 Task: Look for space in Trinidad, Uruguay from 10th August, 2023 to 20th August, 2023 for 12 adults in price range Rs.10000 to Rs.14000. Place can be entire place or shared room with 6 bedrooms having 12 beds and 6 bathrooms. Property type can be house, flat, guest house. Amenities needed are: wifi, TV, free parkinig on premises, gym, breakfast. Booking option can be shelf check-in. Required host language is English.
Action: Mouse moved to (454, 116)
Screenshot: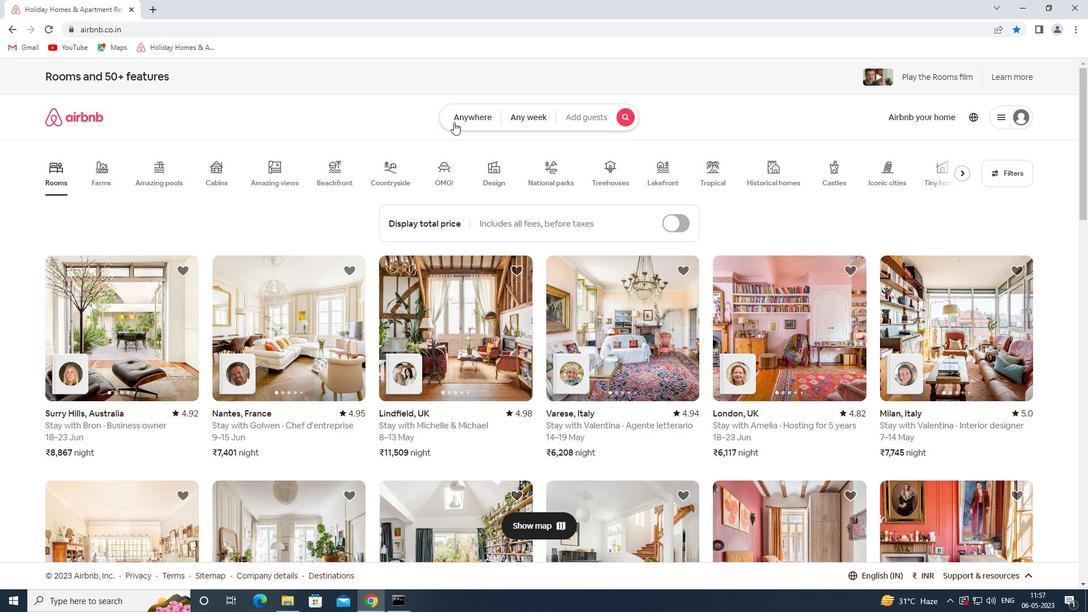 
Action: Mouse pressed left at (454, 116)
Screenshot: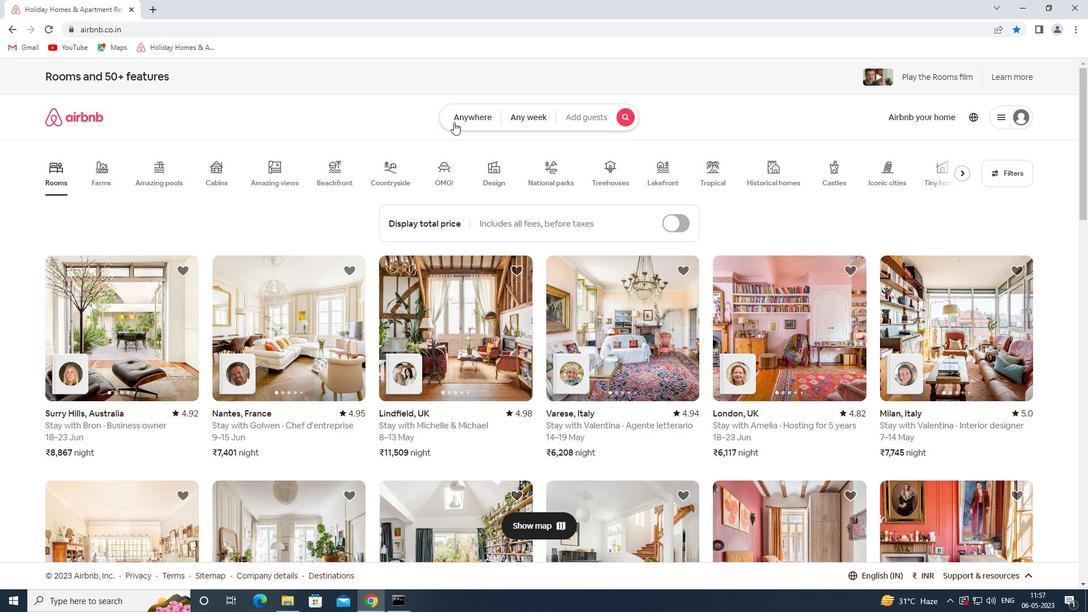
Action: Mouse moved to (420, 174)
Screenshot: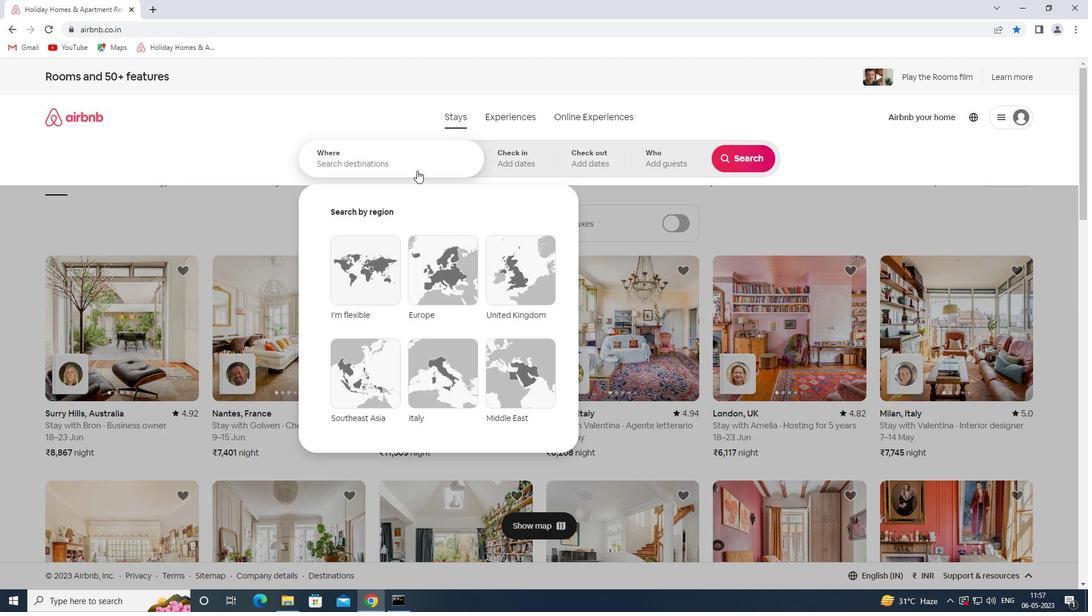 
Action: Mouse pressed left at (420, 174)
Screenshot: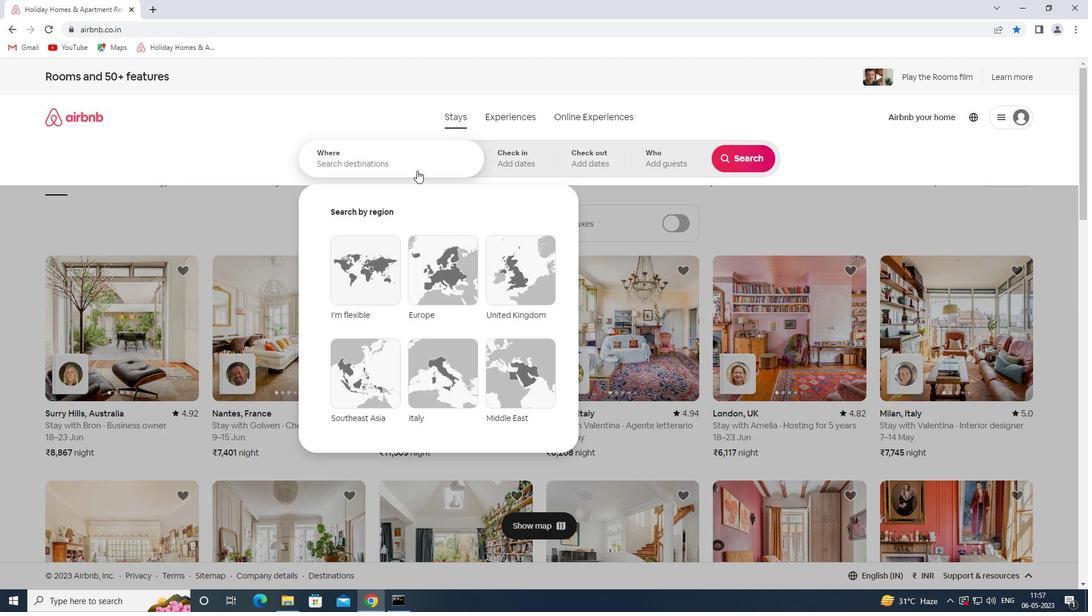 
Action: Mouse moved to (414, 167)
Screenshot: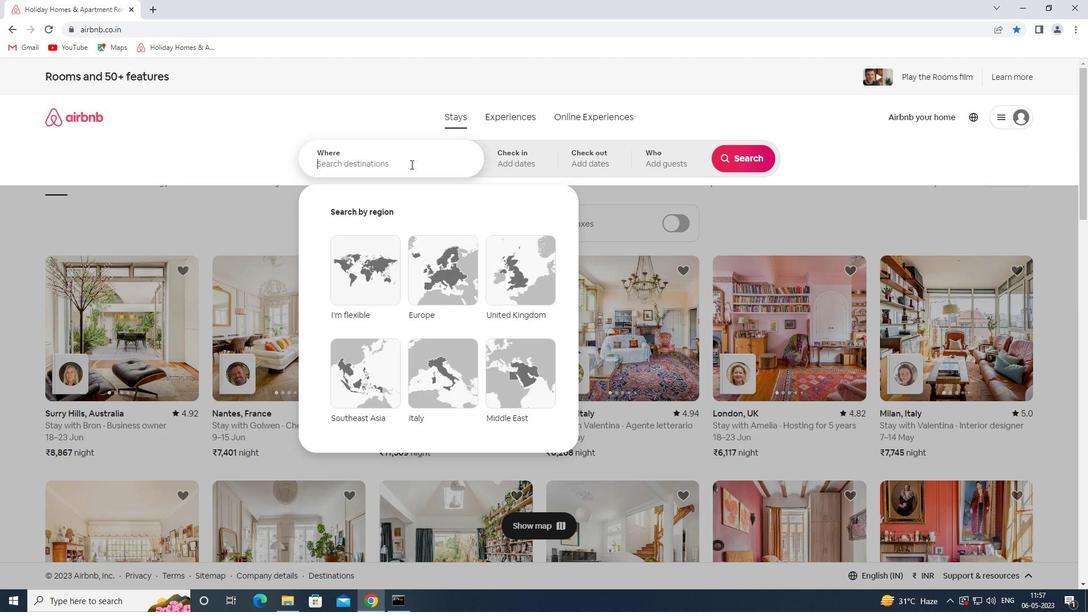 
Action: Key pressed trinidad<Key.space>uruguay<Key.space><Key.enter>
Screenshot: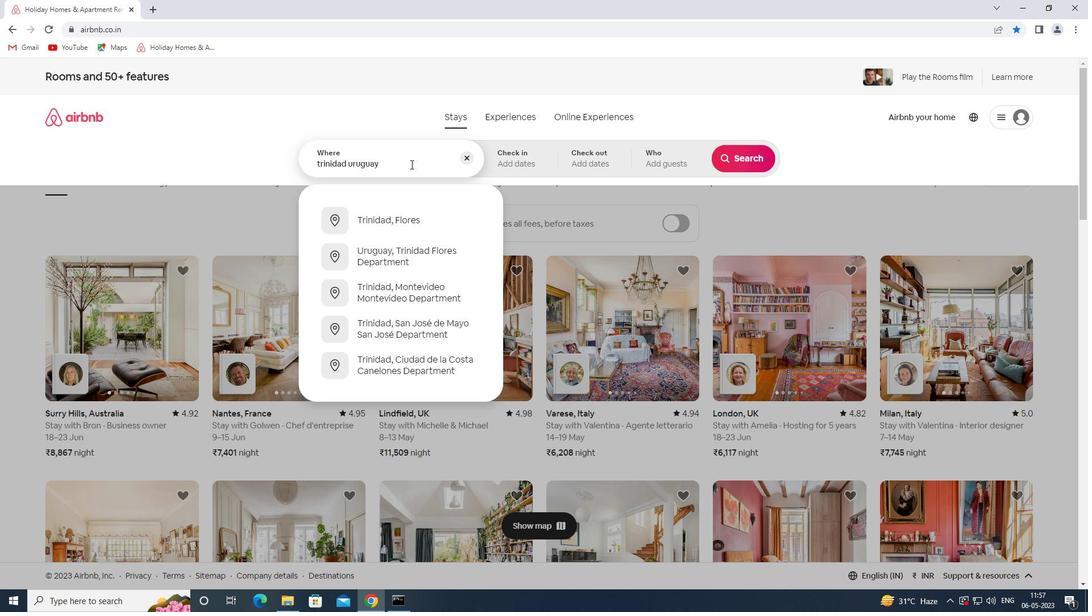 
Action: Mouse moved to (745, 246)
Screenshot: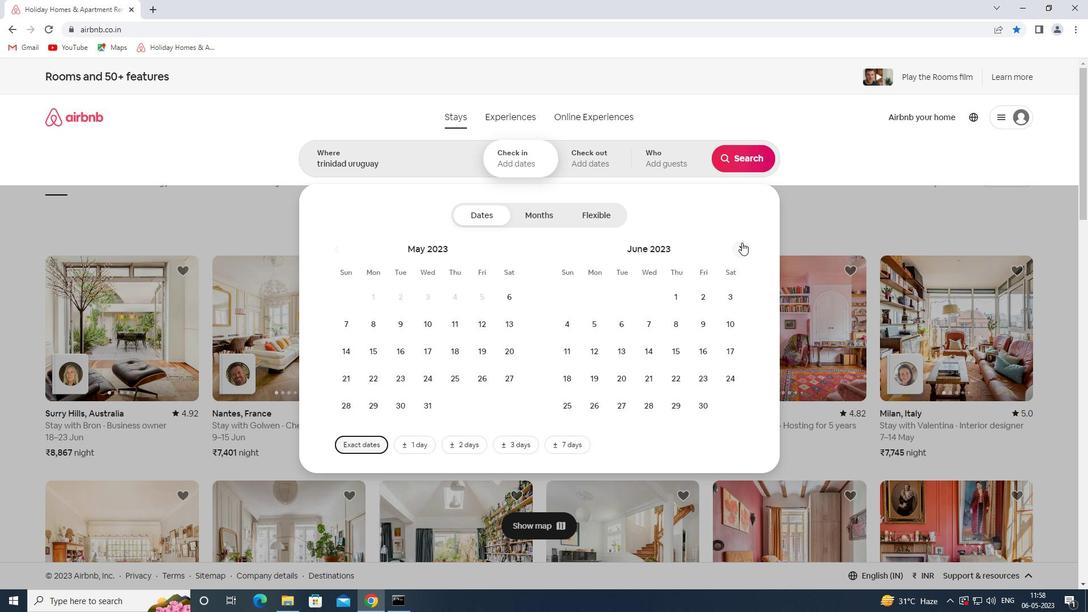 
Action: Mouse pressed left at (745, 246)
Screenshot: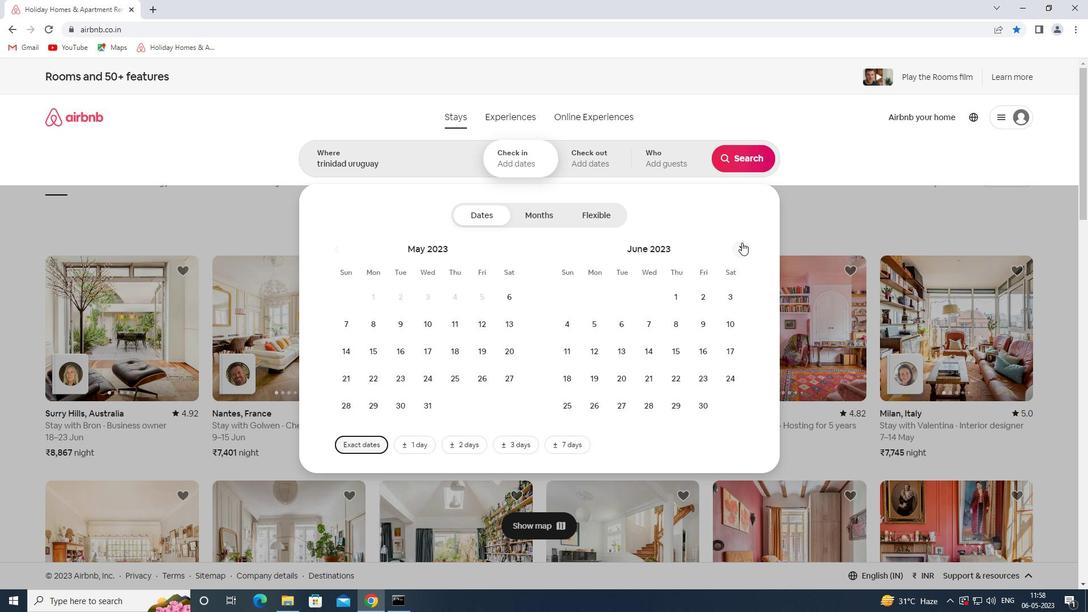 
Action: Mouse moved to (745, 251)
Screenshot: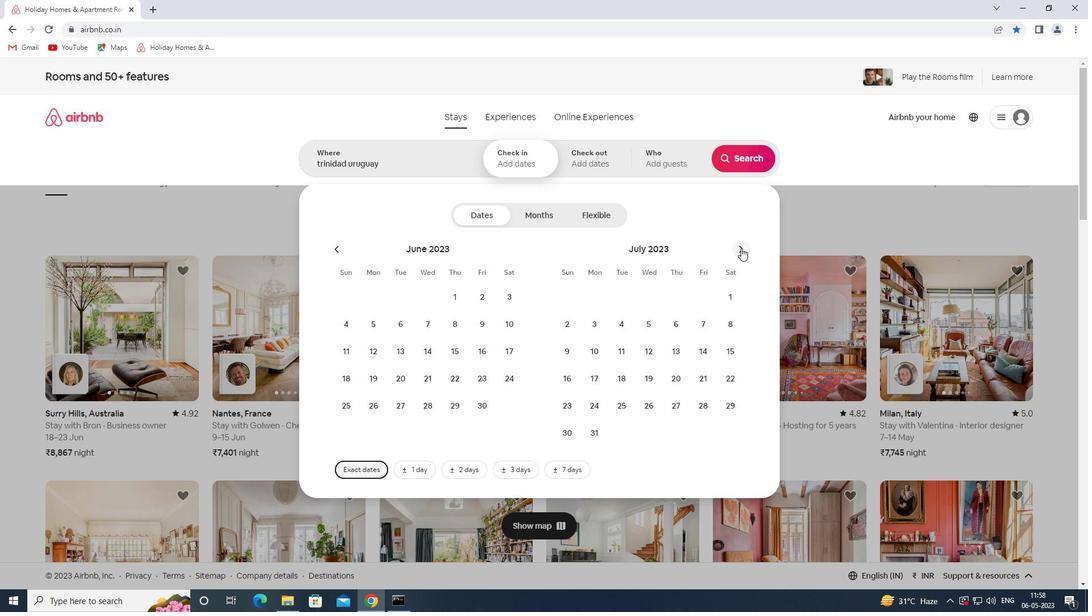 
Action: Mouse pressed left at (745, 251)
Screenshot: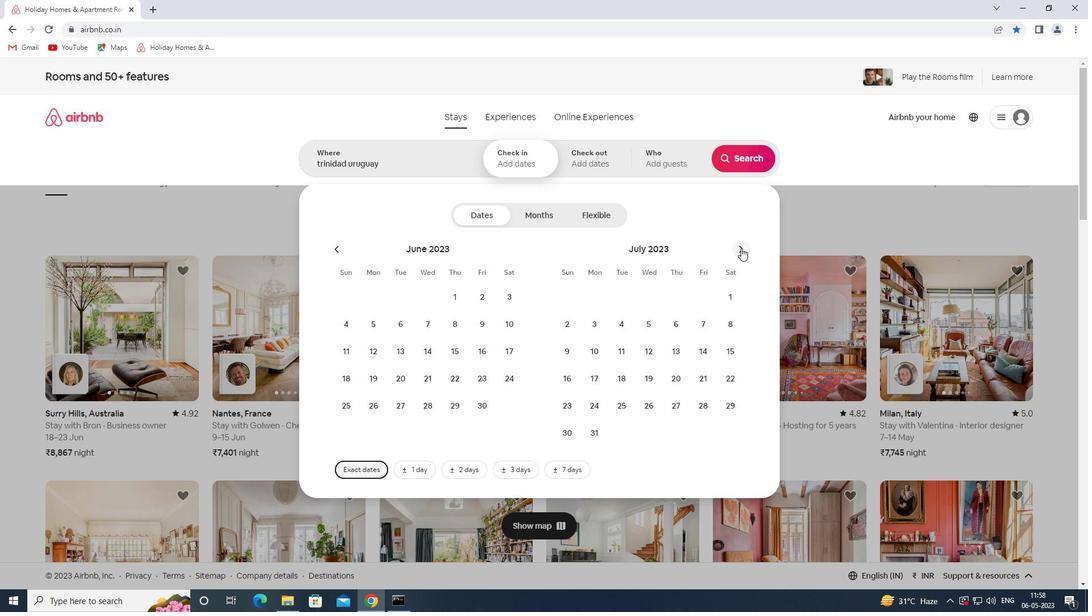 
Action: Mouse moved to (683, 329)
Screenshot: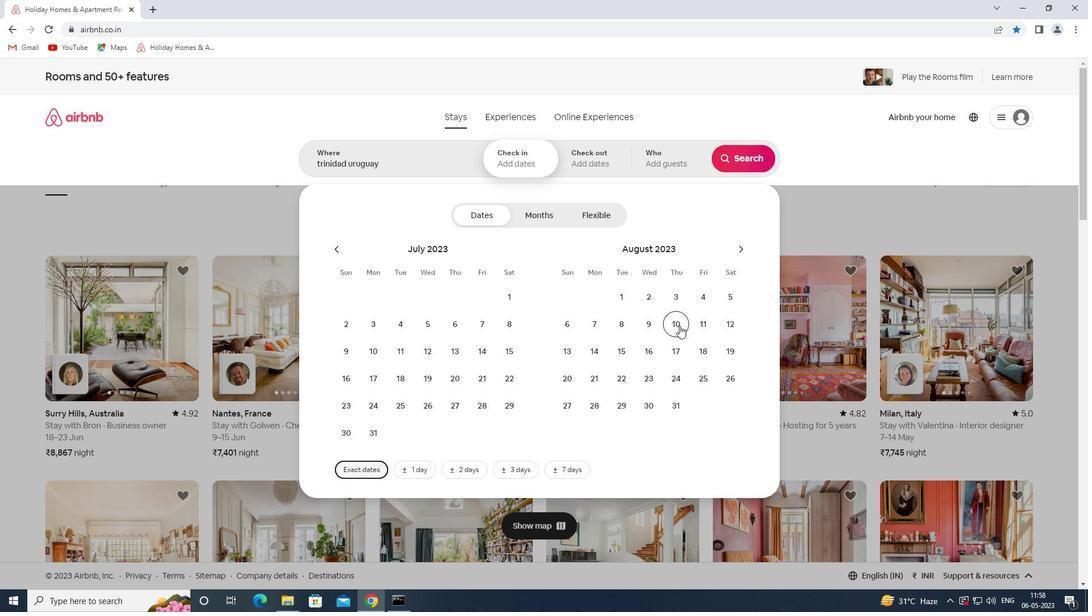 
Action: Mouse pressed left at (683, 329)
Screenshot: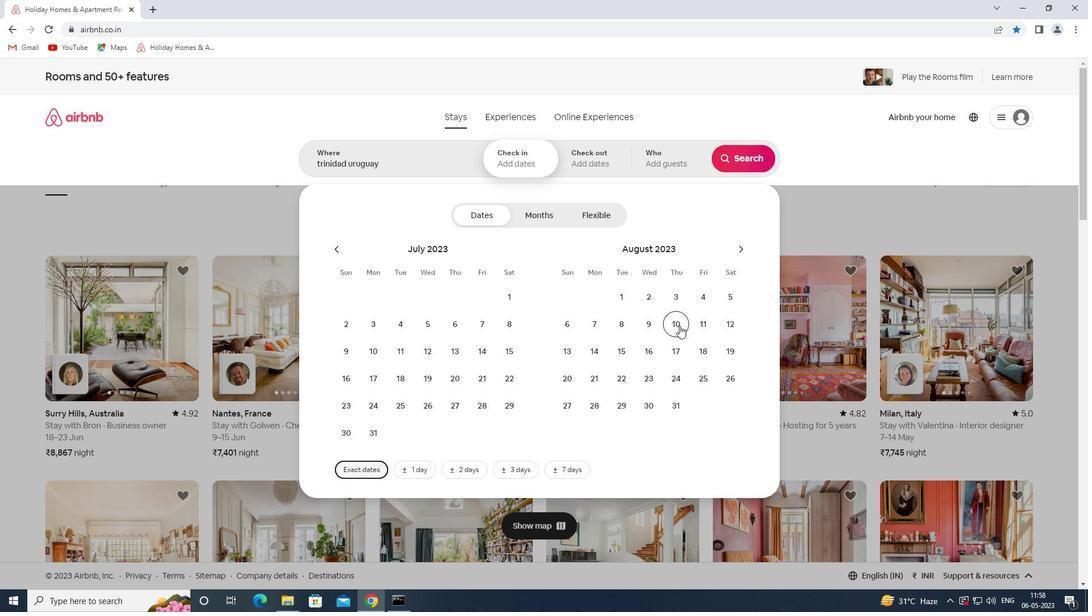 
Action: Mouse moved to (576, 385)
Screenshot: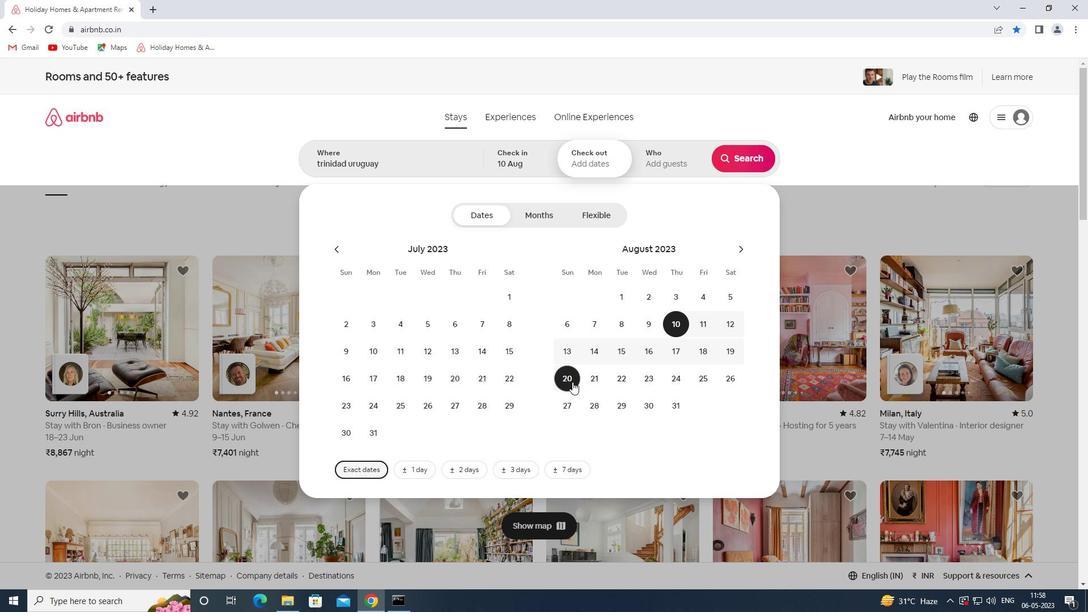 
Action: Mouse pressed left at (576, 385)
Screenshot: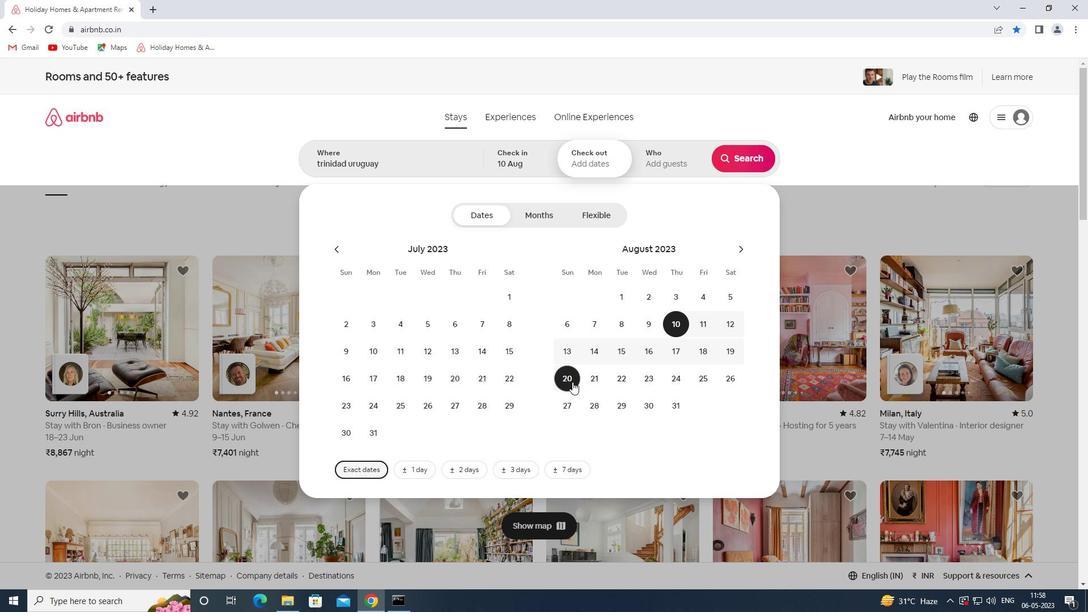 
Action: Mouse moved to (679, 165)
Screenshot: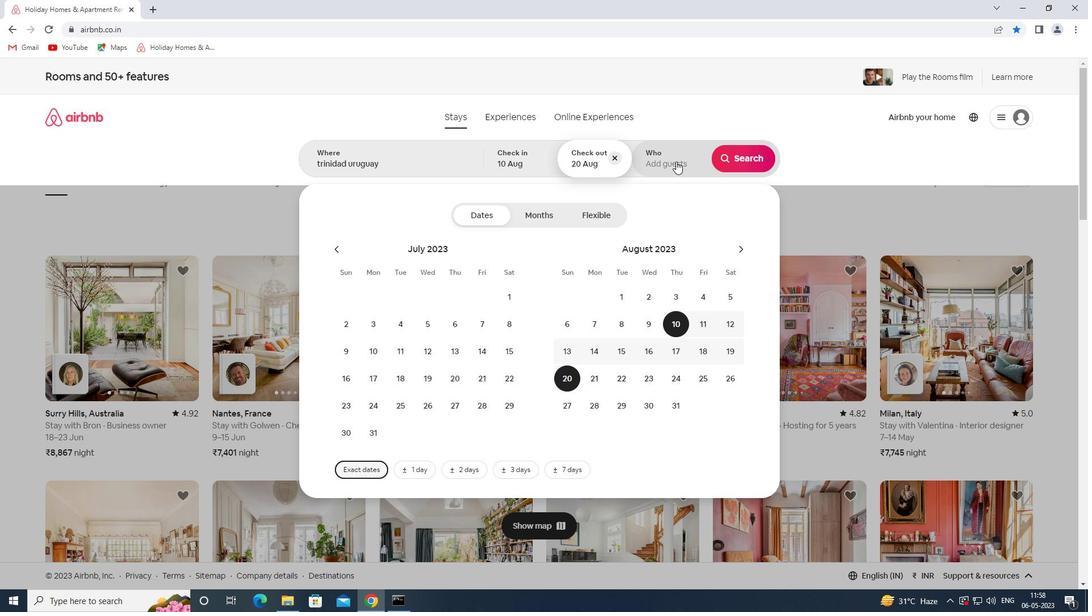 
Action: Mouse pressed left at (679, 165)
Screenshot: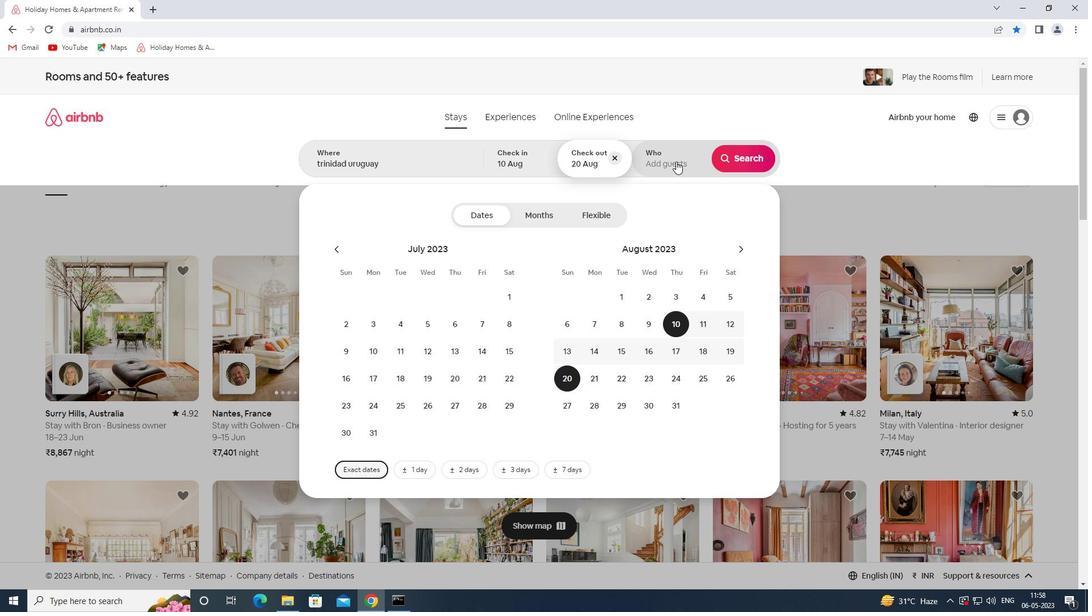 
Action: Mouse moved to (749, 223)
Screenshot: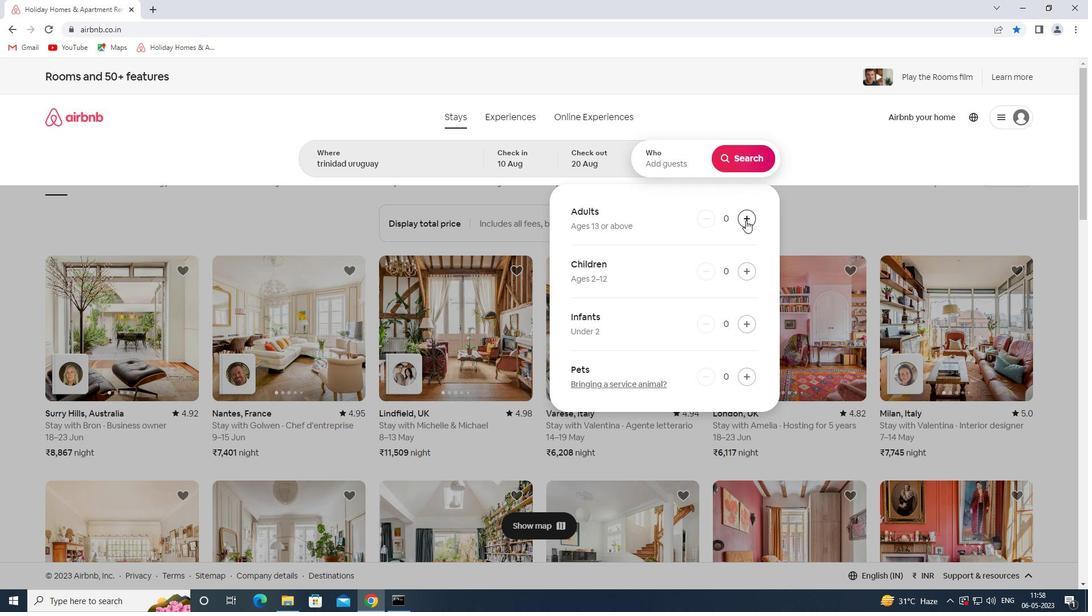 
Action: Mouse pressed left at (749, 223)
Screenshot: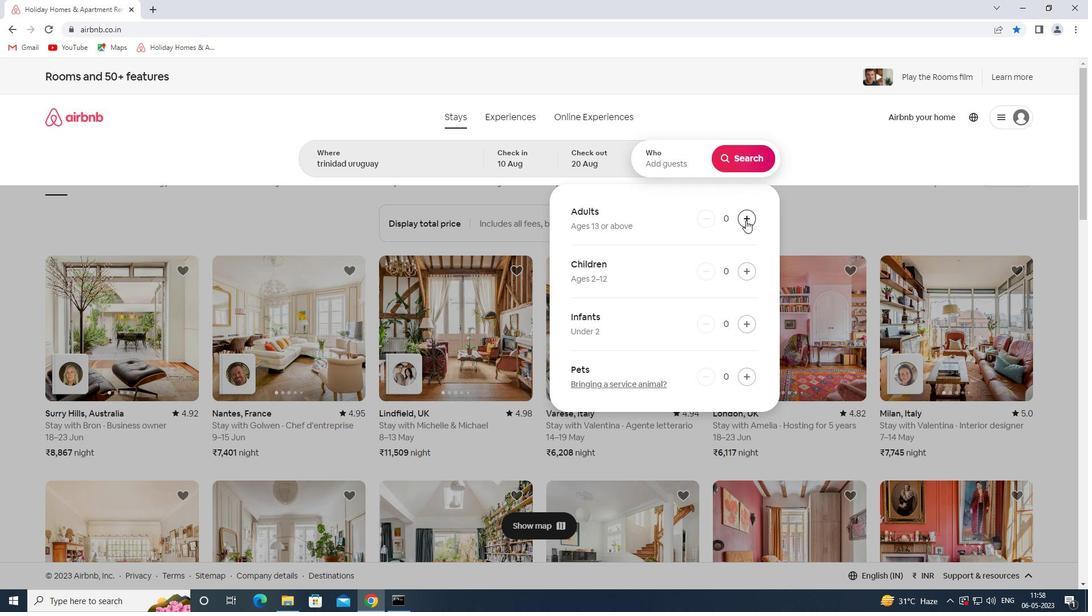 
Action: Mouse pressed left at (749, 223)
Screenshot: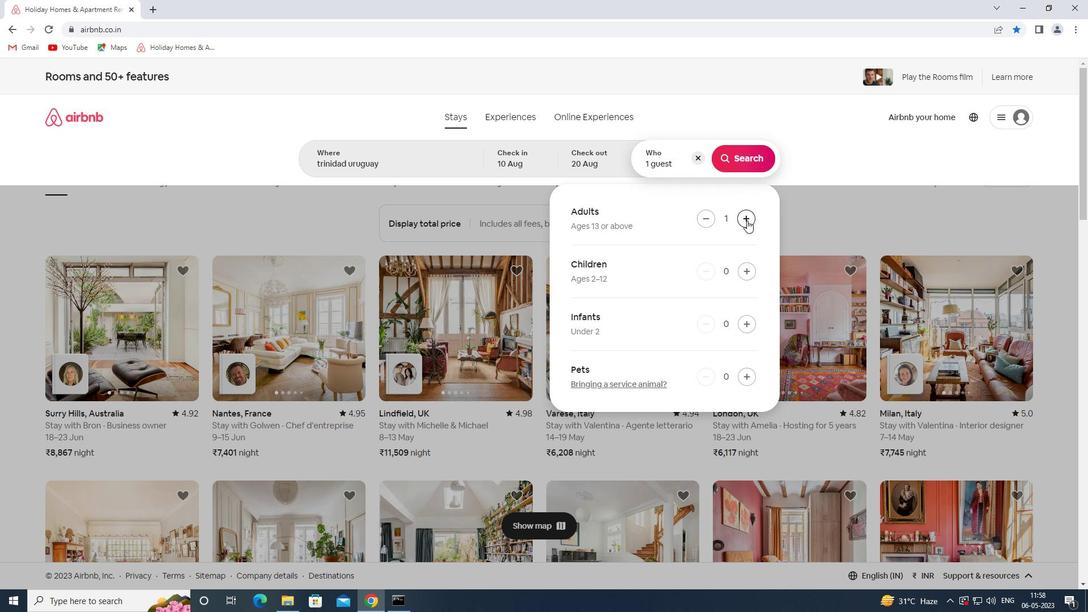 
Action: Mouse moved to (750, 223)
Screenshot: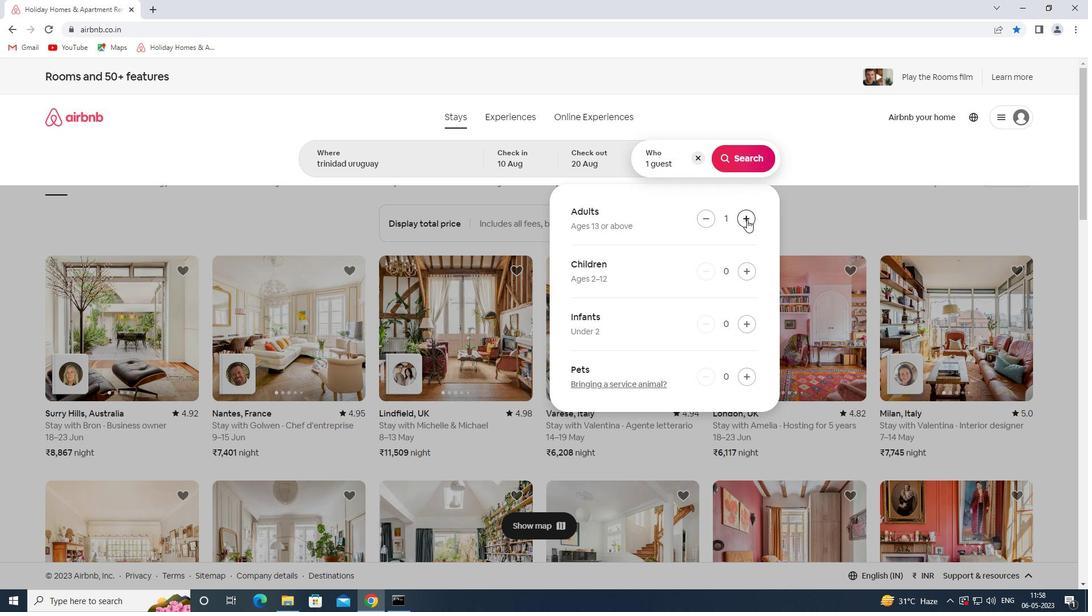 
Action: Mouse pressed left at (750, 223)
Screenshot: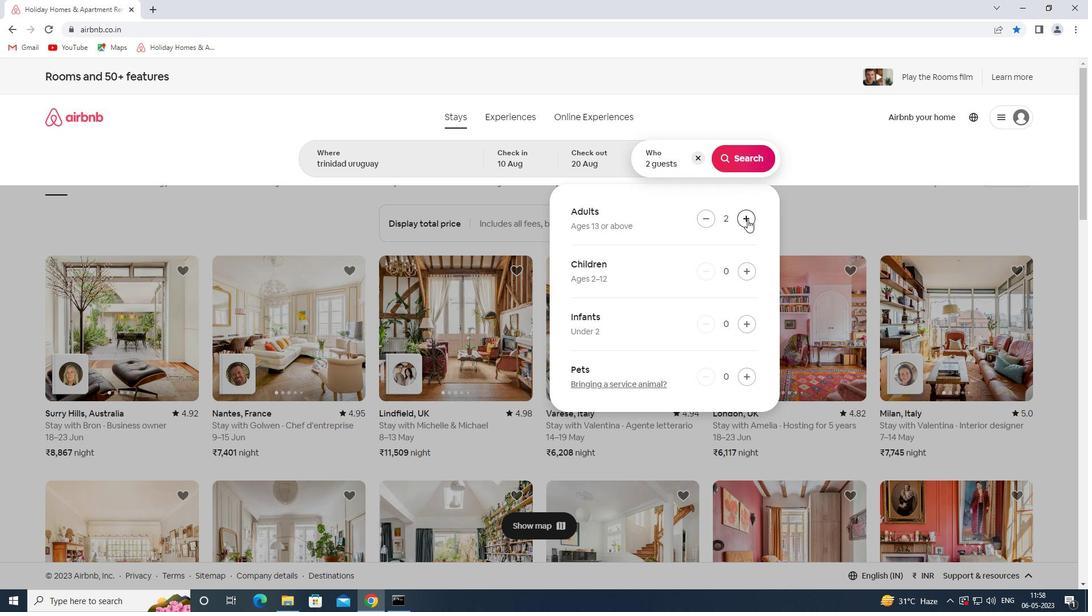 
Action: Mouse moved to (751, 223)
Screenshot: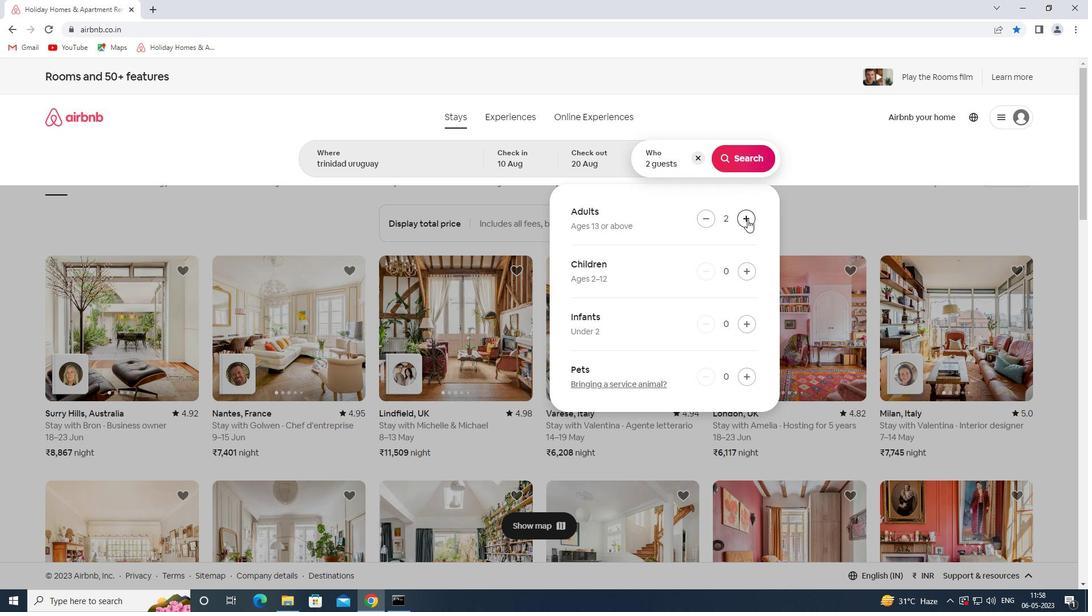 
Action: Mouse pressed left at (751, 223)
Screenshot: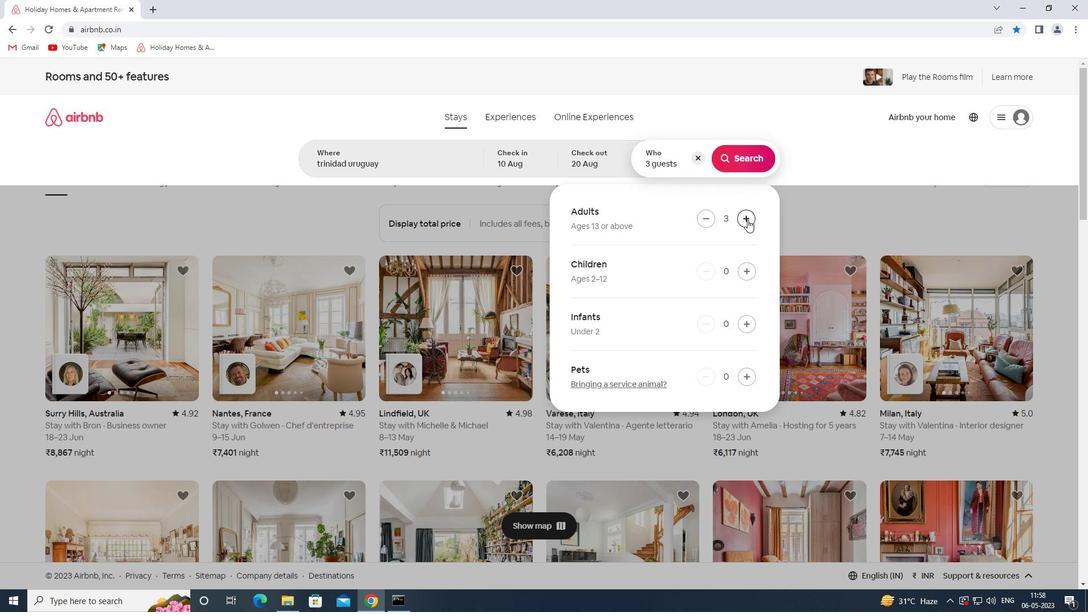 
Action: Mouse pressed left at (751, 223)
Screenshot: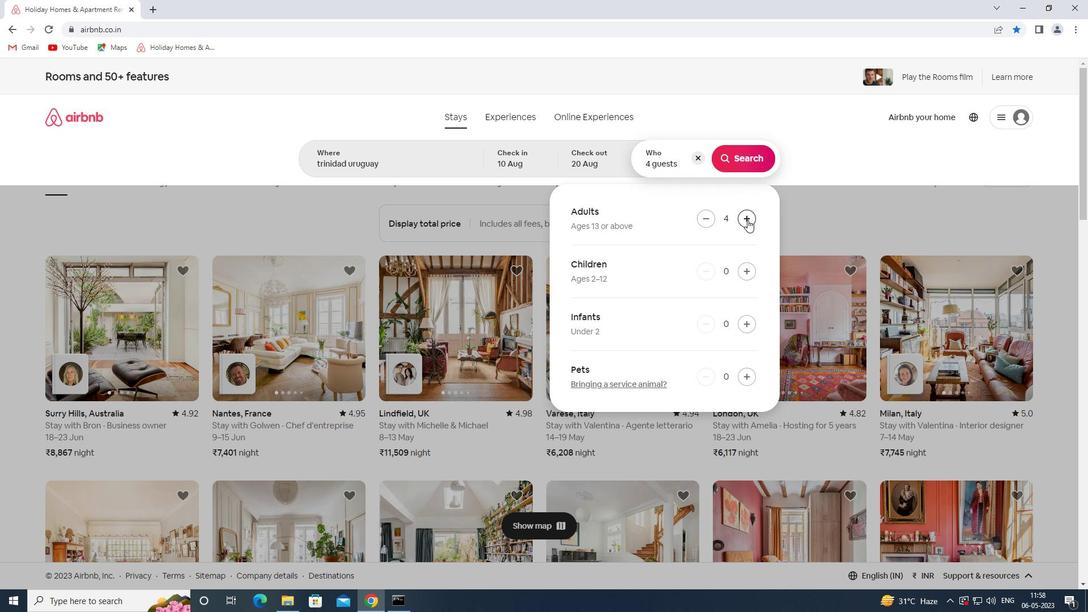 
Action: Mouse pressed left at (751, 223)
Screenshot: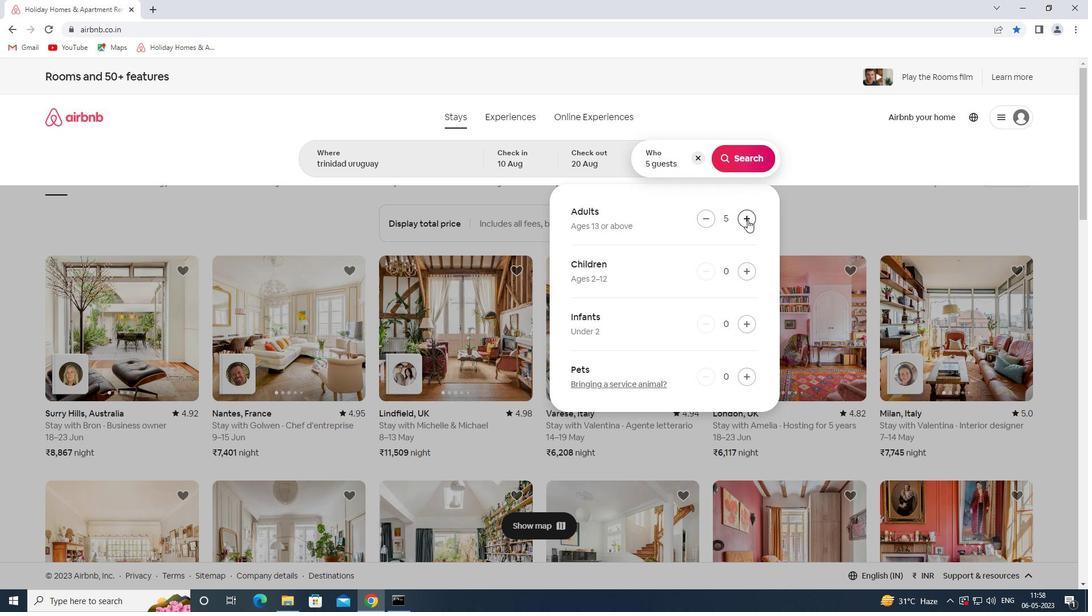 
Action: Mouse pressed left at (751, 223)
Screenshot: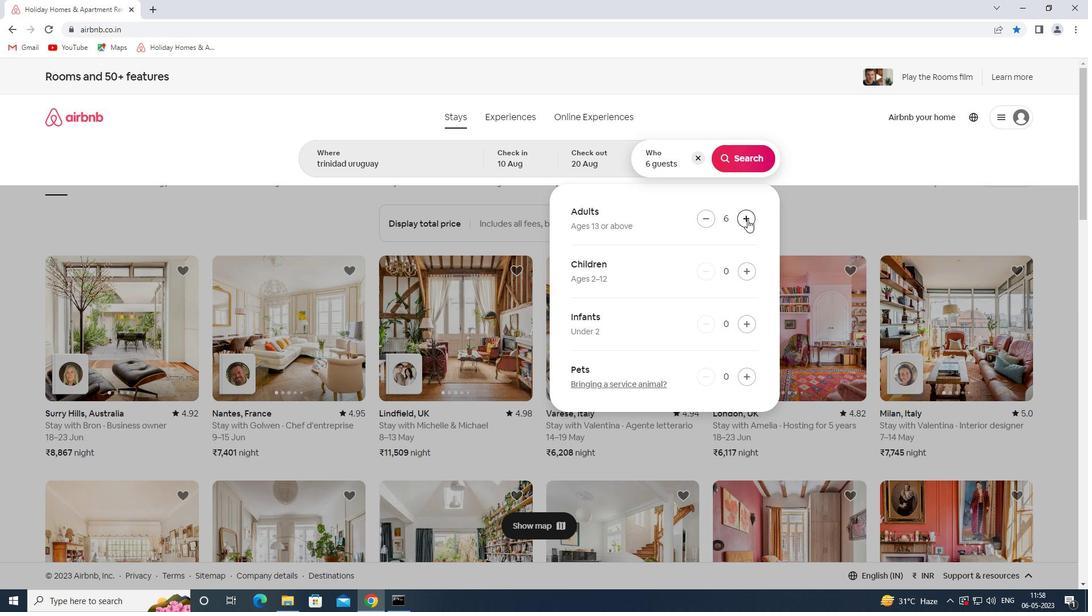 
Action: Mouse pressed left at (751, 223)
Screenshot: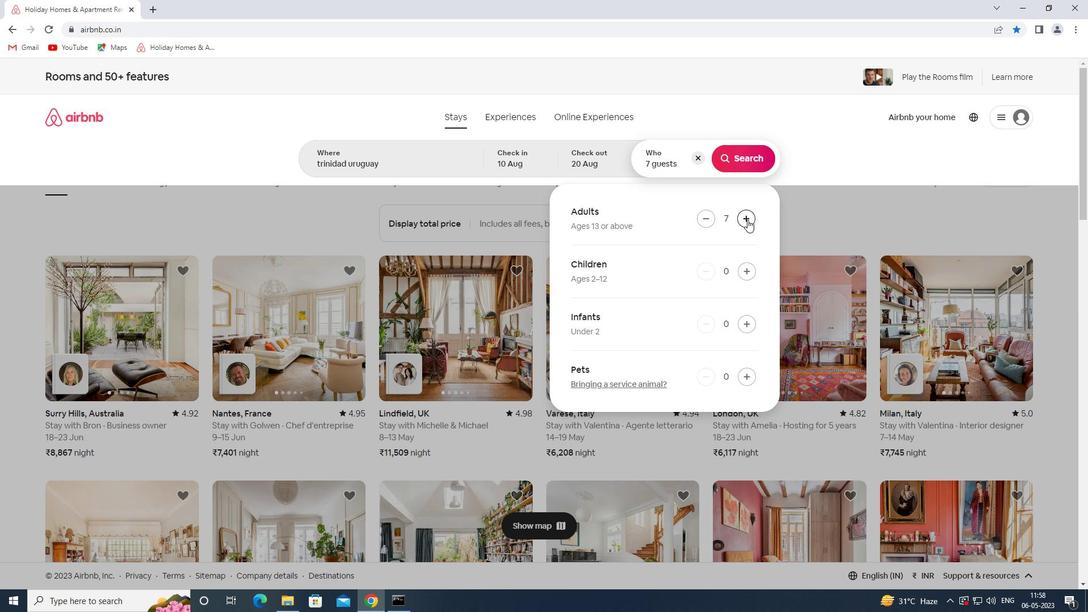 
Action: Mouse pressed left at (751, 223)
Screenshot: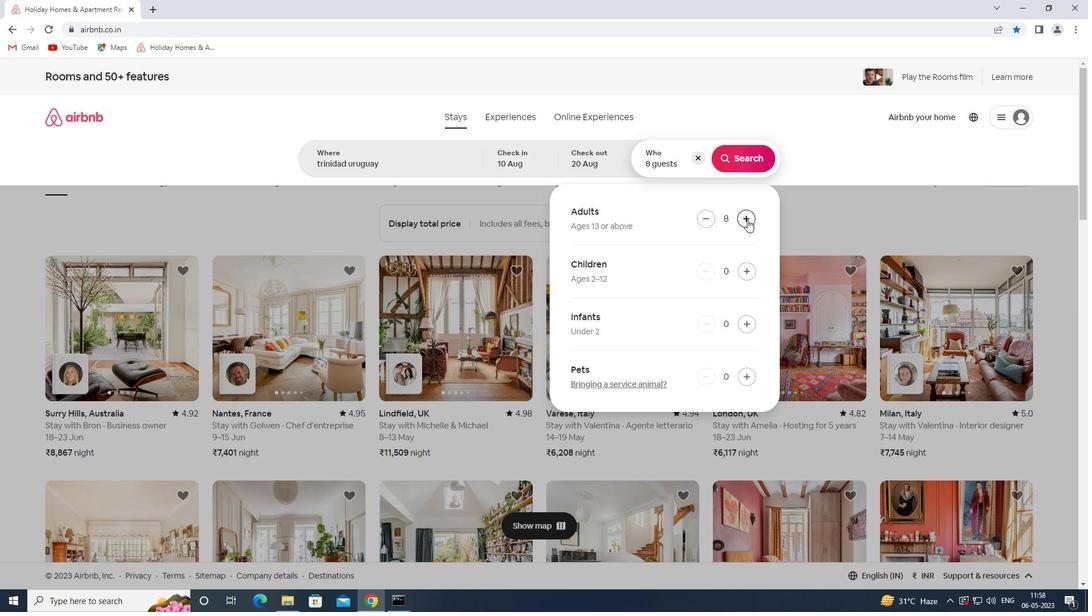 
Action: Mouse pressed left at (751, 223)
Screenshot: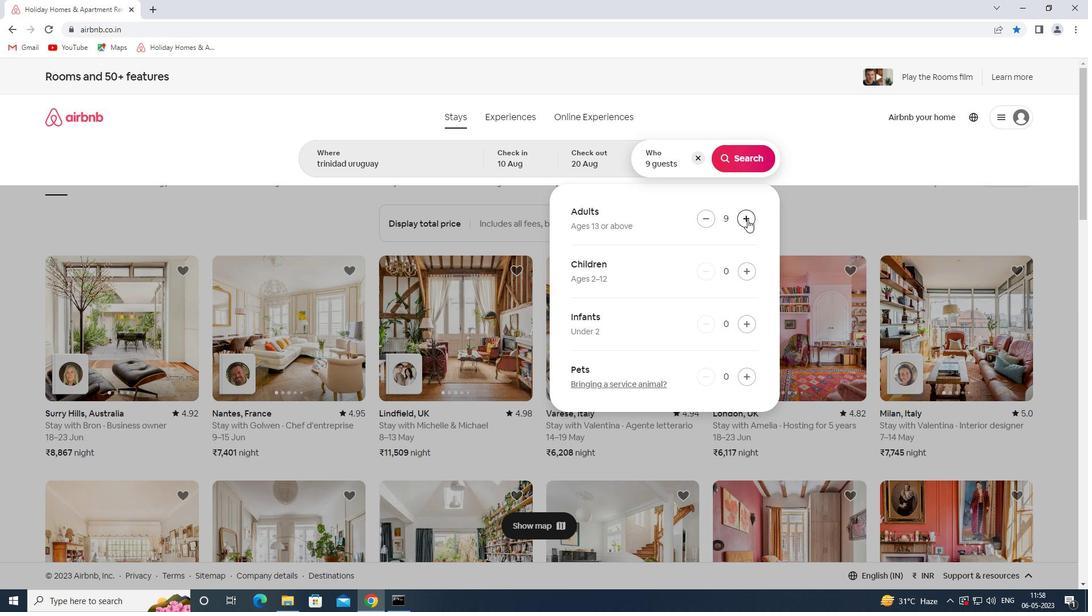 
Action: Mouse pressed left at (751, 223)
Screenshot: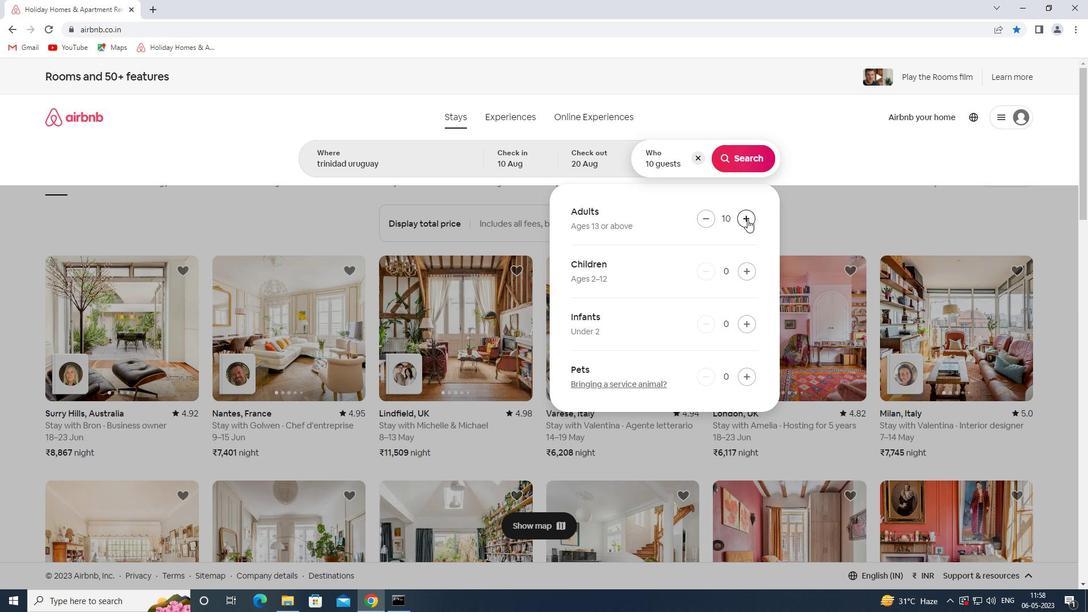 
Action: Mouse pressed left at (751, 223)
Screenshot: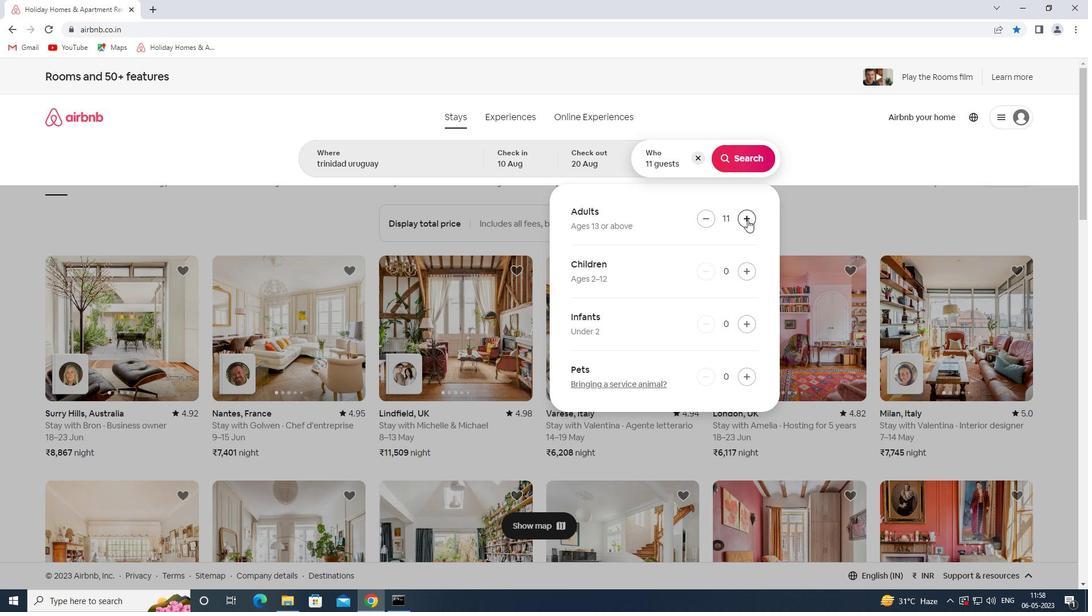 
Action: Mouse moved to (747, 167)
Screenshot: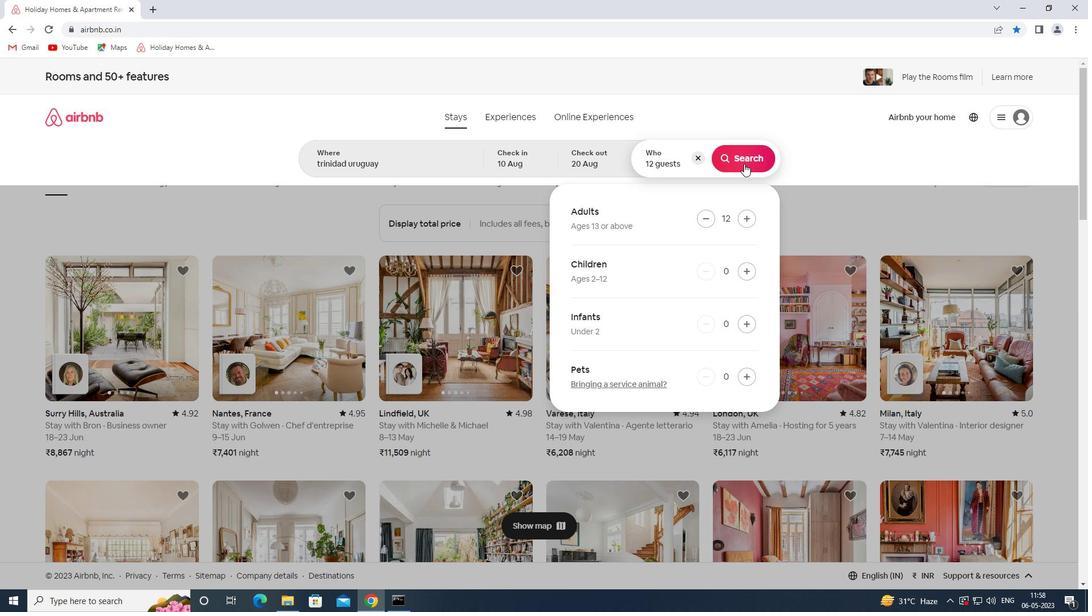 
Action: Mouse pressed left at (747, 167)
Screenshot: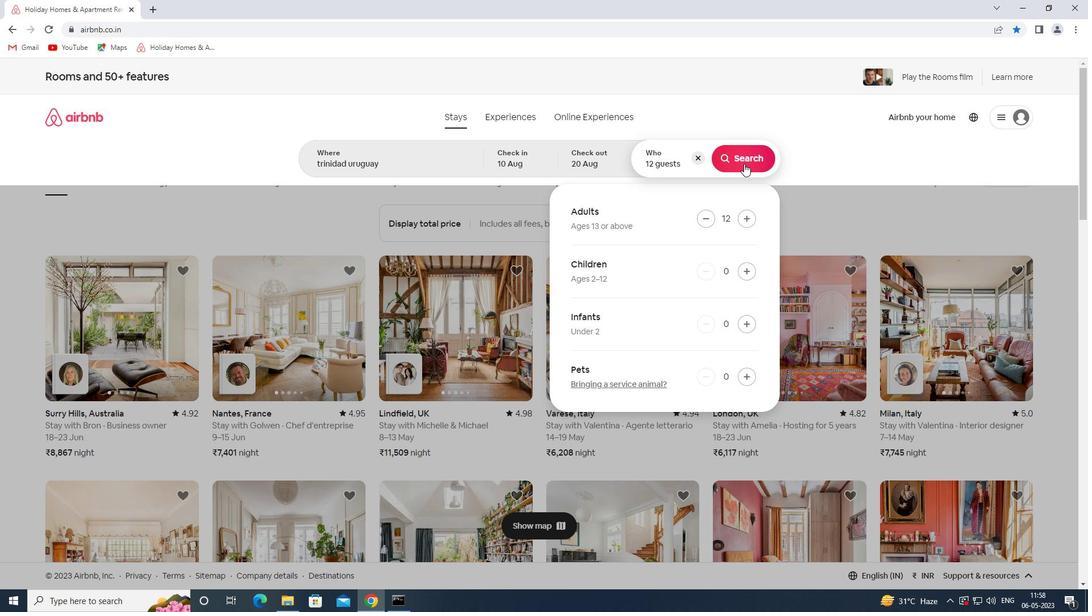 
Action: Mouse moved to (1043, 129)
Screenshot: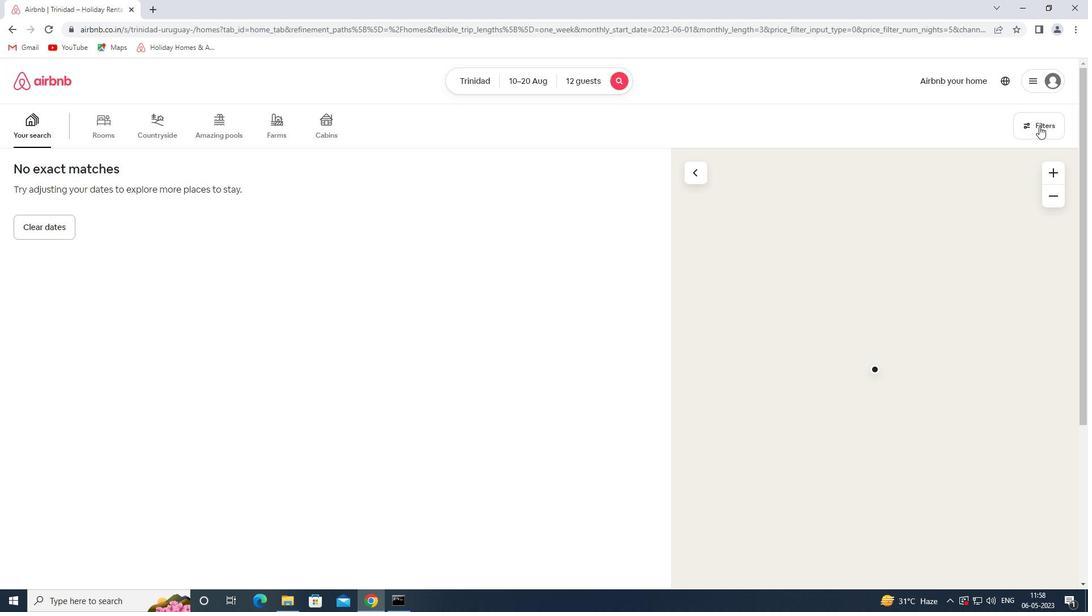 
Action: Mouse pressed left at (1043, 129)
Screenshot: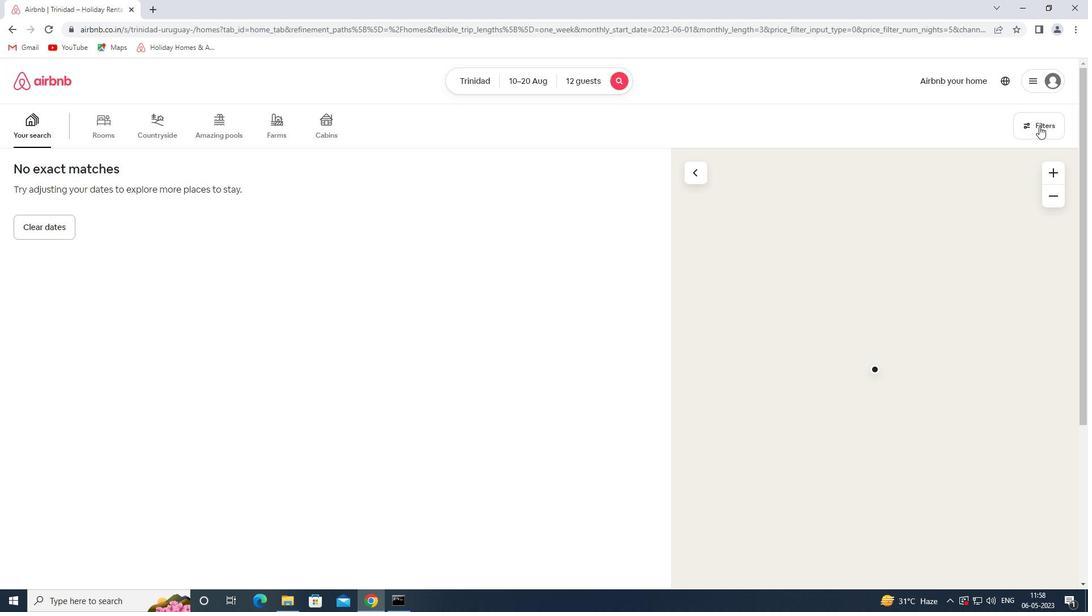 
Action: Mouse moved to (396, 407)
Screenshot: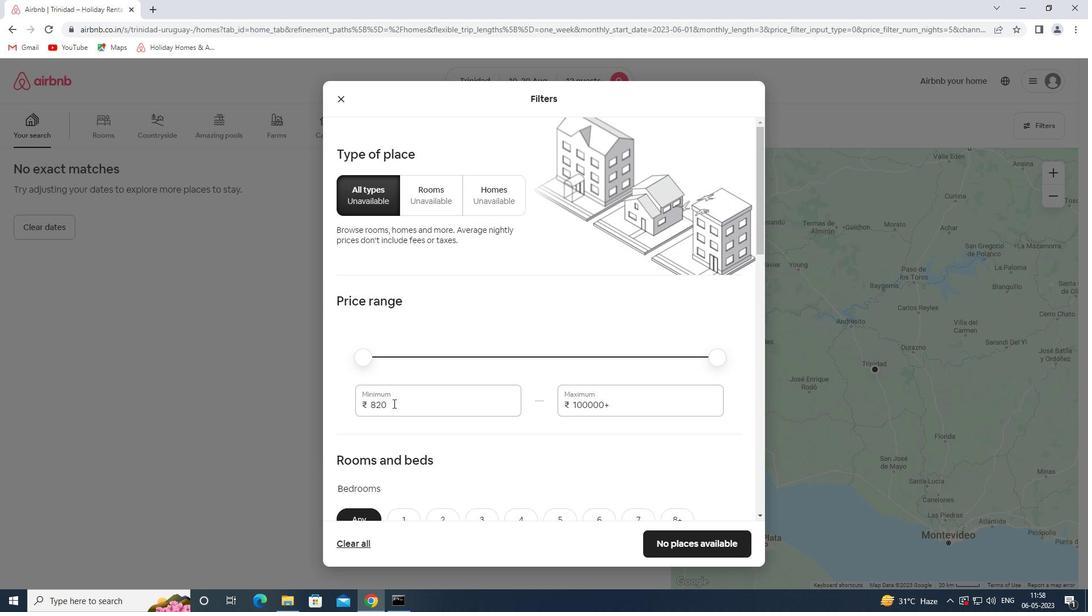 
Action: Mouse pressed left at (396, 407)
Screenshot: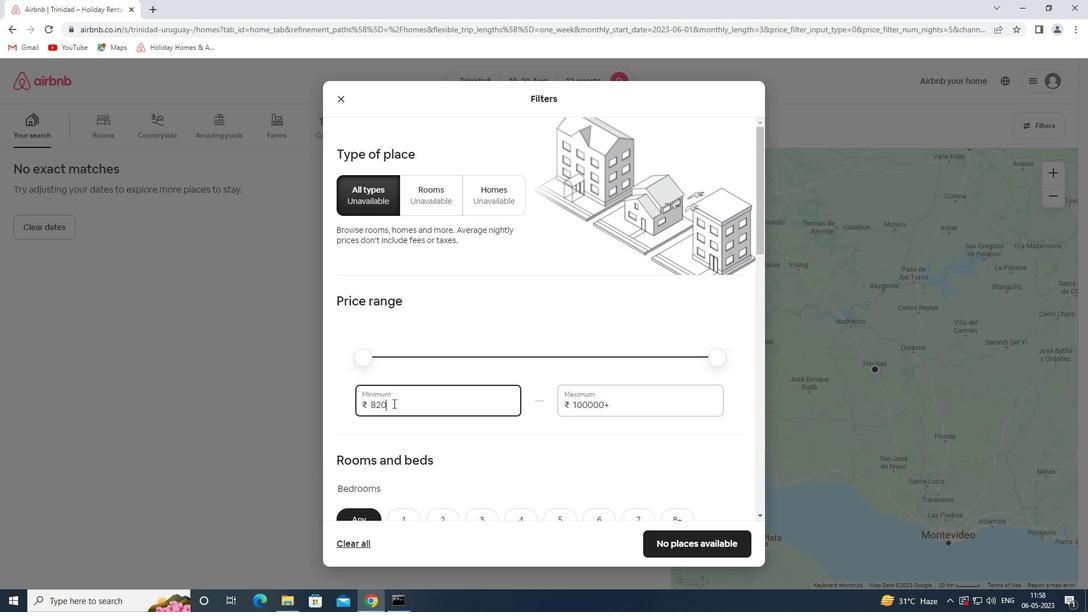 
Action: Mouse pressed left at (396, 407)
Screenshot: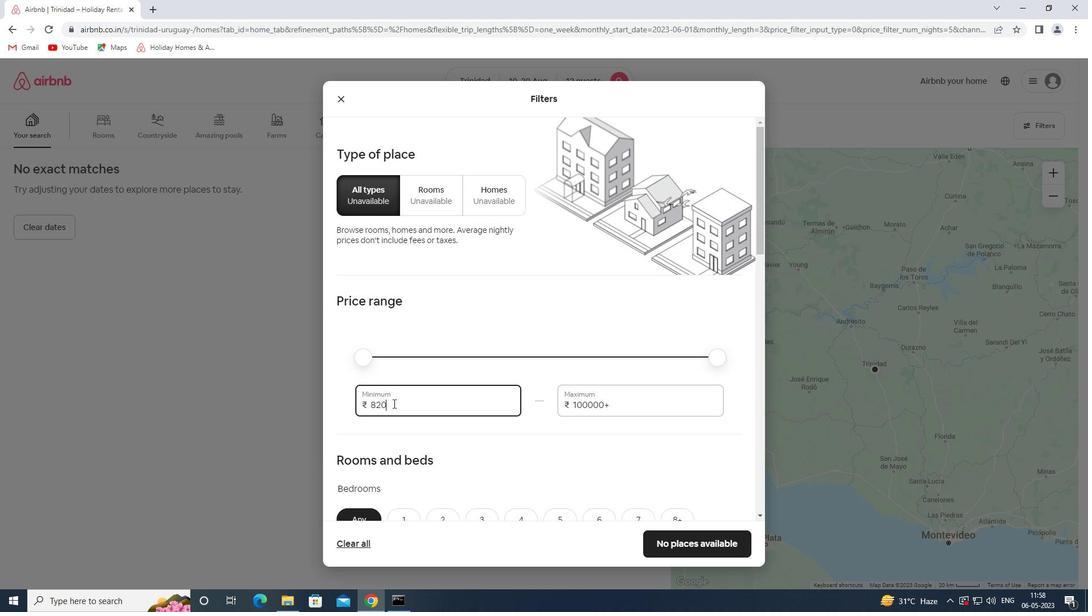 
Action: Mouse moved to (397, 407)
Screenshot: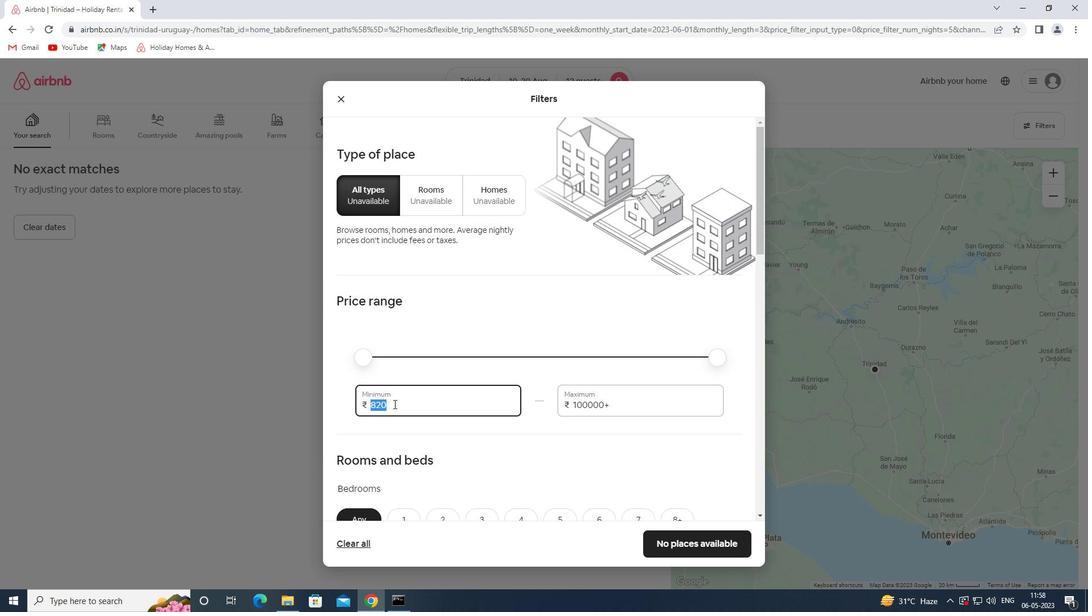 
Action: Key pressed 1
Screenshot: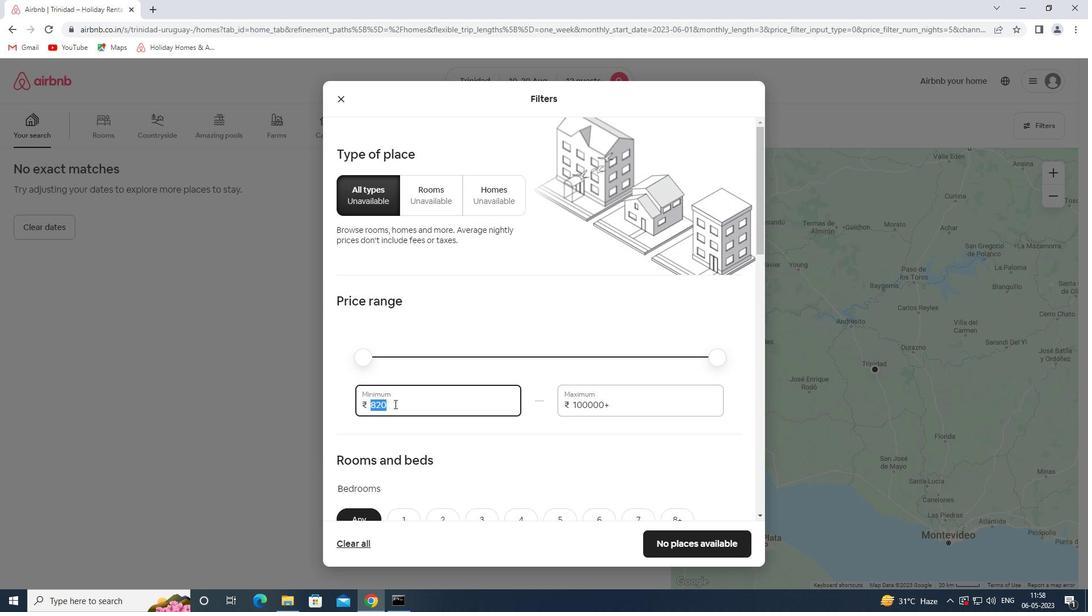 
Action: Mouse moved to (398, 407)
Screenshot: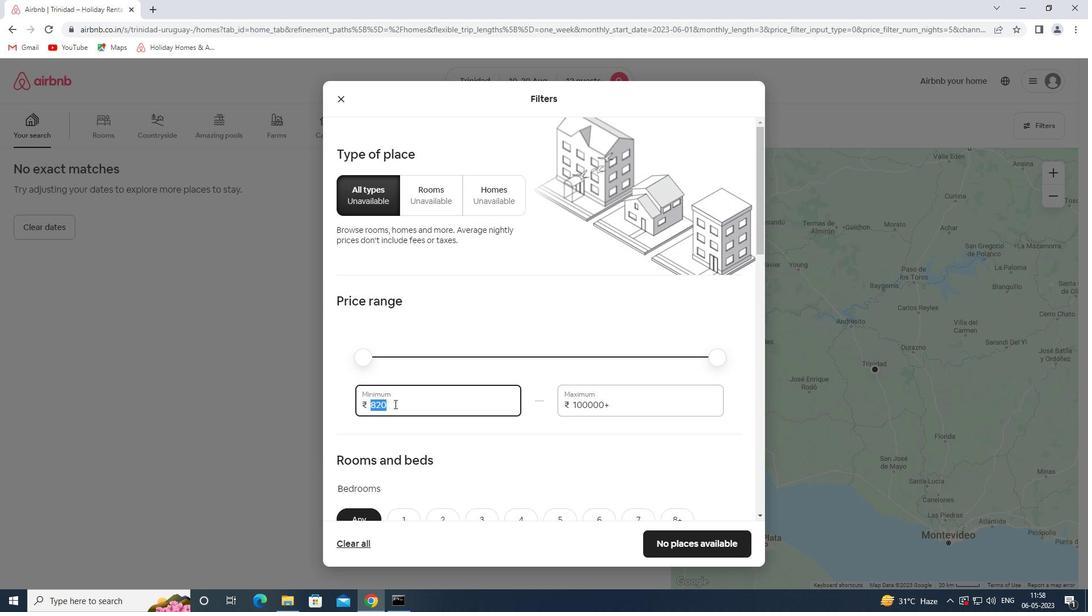 
Action: Key pressed 0000<Key.tab>14000
Screenshot: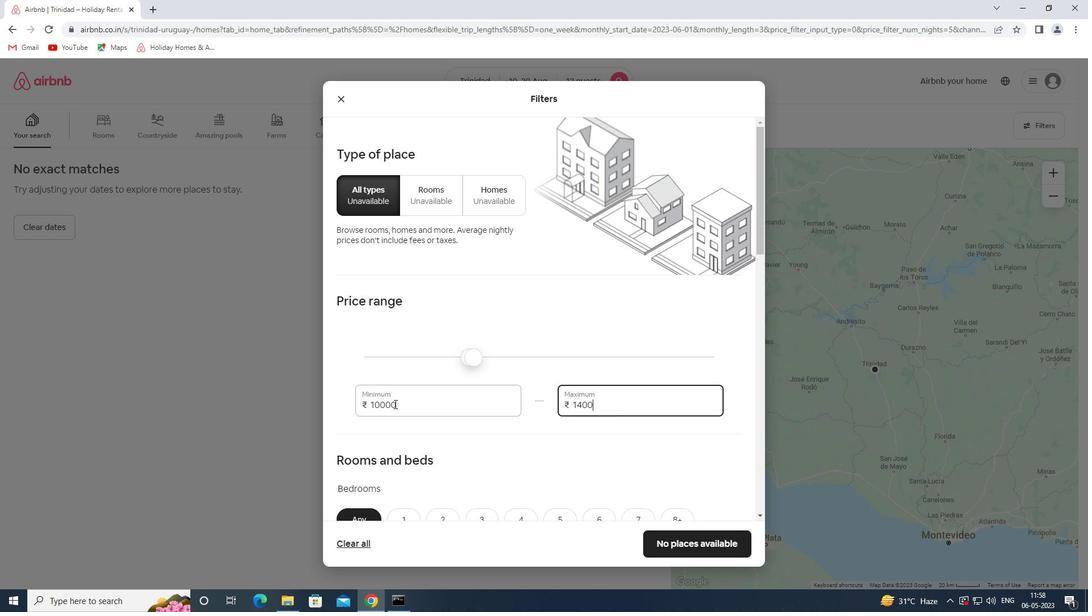 
Action: Mouse moved to (394, 386)
Screenshot: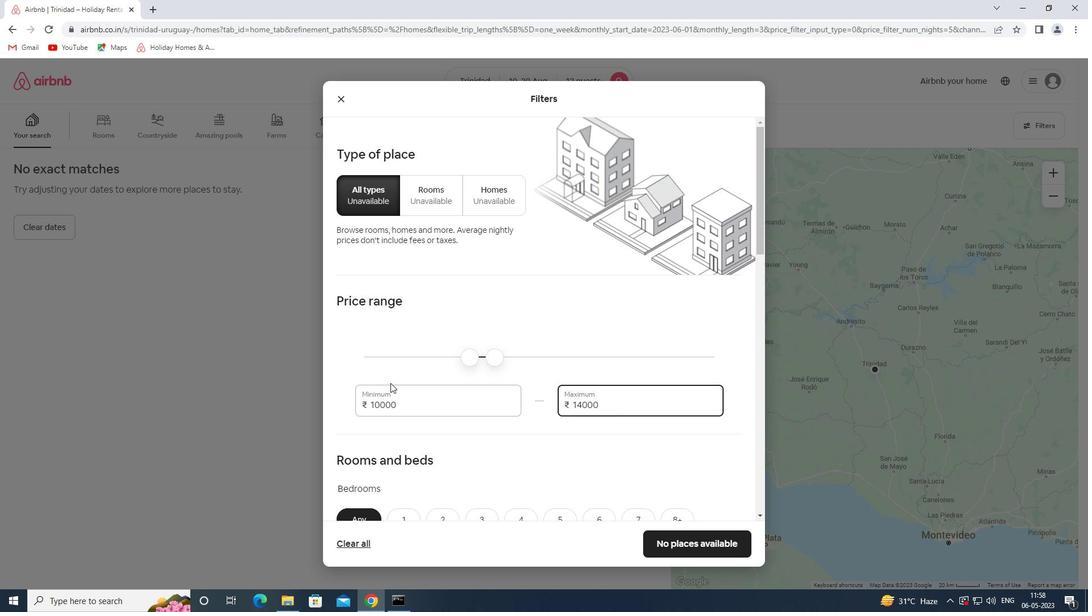 
Action: Mouse scrolled (394, 386) with delta (0, 0)
Screenshot: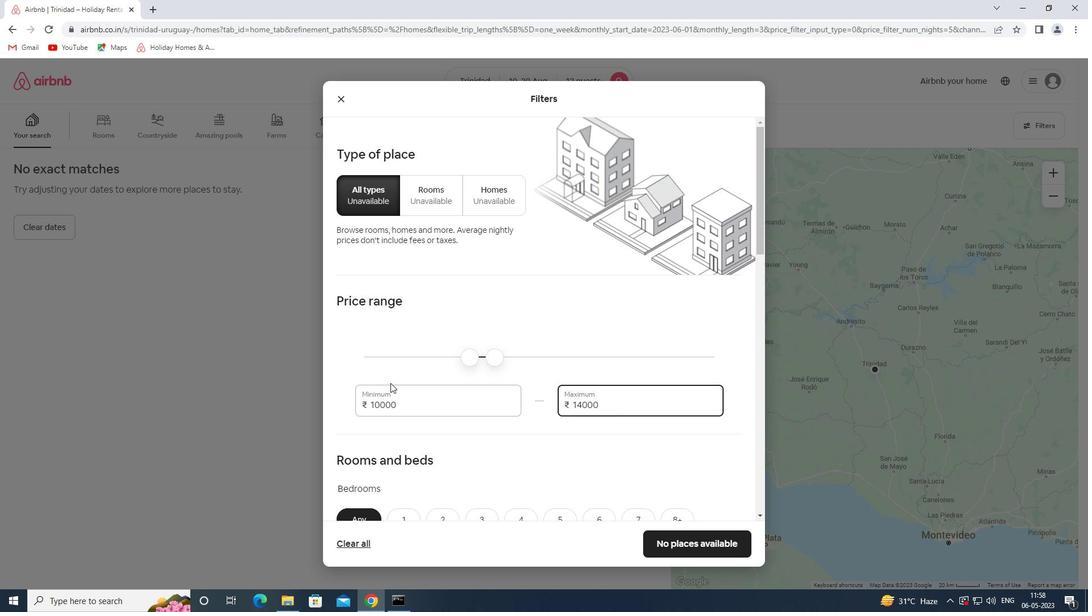 
Action: Mouse scrolled (394, 386) with delta (0, 0)
Screenshot: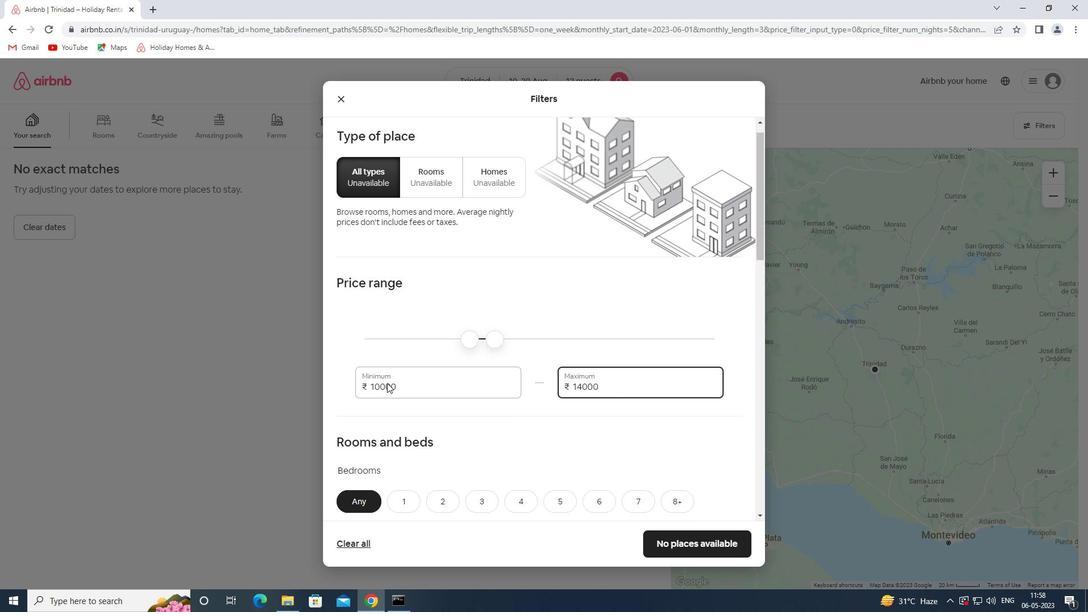 
Action: Mouse moved to (390, 386)
Screenshot: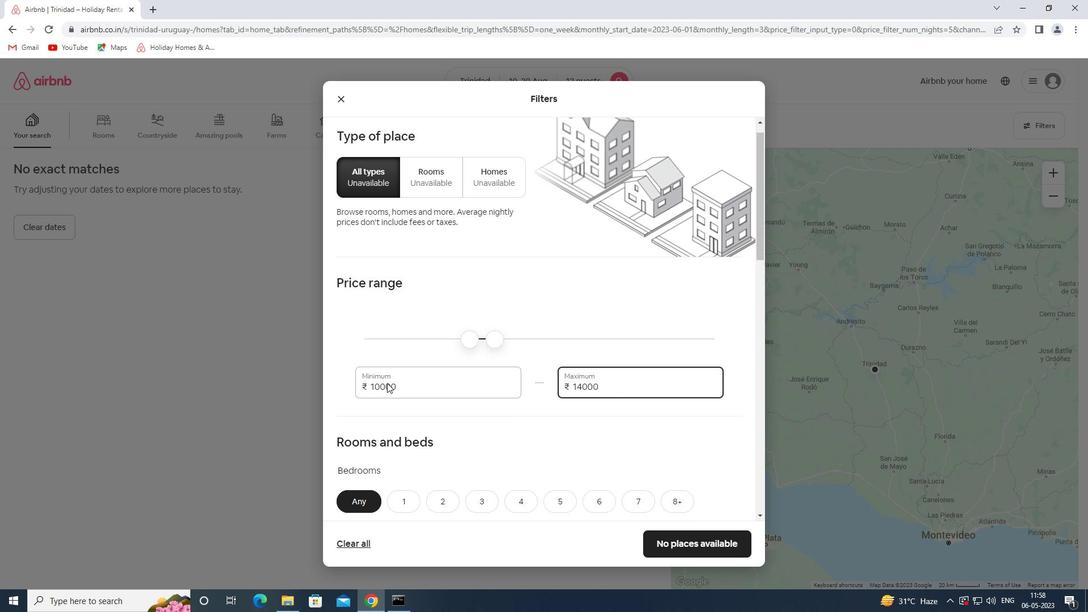 
Action: Mouse scrolled (390, 386) with delta (0, 0)
Screenshot: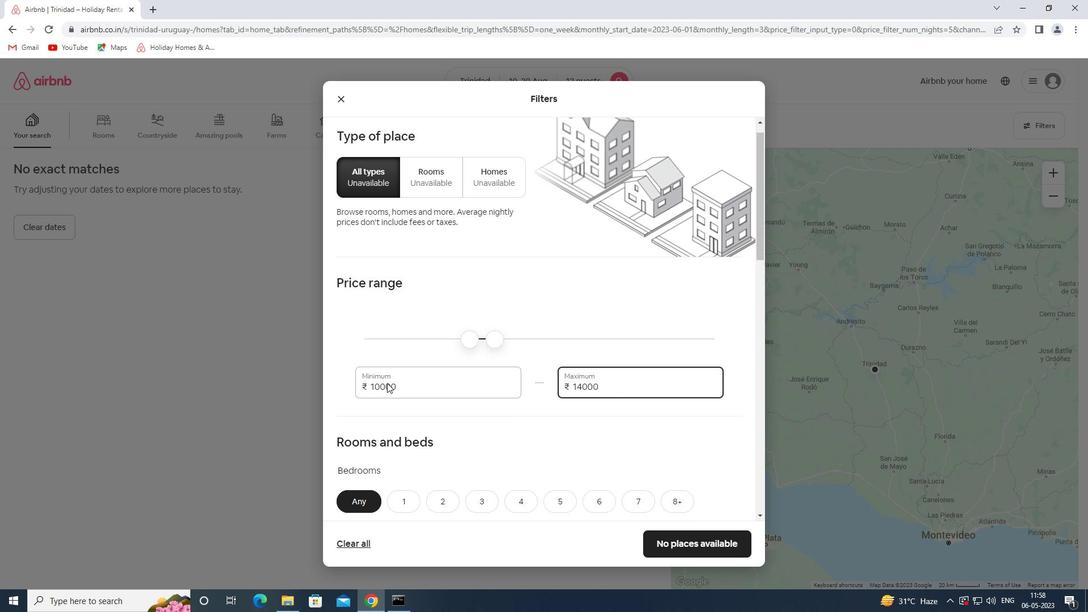
Action: Mouse moved to (446, 323)
Screenshot: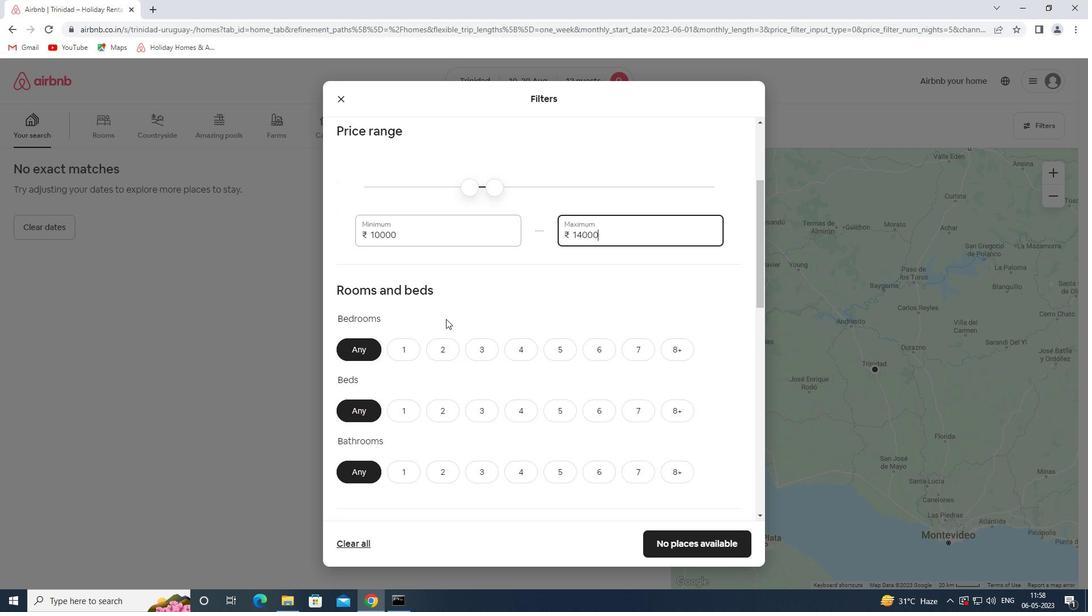 
Action: Mouse scrolled (446, 322) with delta (0, 0)
Screenshot: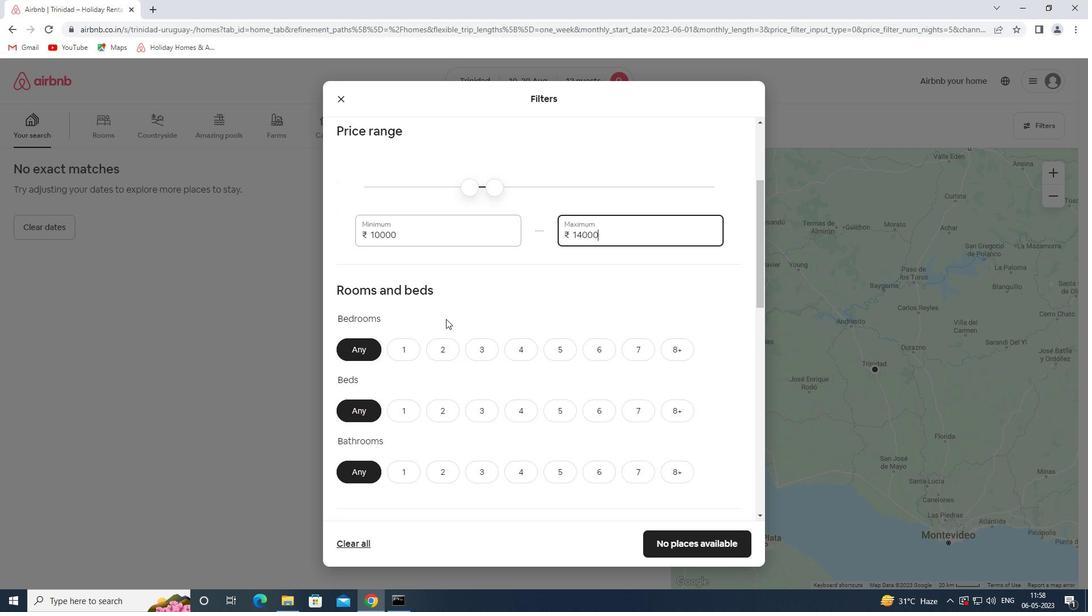 
Action: Mouse moved to (449, 322)
Screenshot: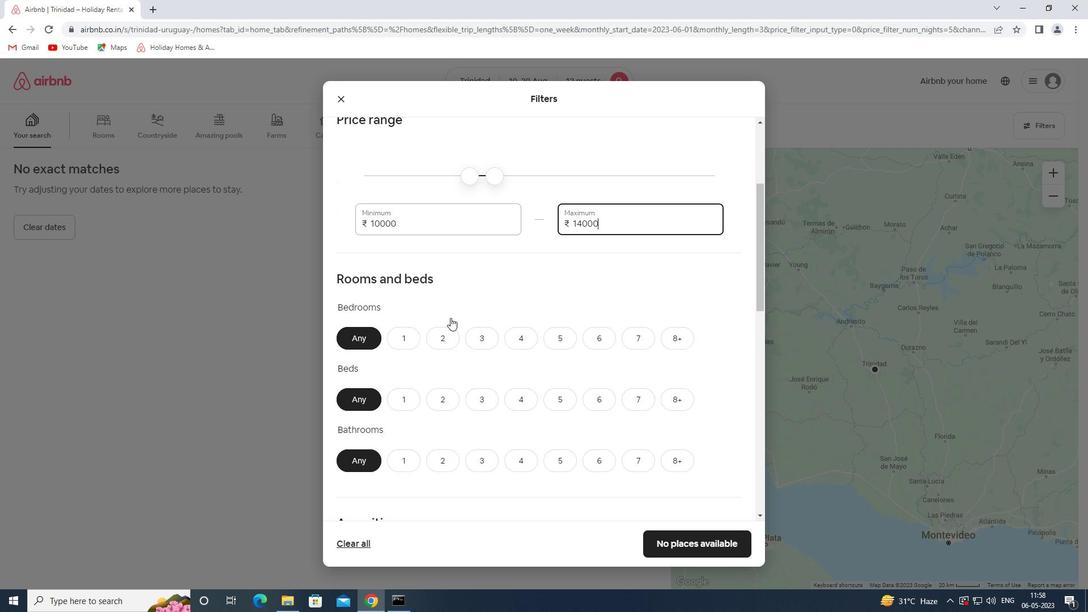 
Action: Mouse scrolled (449, 322) with delta (0, 0)
Screenshot: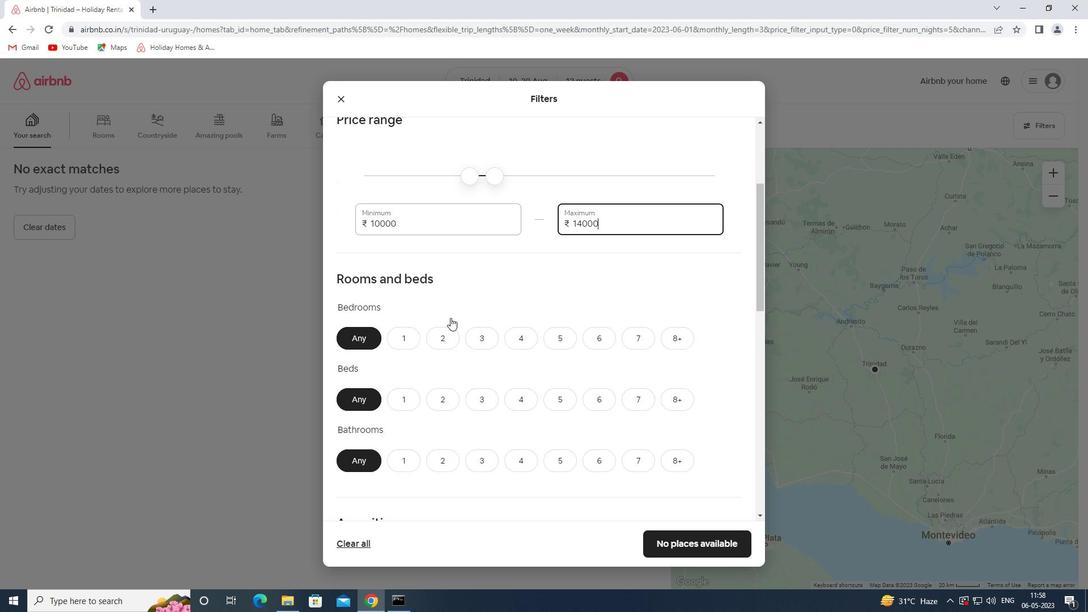 
Action: Mouse moved to (453, 321)
Screenshot: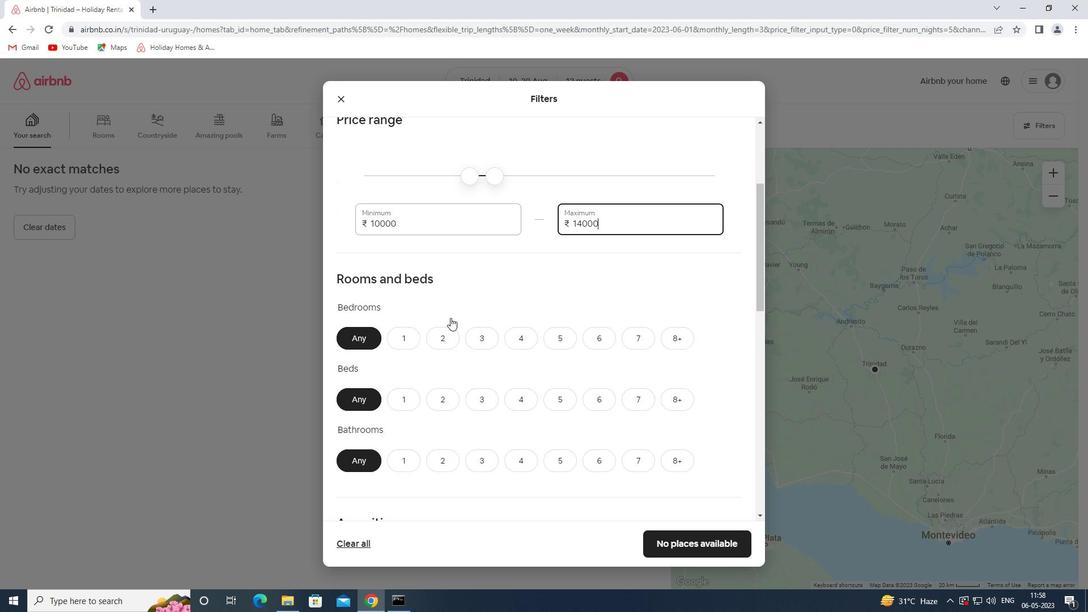 
Action: Mouse scrolled (453, 320) with delta (0, 0)
Screenshot: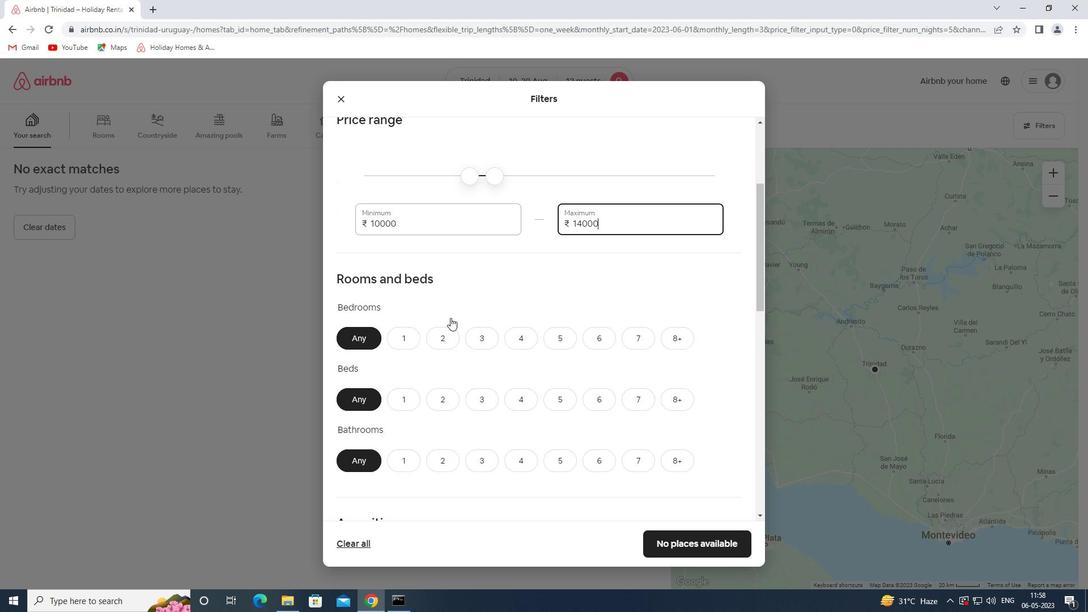 
Action: Mouse moved to (607, 181)
Screenshot: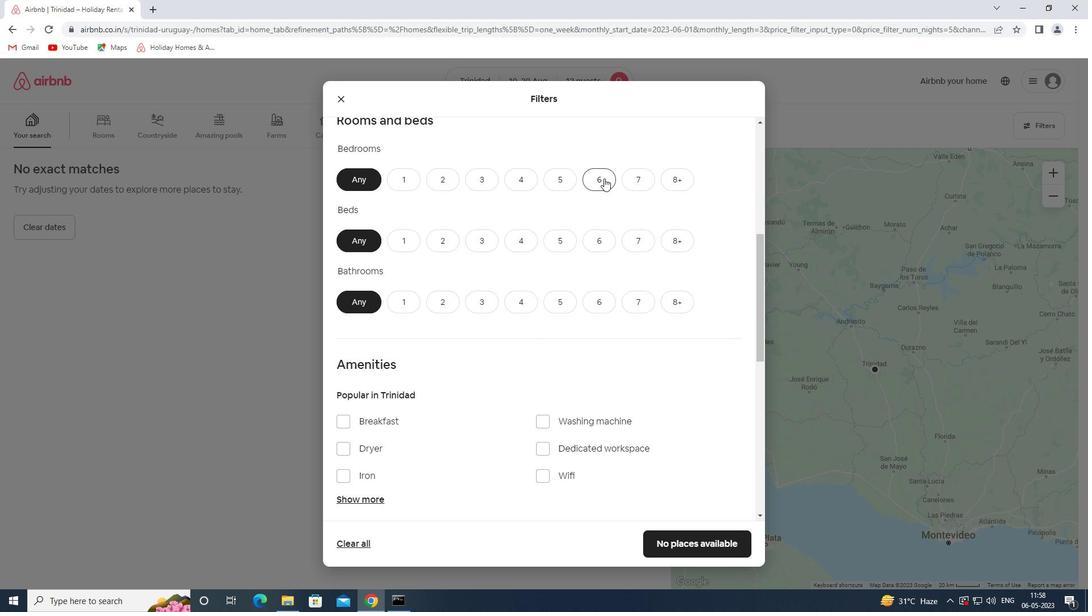 
Action: Mouse pressed left at (607, 181)
Screenshot: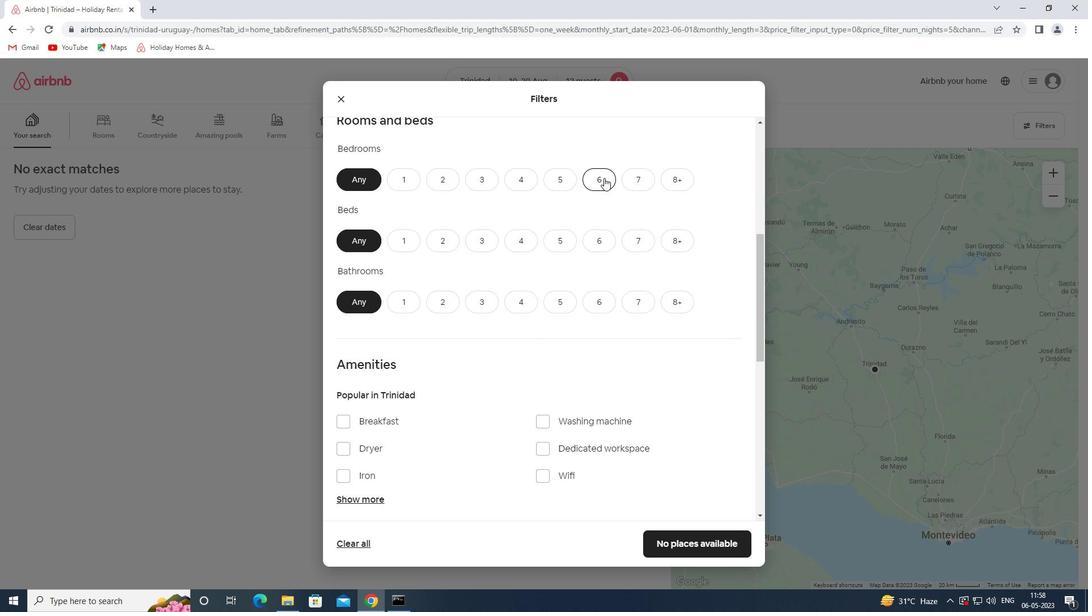
Action: Mouse moved to (686, 244)
Screenshot: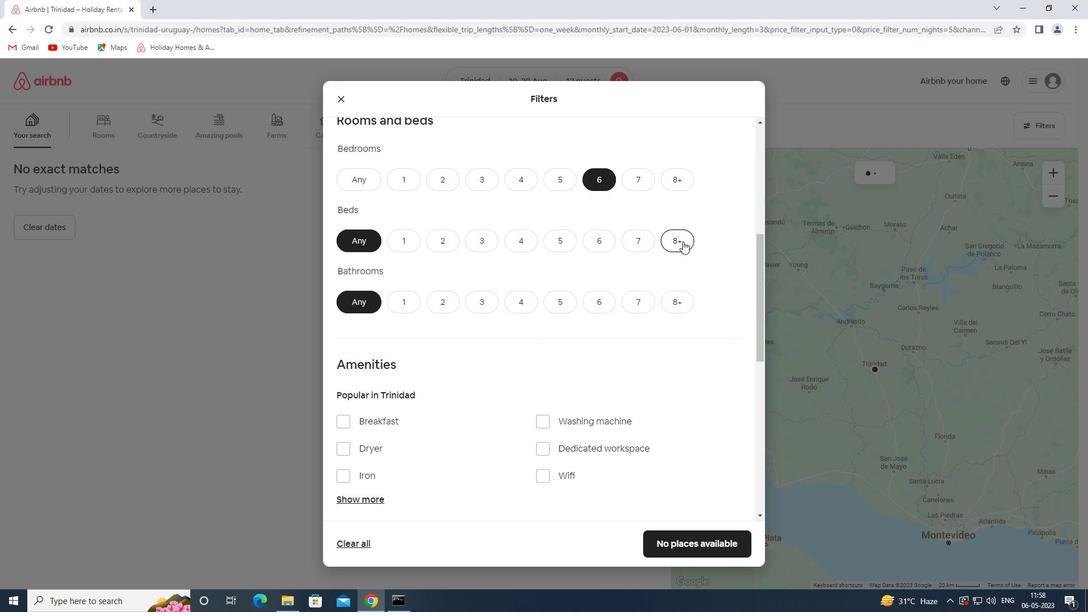 
Action: Mouse pressed left at (686, 244)
Screenshot: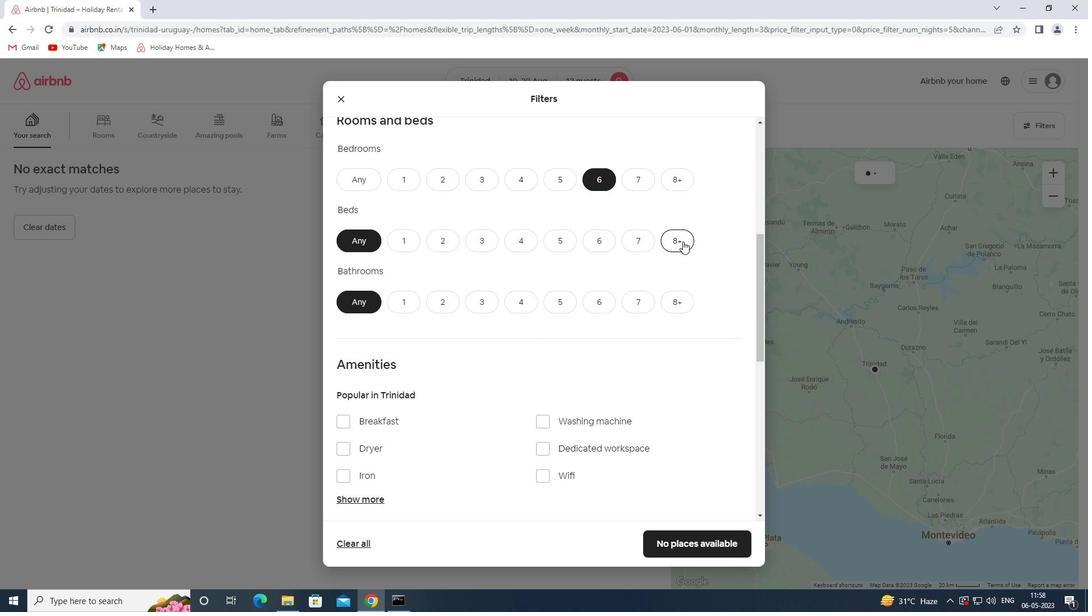 
Action: Mouse moved to (593, 305)
Screenshot: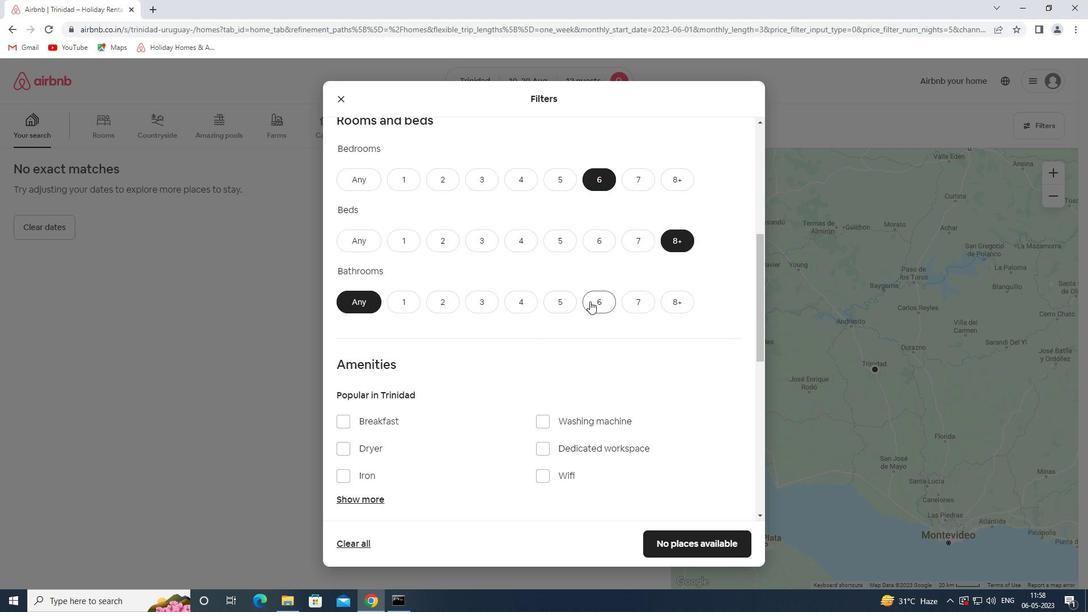 
Action: Mouse pressed left at (593, 305)
Screenshot: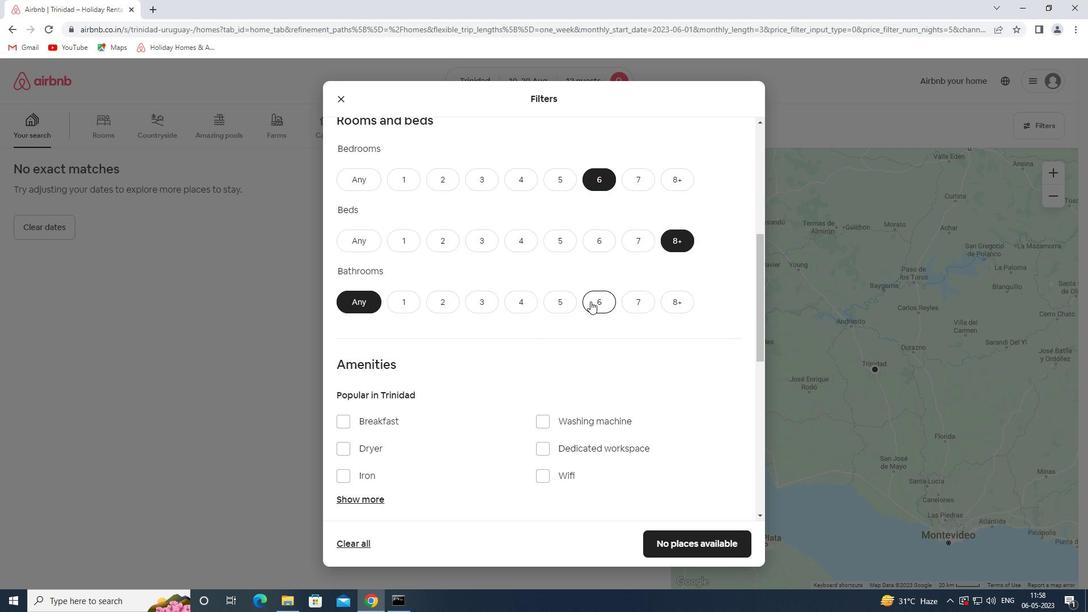 
Action: Mouse moved to (437, 383)
Screenshot: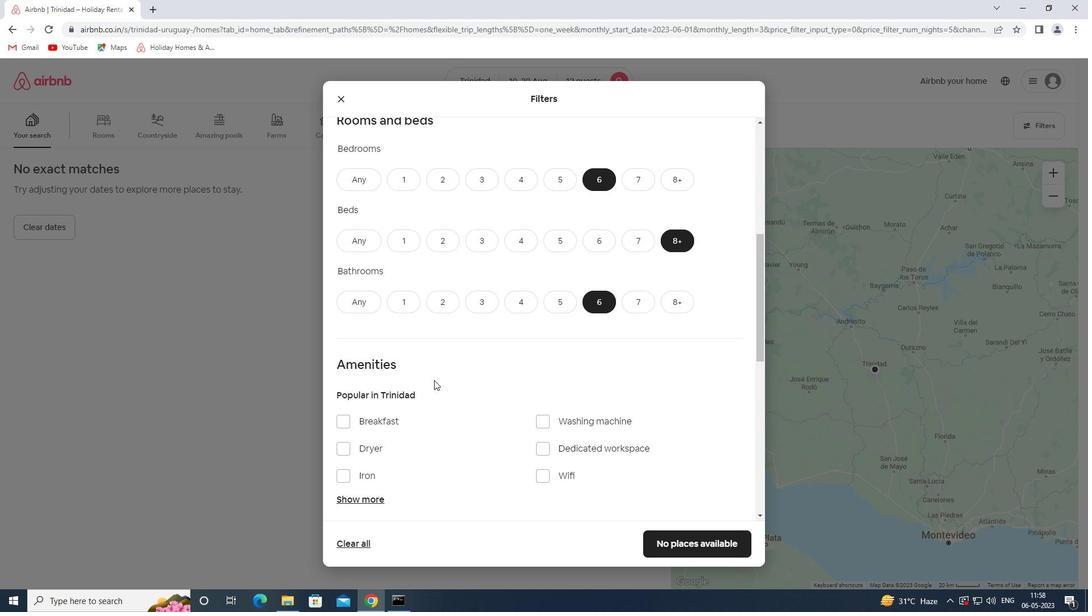 
Action: Mouse scrolled (437, 383) with delta (0, 0)
Screenshot: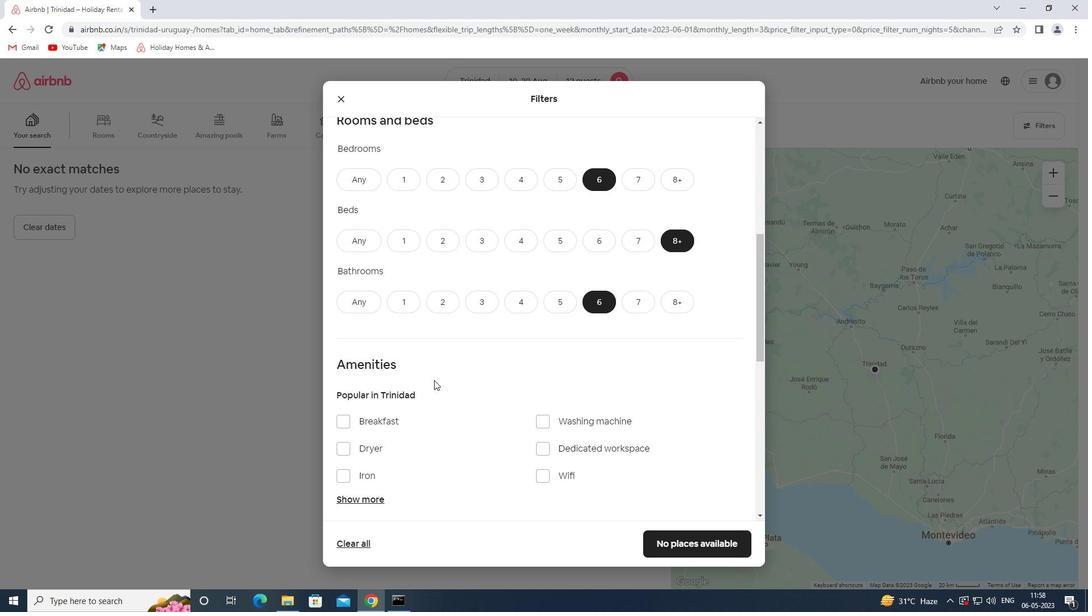 
Action: Mouse moved to (438, 384)
Screenshot: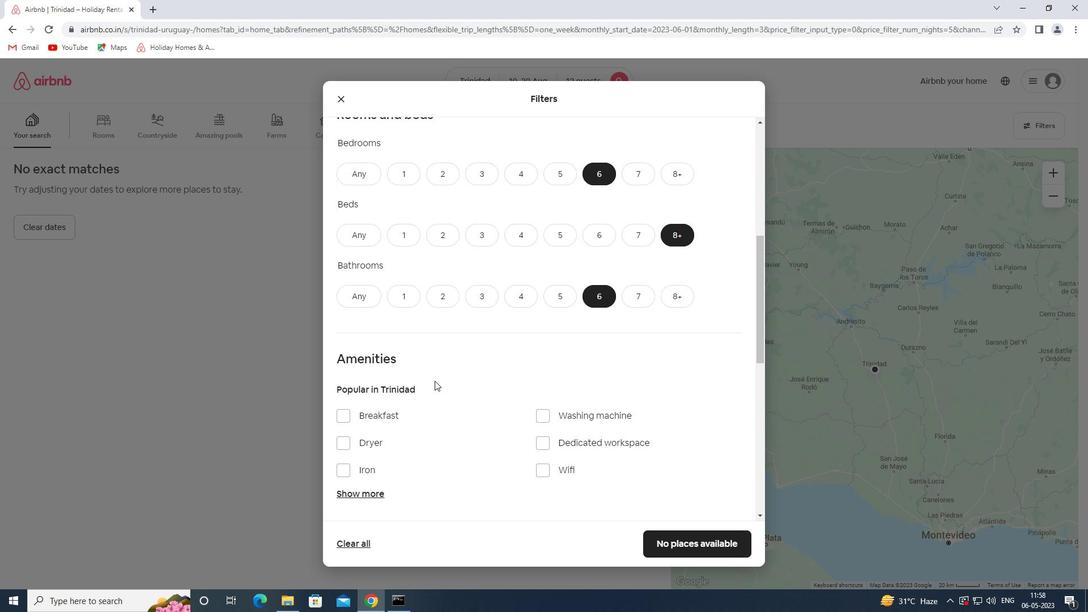 
Action: Mouse scrolled (438, 383) with delta (0, 0)
Screenshot: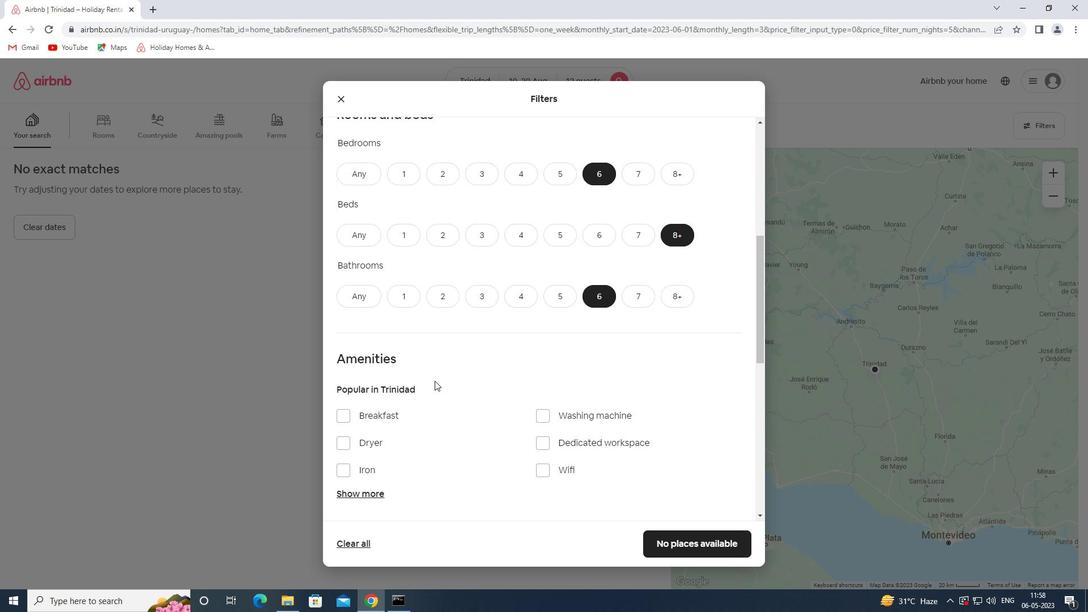 
Action: Mouse moved to (371, 399)
Screenshot: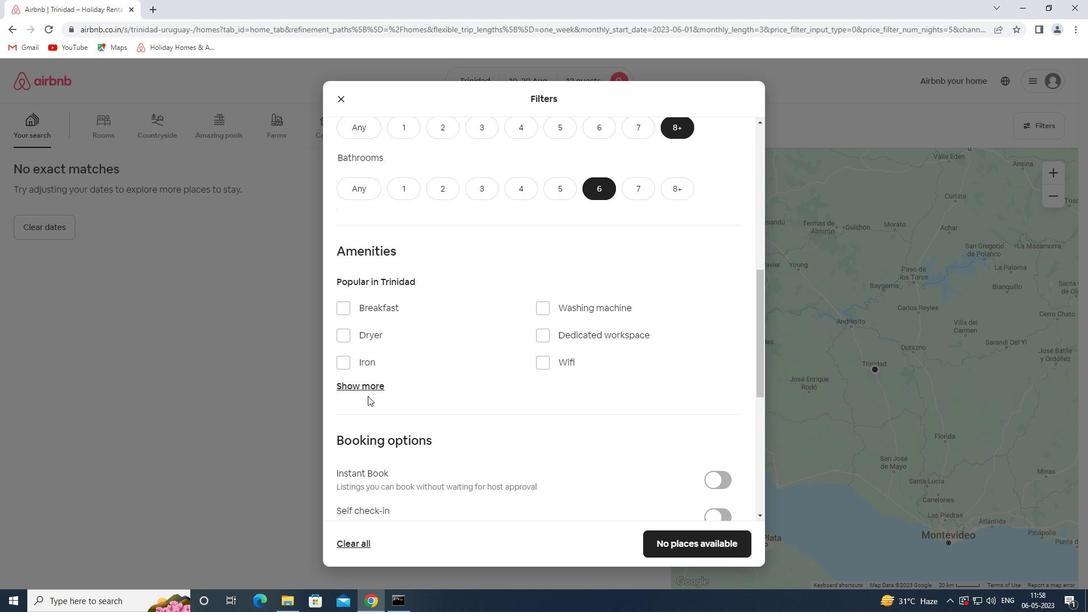 
Action: Mouse pressed left at (371, 399)
Screenshot: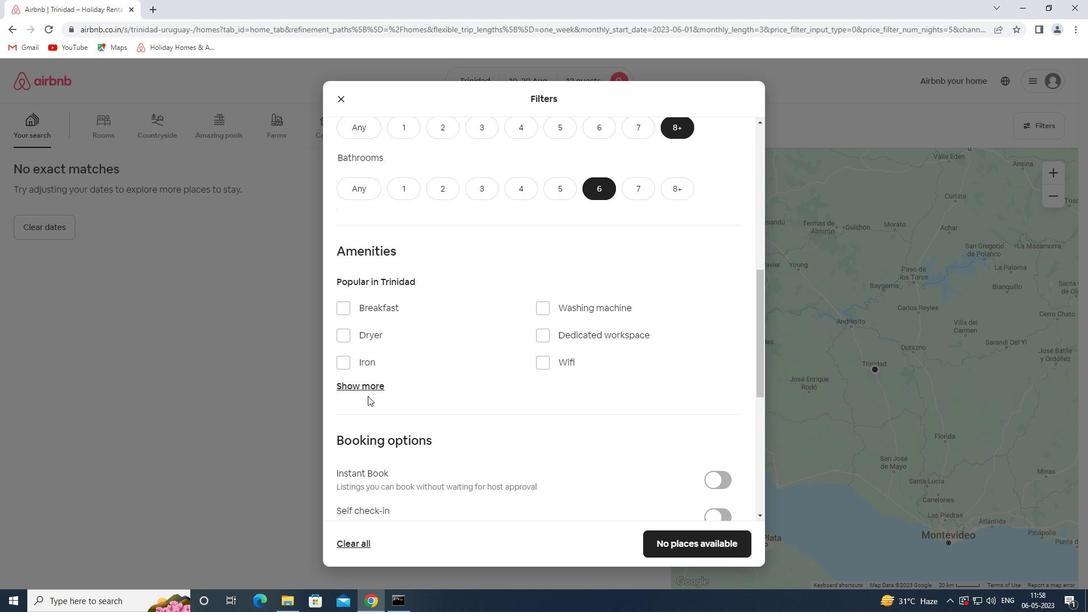 
Action: Mouse moved to (377, 390)
Screenshot: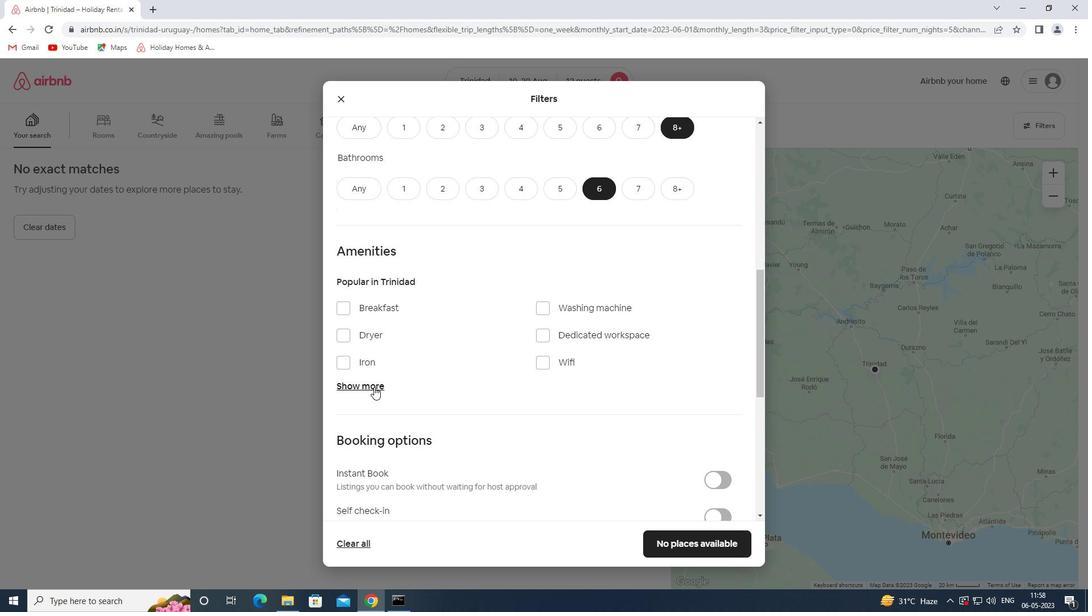 
Action: Mouse pressed left at (377, 390)
Screenshot: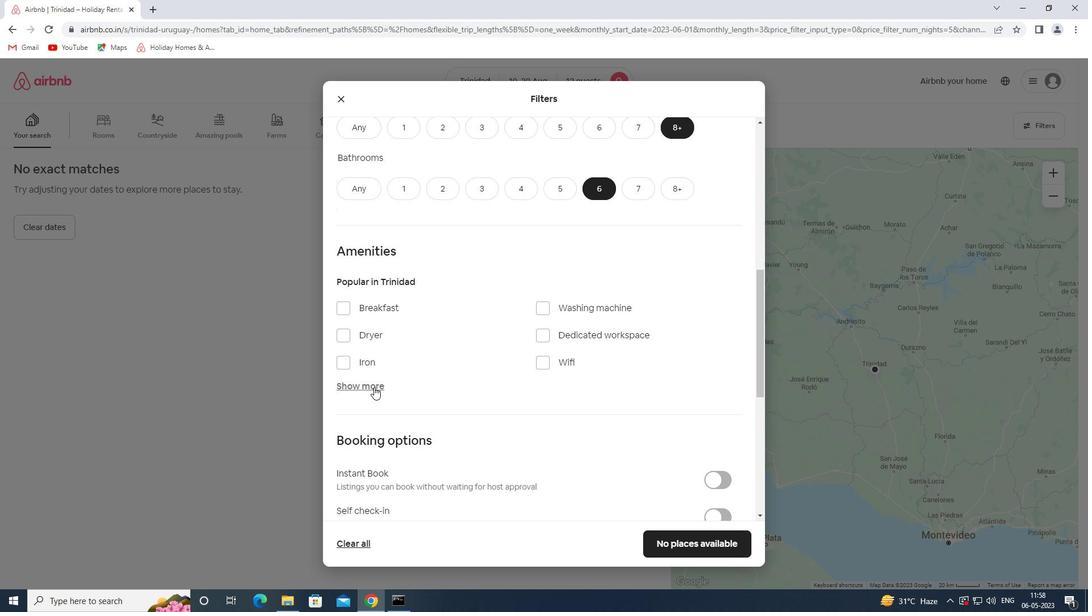 
Action: Mouse moved to (548, 373)
Screenshot: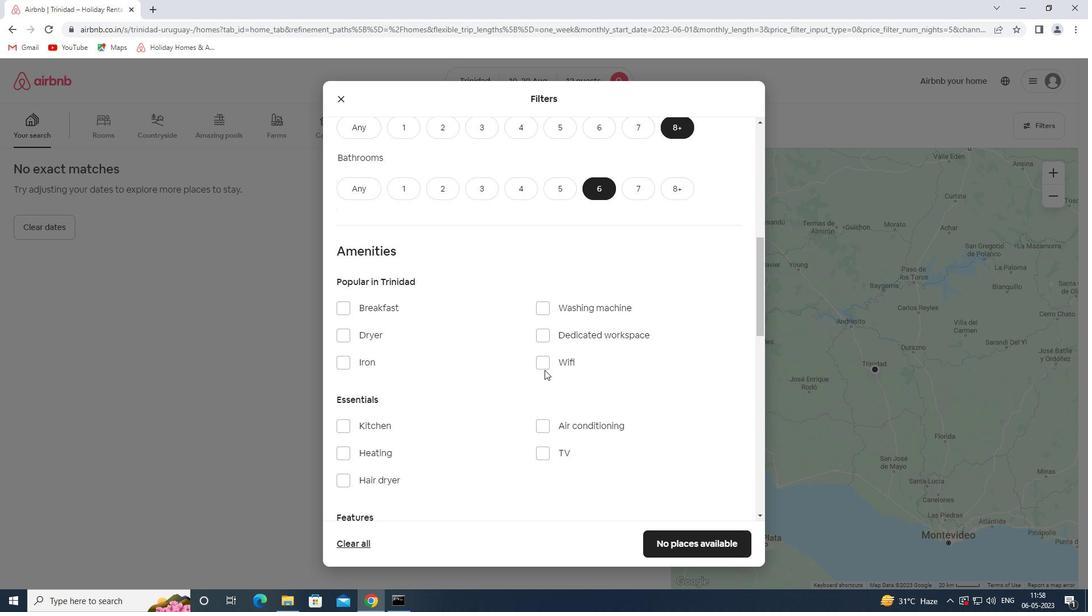 
Action: Mouse pressed left at (548, 373)
Screenshot: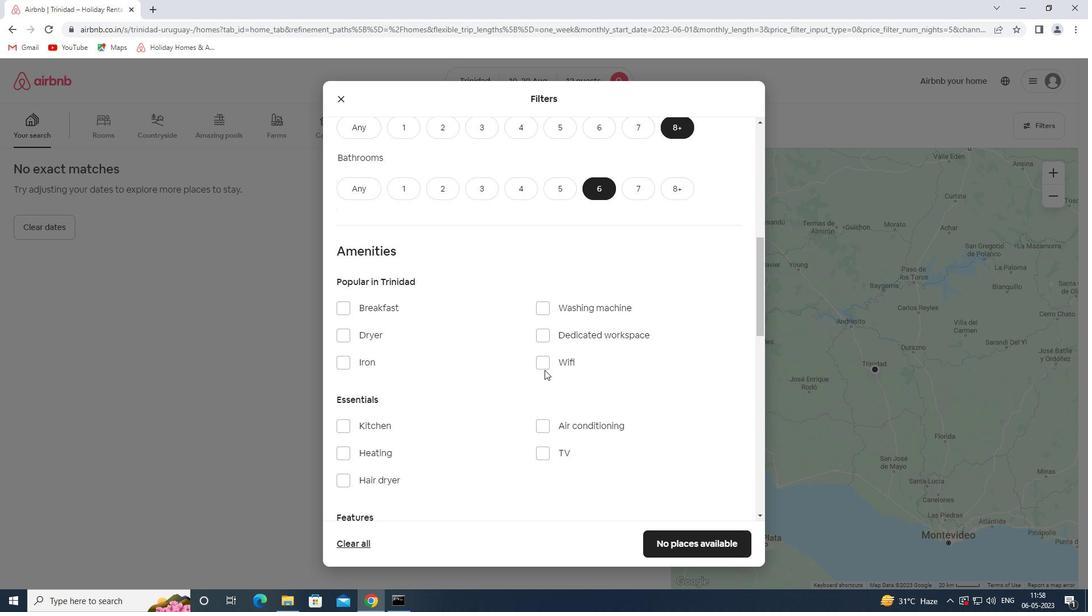 
Action: Mouse moved to (538, 361)
Screenshot: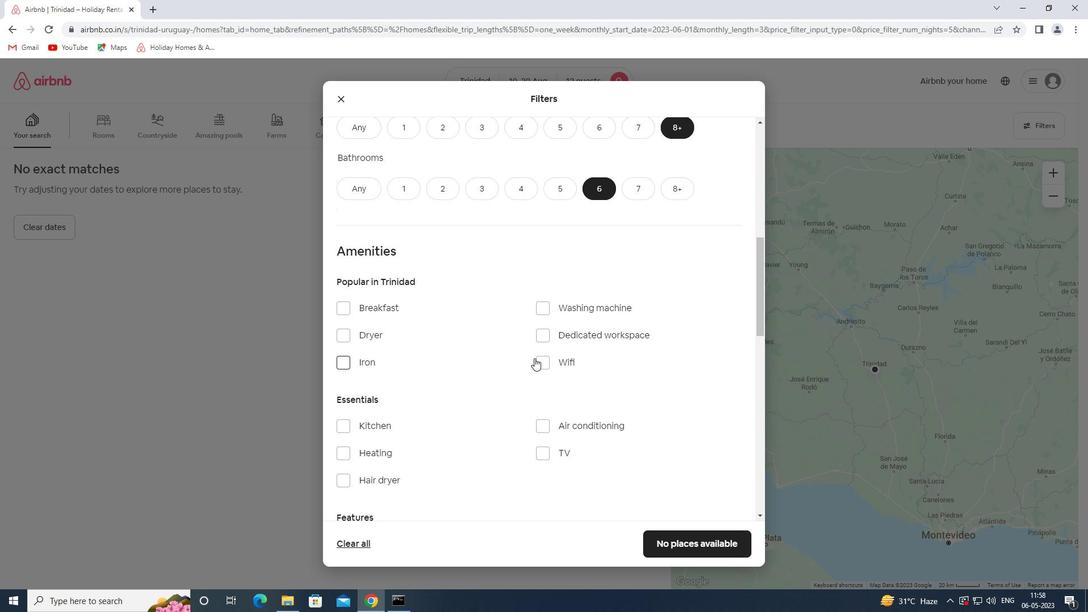 
Action: Mouse pressed left at (538, 361)
Screenshot: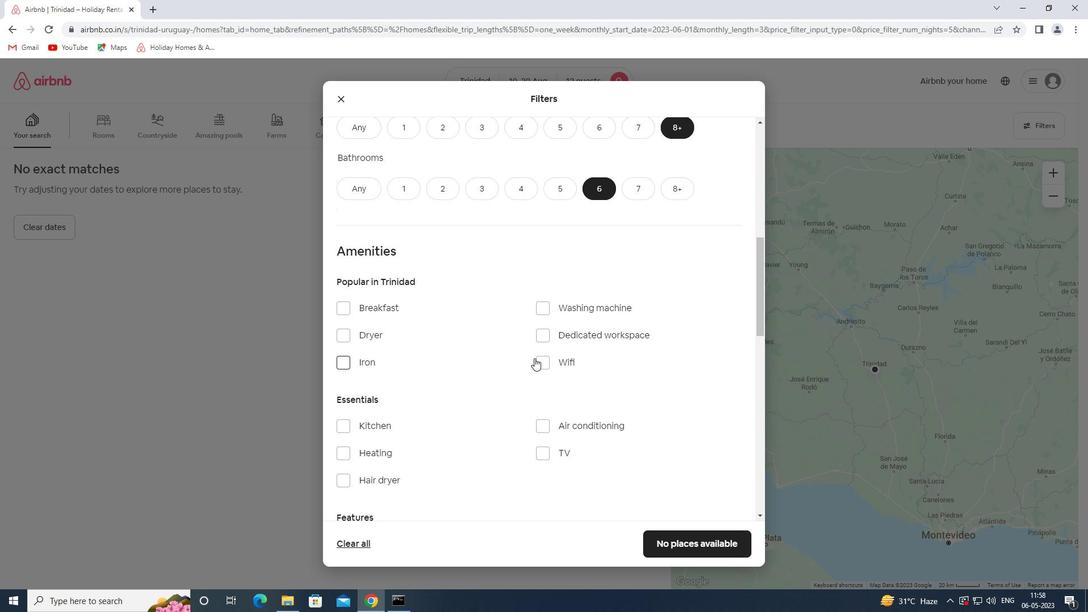 
Action: Mouse moved to (518, 379)
Screenshot: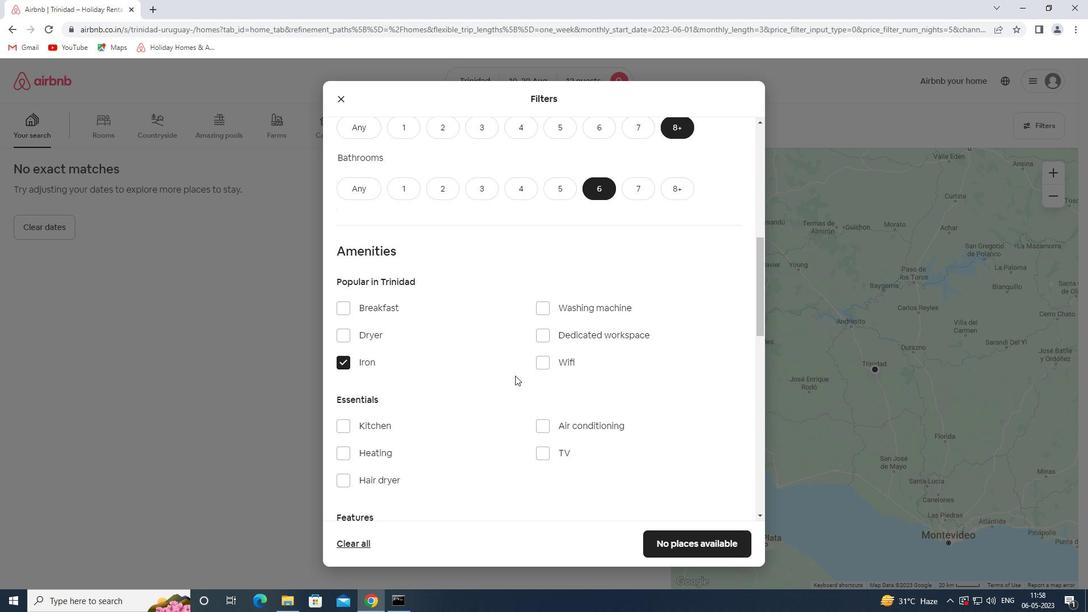 
Action: Mouse scrolled (518, 378) with delta (0, 0)
Screenshot: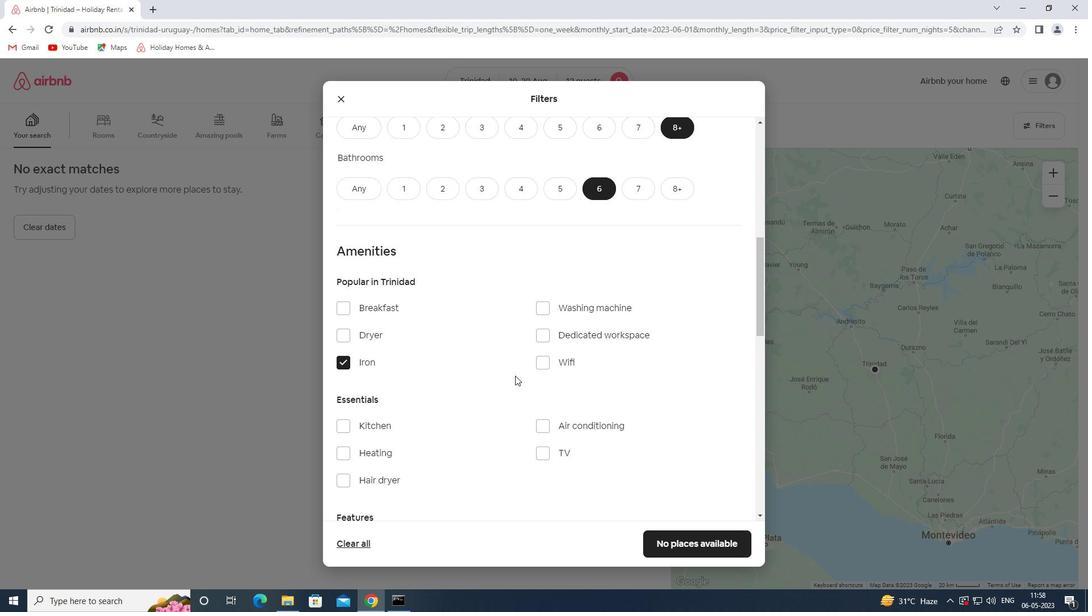 
Action: Mouse scrolled (518, 378) with delta (0, 0)
Screenshot: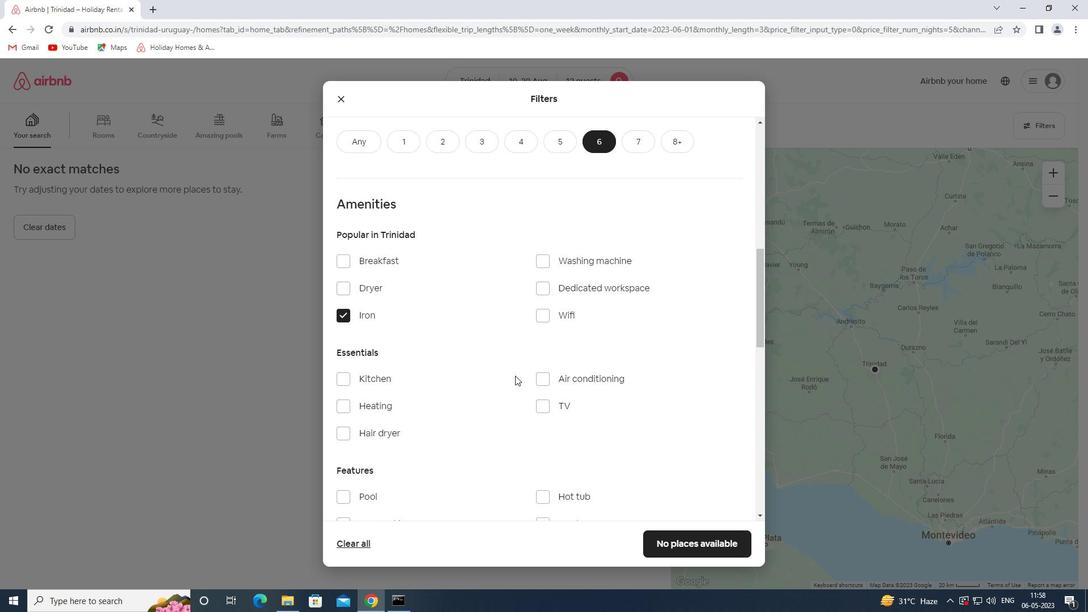 
Action: Mouse moved to (553, 339)
Screenshot: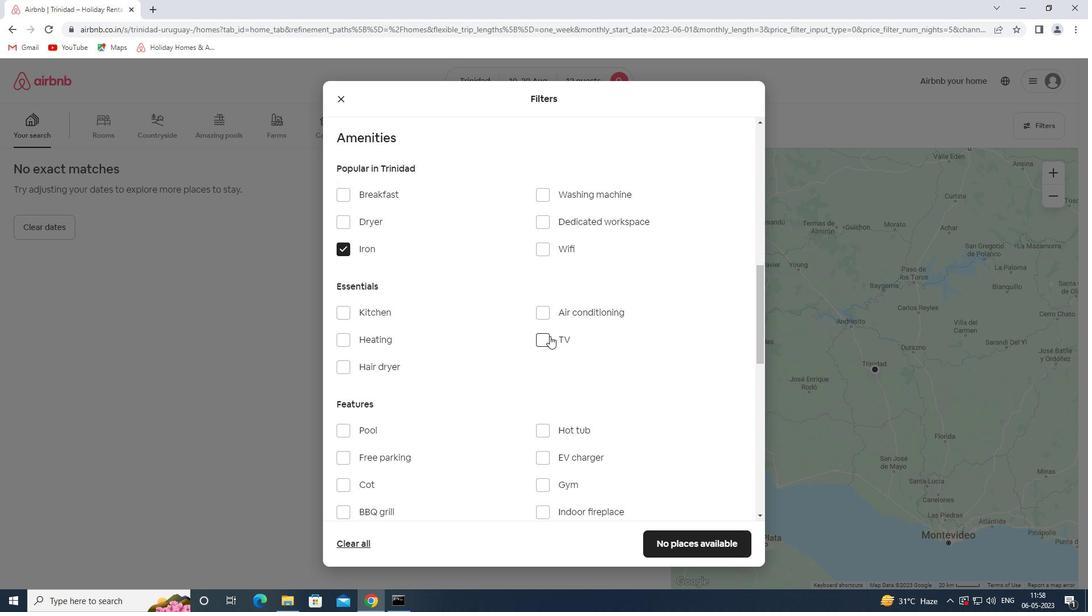 
Action: Mouse pressed left at (553, 339)
Screenshot: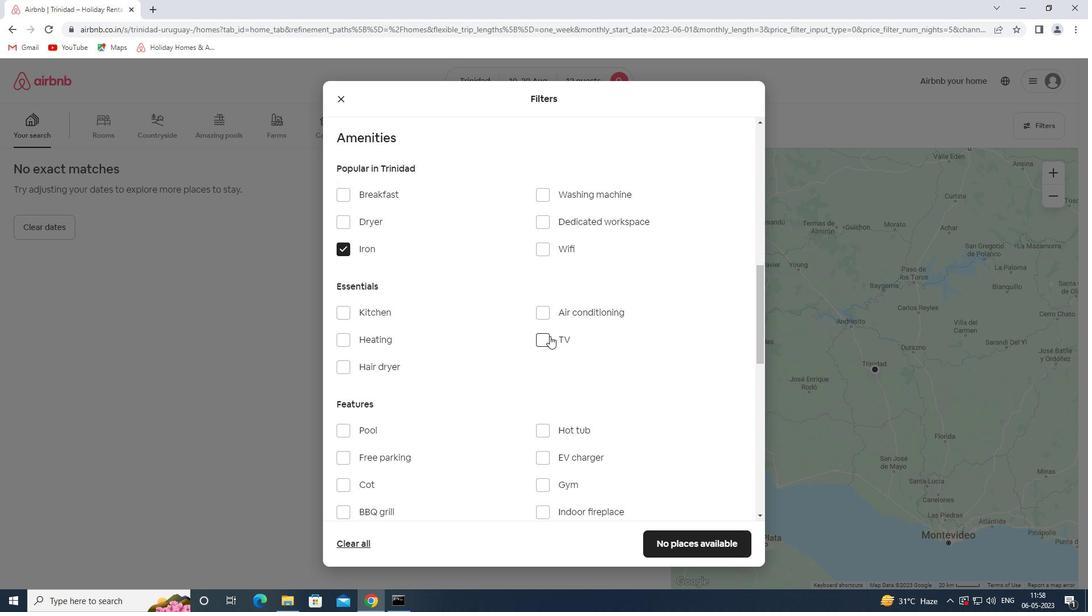 
Action: Mouse moved to (493, 399)
Screenshot: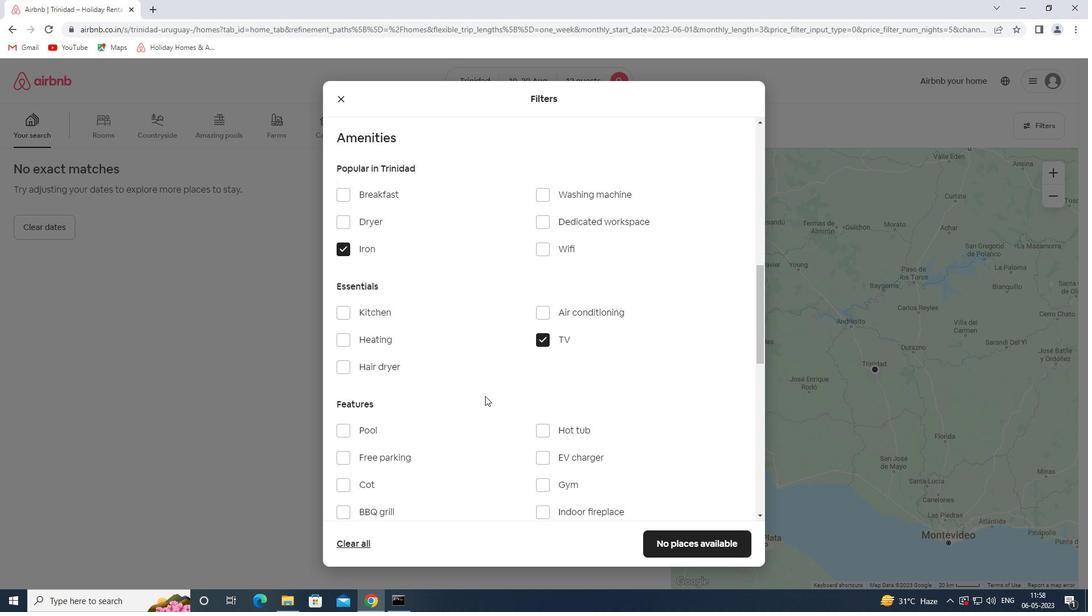 
Action: Mouse scrolled (493, 398) with delta (0, 0)
Screenshot: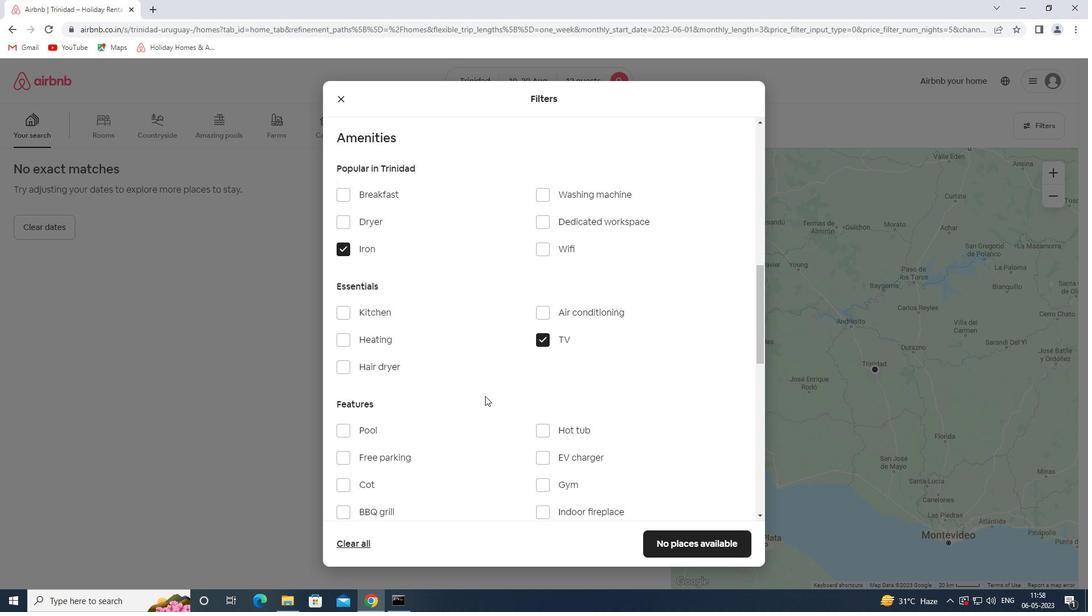 
Action: Mouse moved to (489, 399)
Screenshot: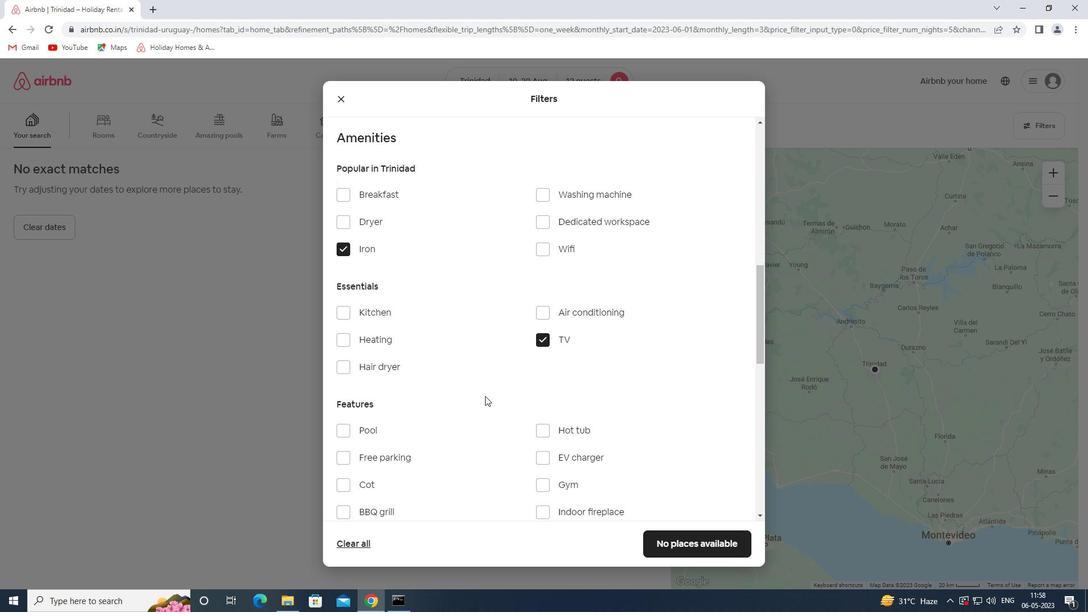 
Action: Mouse scrolled (489, 399) with delta (0, 0)
Screenshot: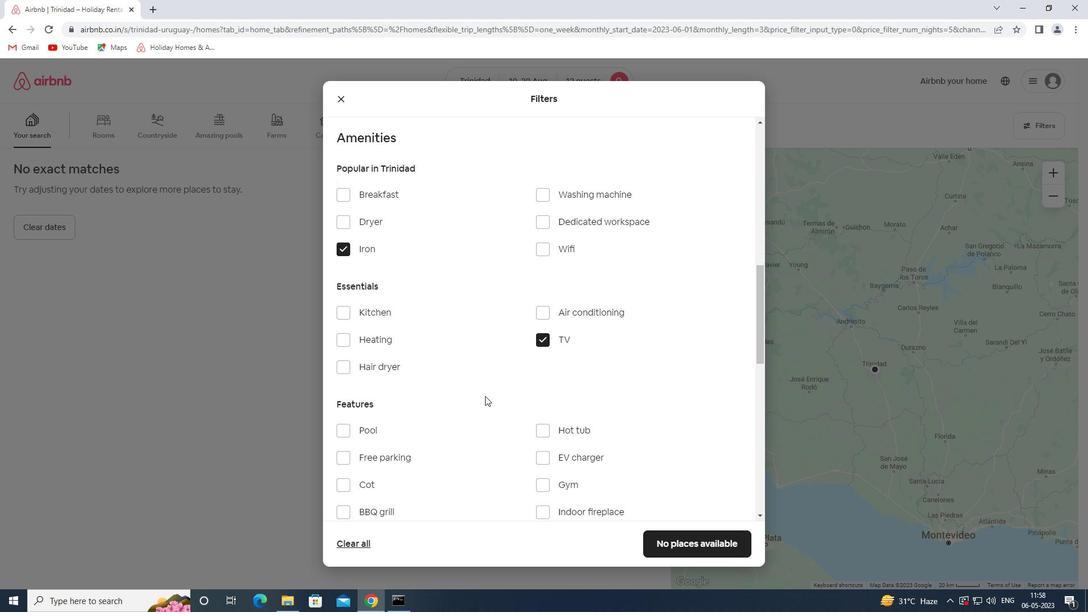 
Action: Mouse moved to (382, 351)
Screenshot: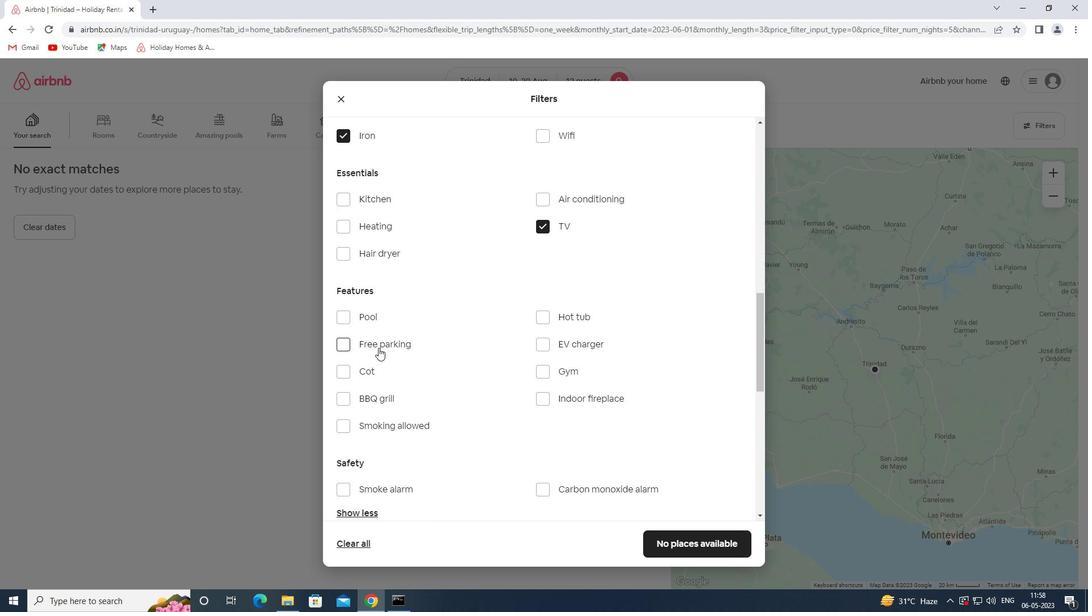 
Action: Mouse pressed left at (382, 351)
Screenshot: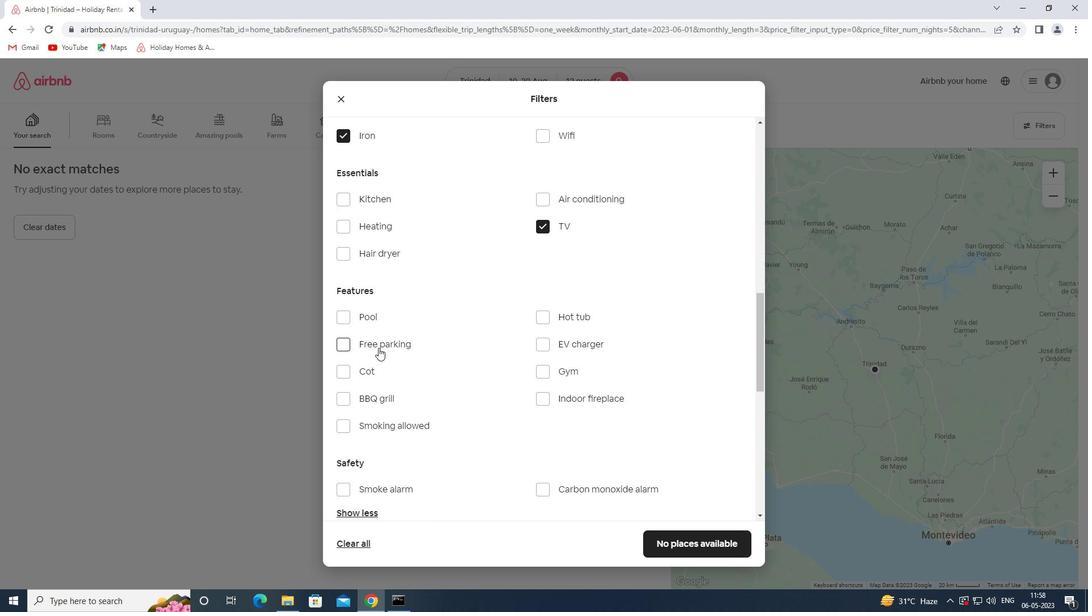 
Action: Mouse moved to (472, 360)
Screenshot: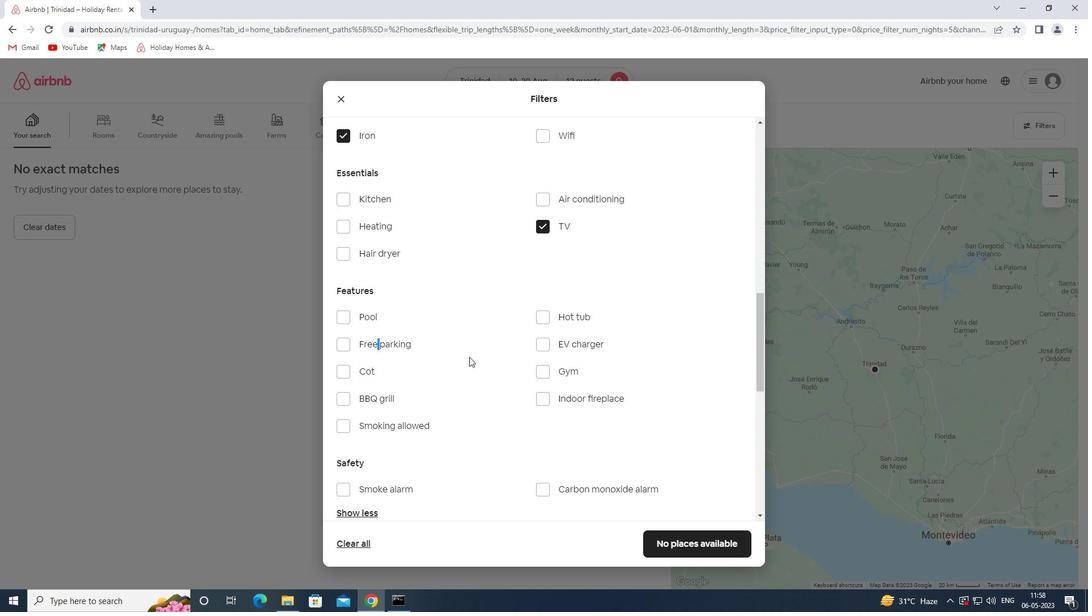 
Action: Mouse scrolled (472, 360) with delta (0, 0)
Screenshot: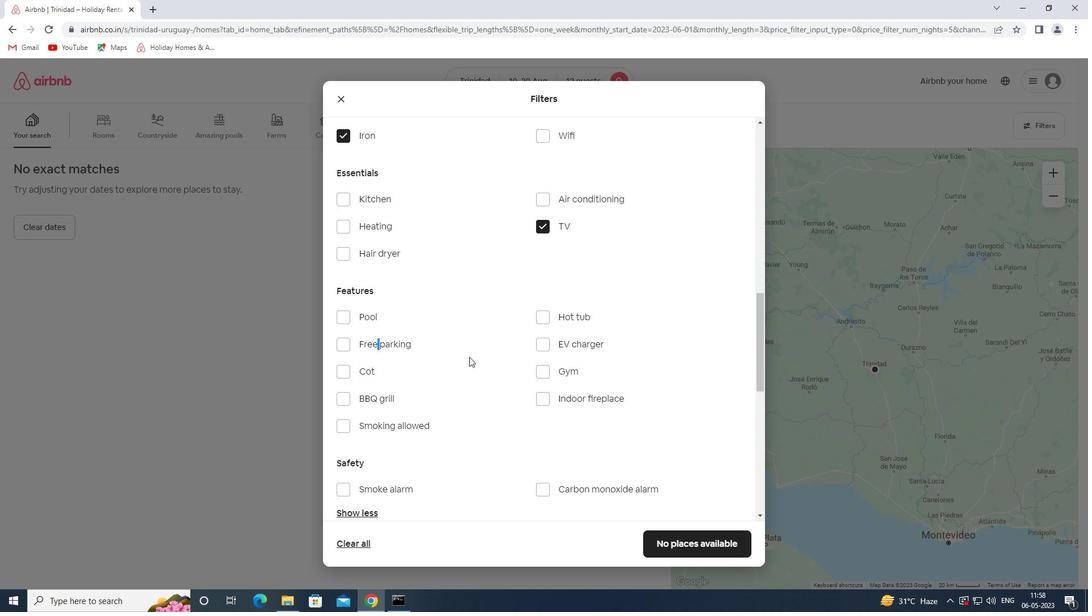 
Action: Mouse scrolled (472, 360) with delta (0, 0)
Screenshot: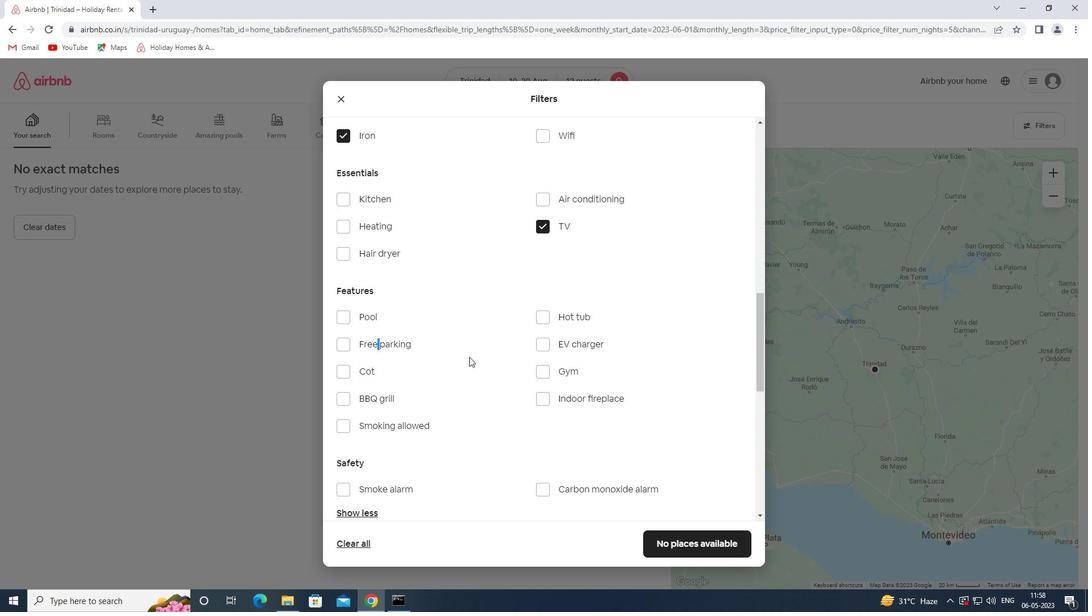 
Action: Mouse scrolled (472, 360) with delta (0, 0)
Screenshot: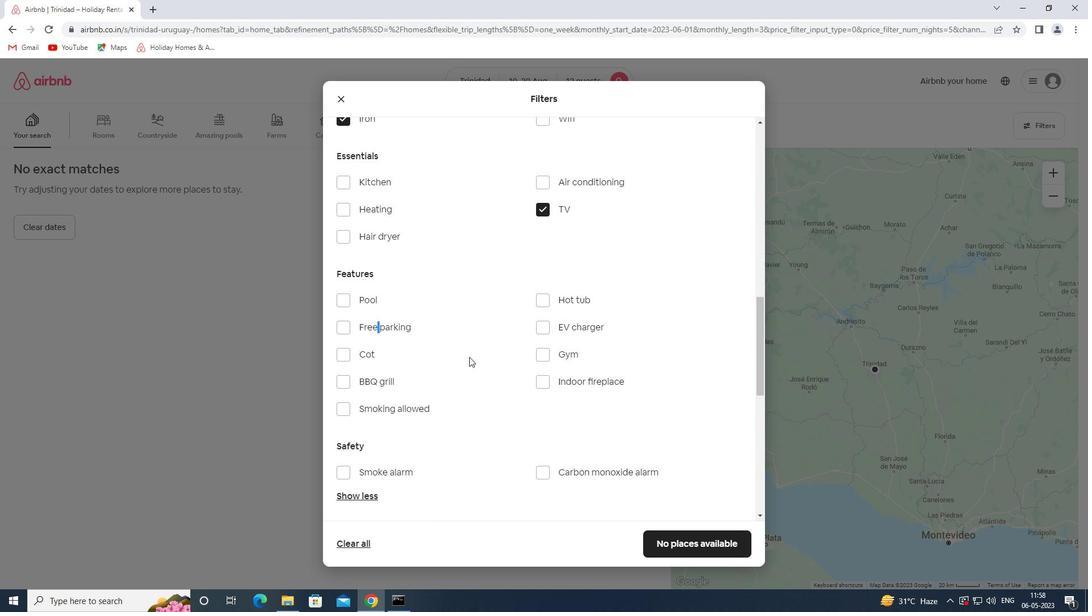 
Action: Mouse scrolled (472, 360) with delta (0, 0)
Screenshot: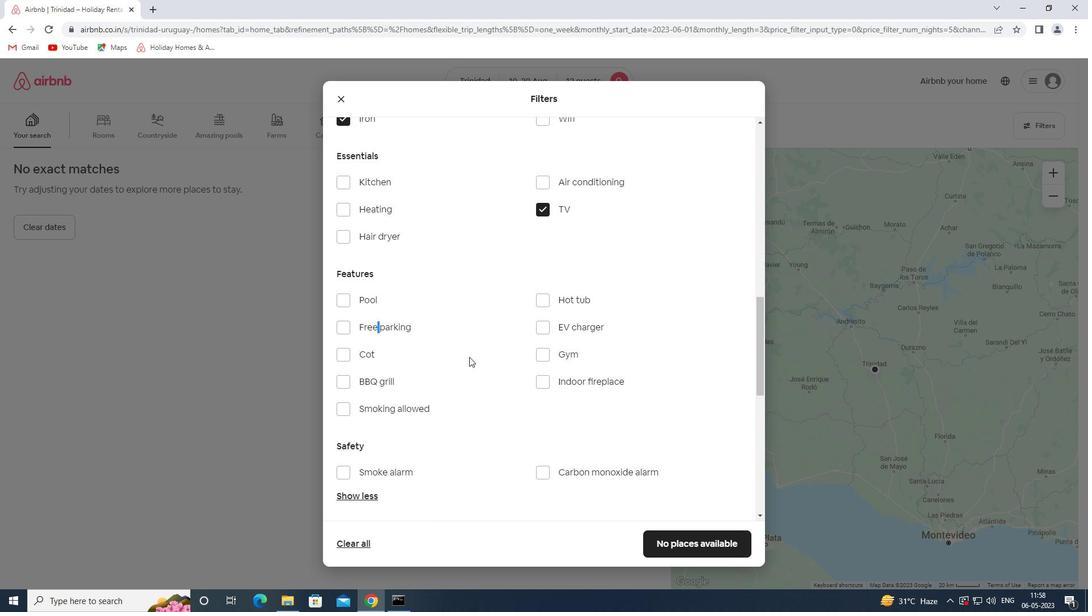 
Action: Mouse moved to (372, 221)
Screenshot: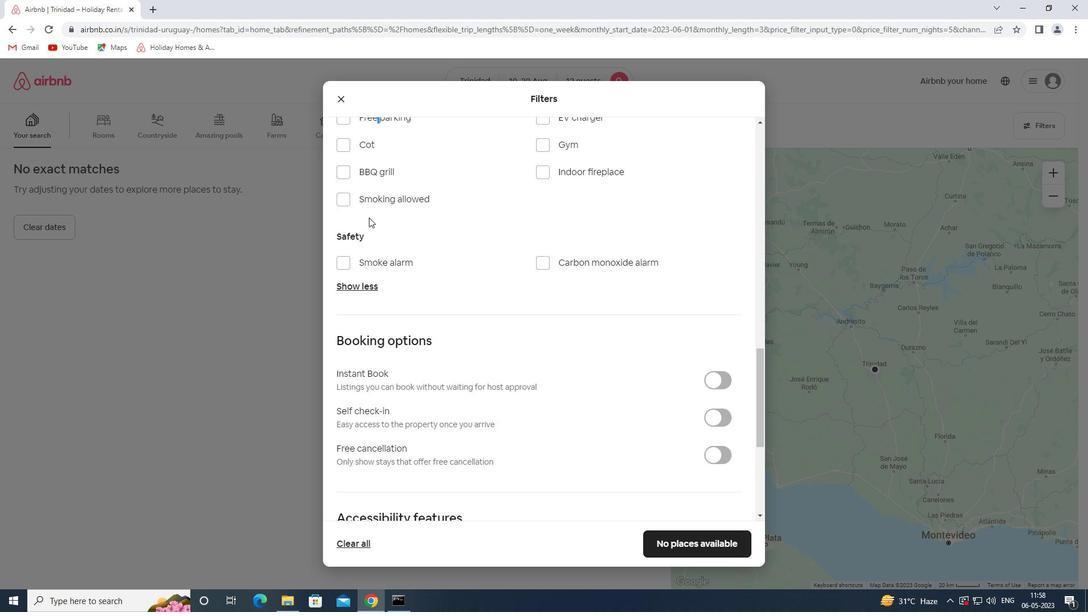 
Action: Mouse scrolled (372, 221) with delta (0, 0)
Screenshot: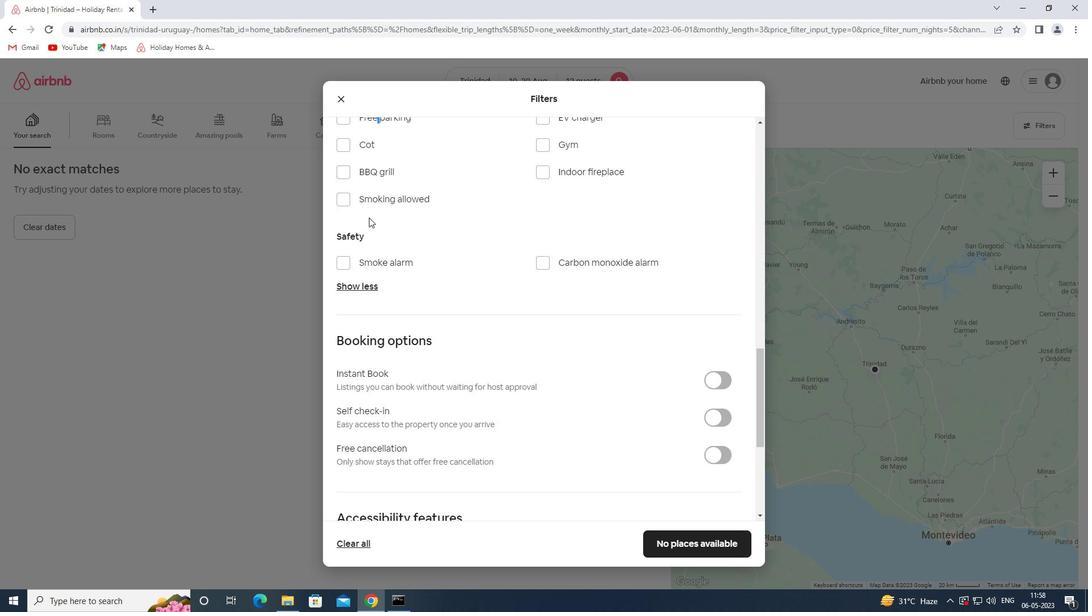 
Action: Mouse moved to (374, 220)
Screenshot: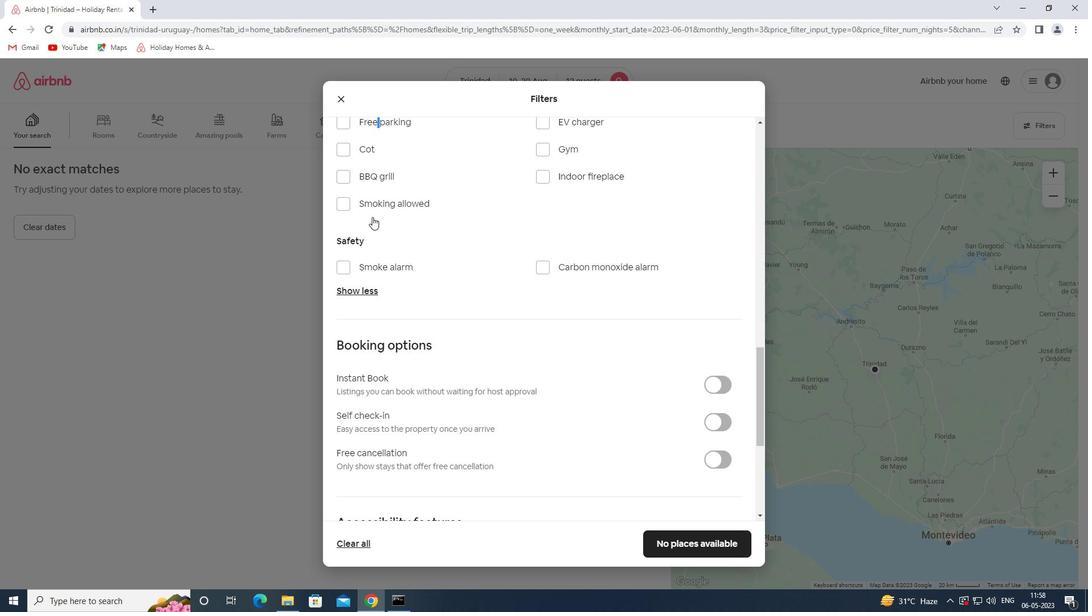 
Action: Mouse scrolled (374, 221) with delta (0, 0)
Screenshot: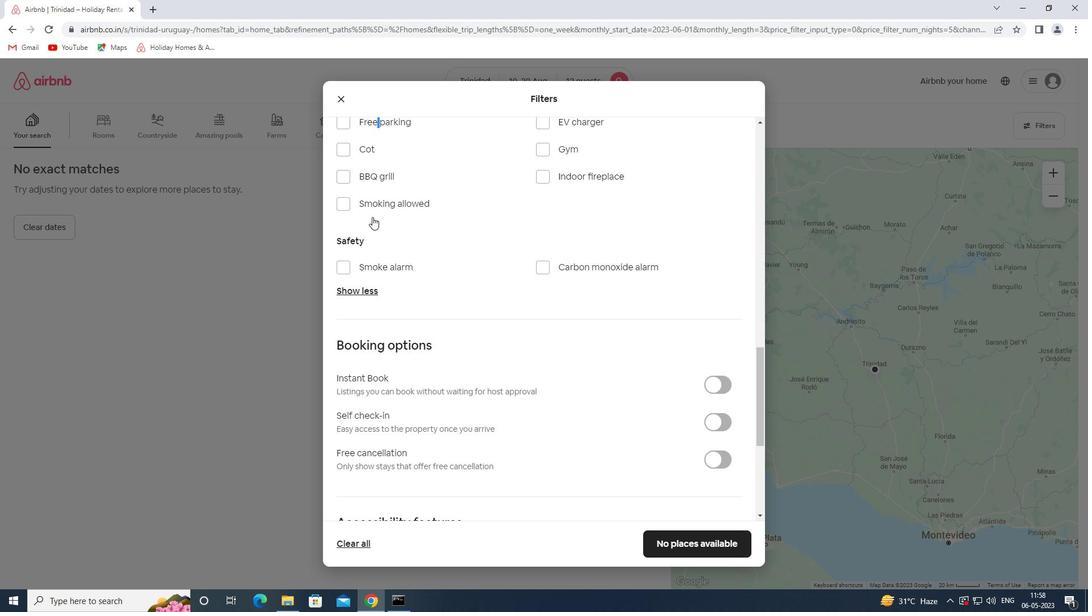 
Action: Mouse moved to (375, 234)
Screenshot: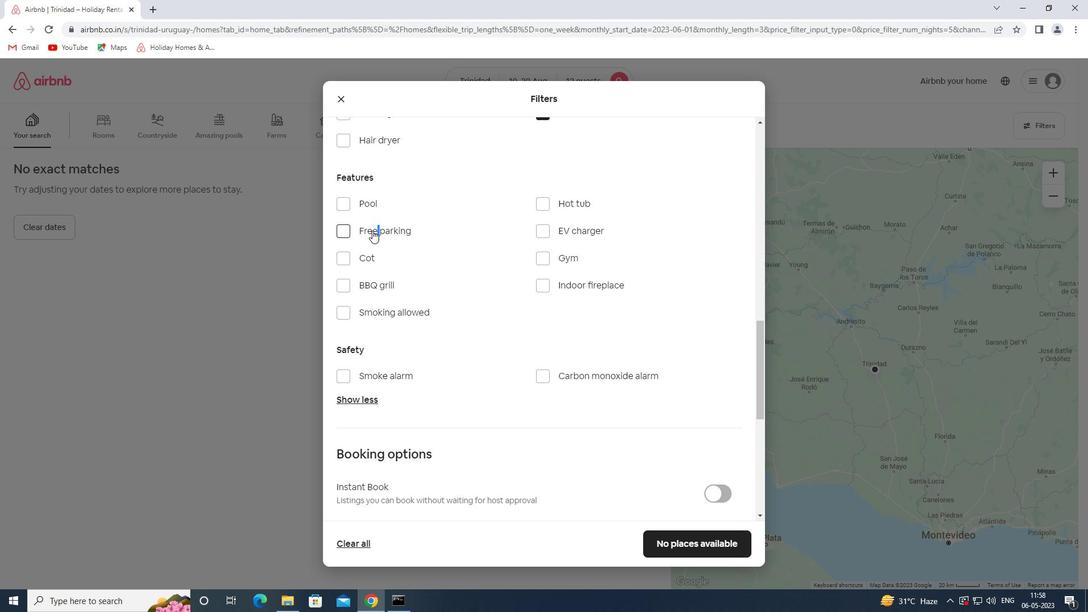
Action: Mouse pressed left at (375, 234)
Screenshot: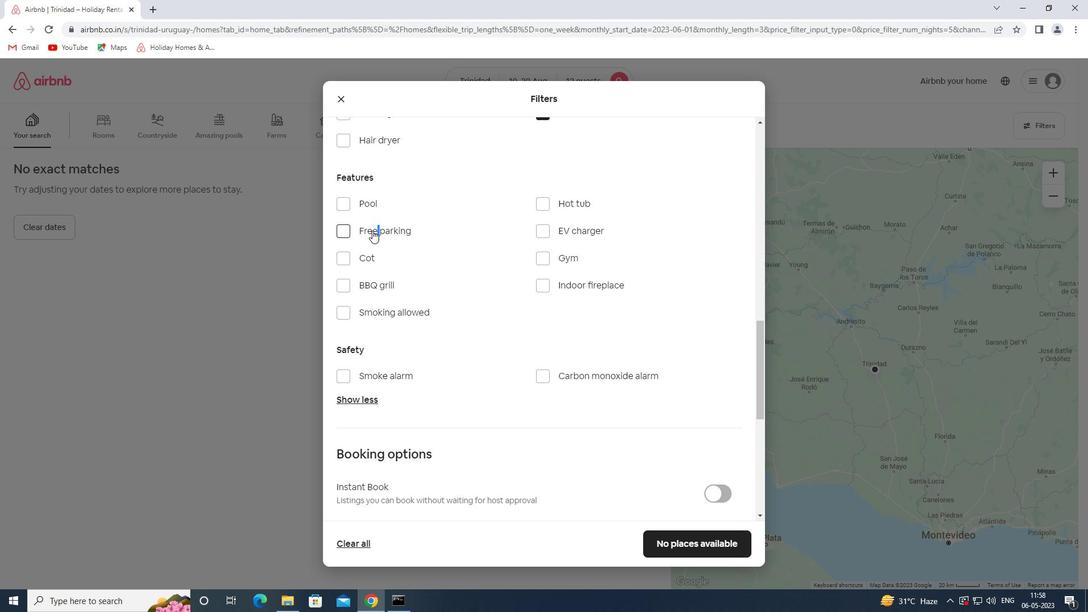 
Action: Mouse moved to (550, 265)
Screenshot: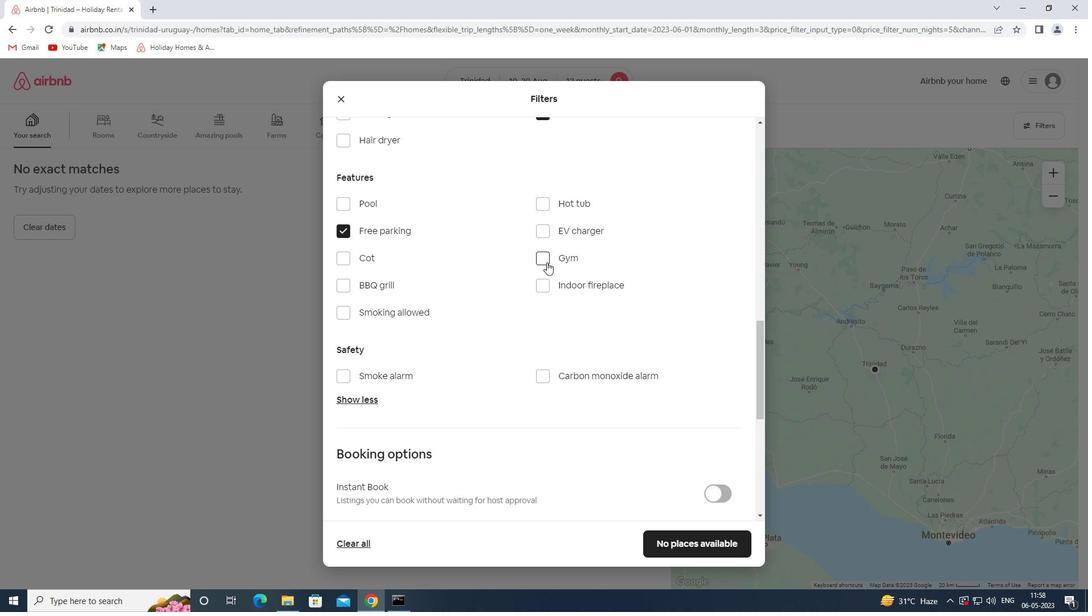 
Action: Mouse pressed left at (550, 265)
Screenshot: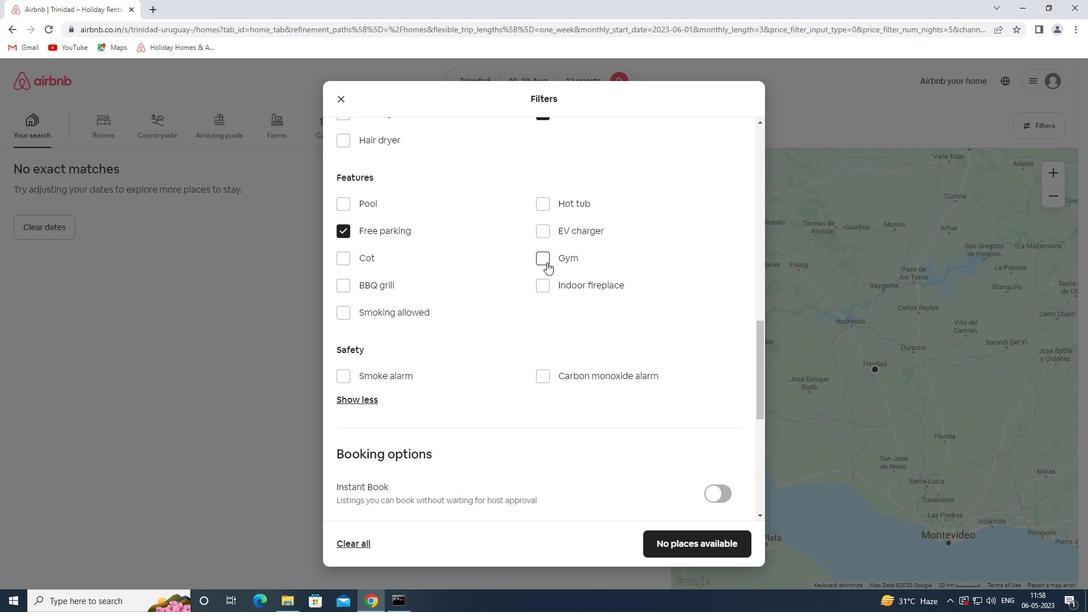 
Action: Mouse moved to (402, 285)
Screenshot: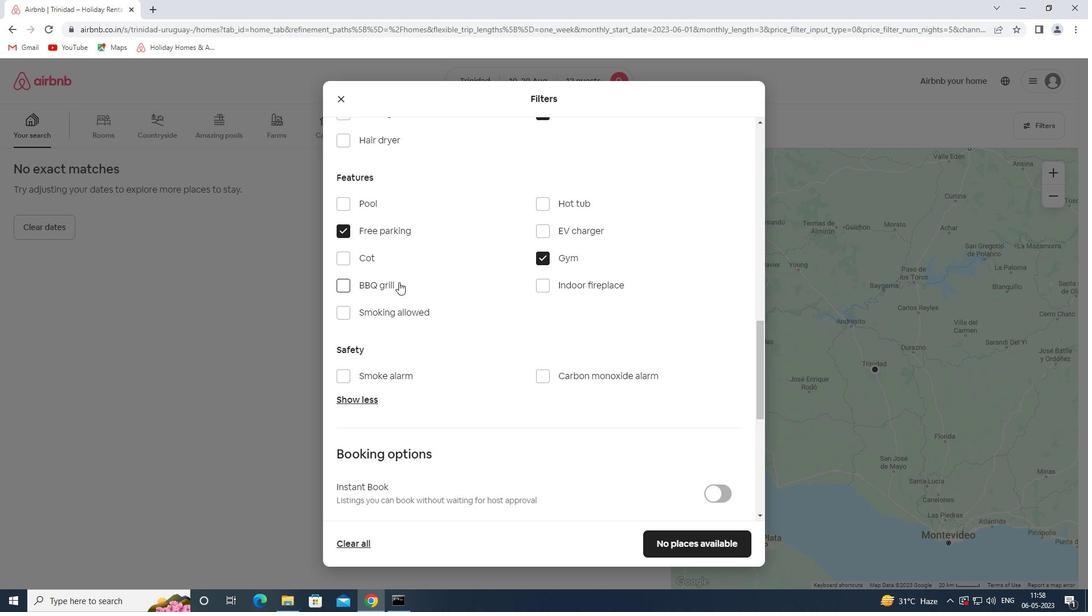 
Action: Mouse scrolled (402, 286) with delta (0, 0)
Screenshot: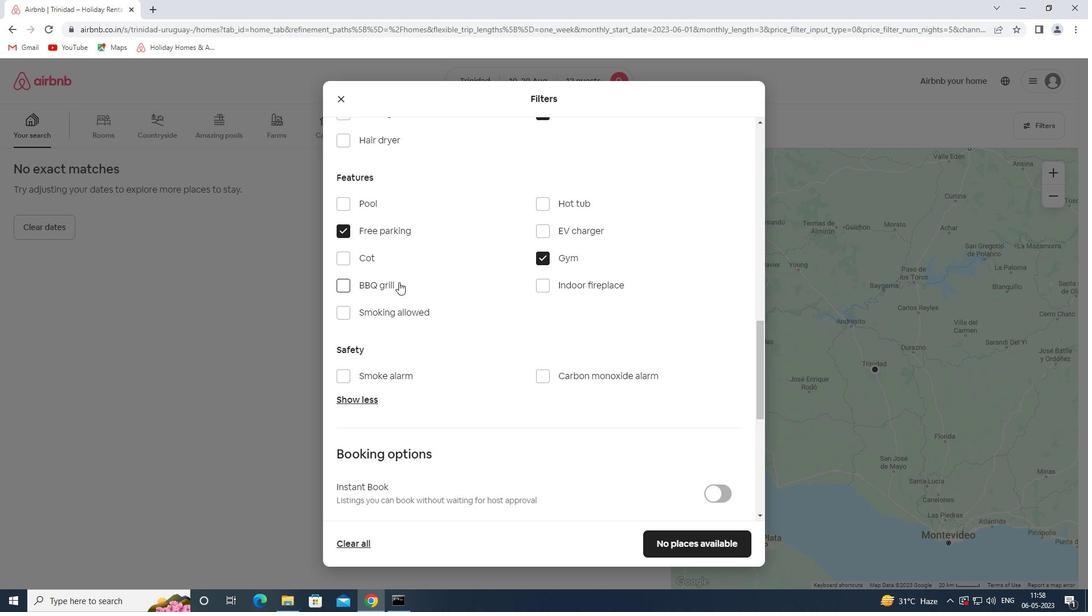 
Action: Mouse scrolled (402, 286) with delta (0, 0)
Screenshot: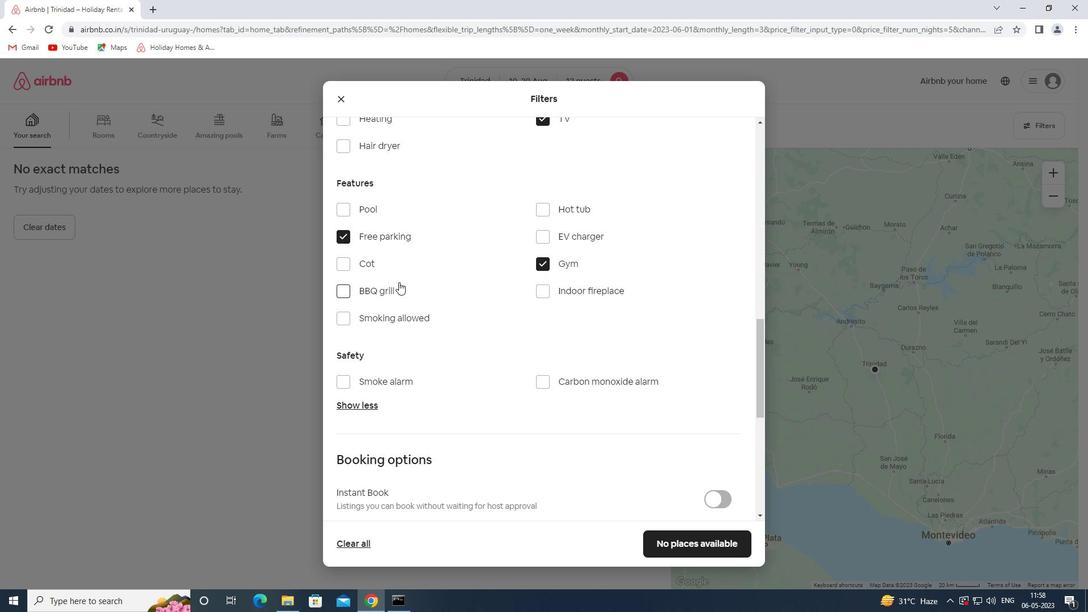 
Action: Mouse scrolled (402, 286) with delta (0, 0)
Screenshot: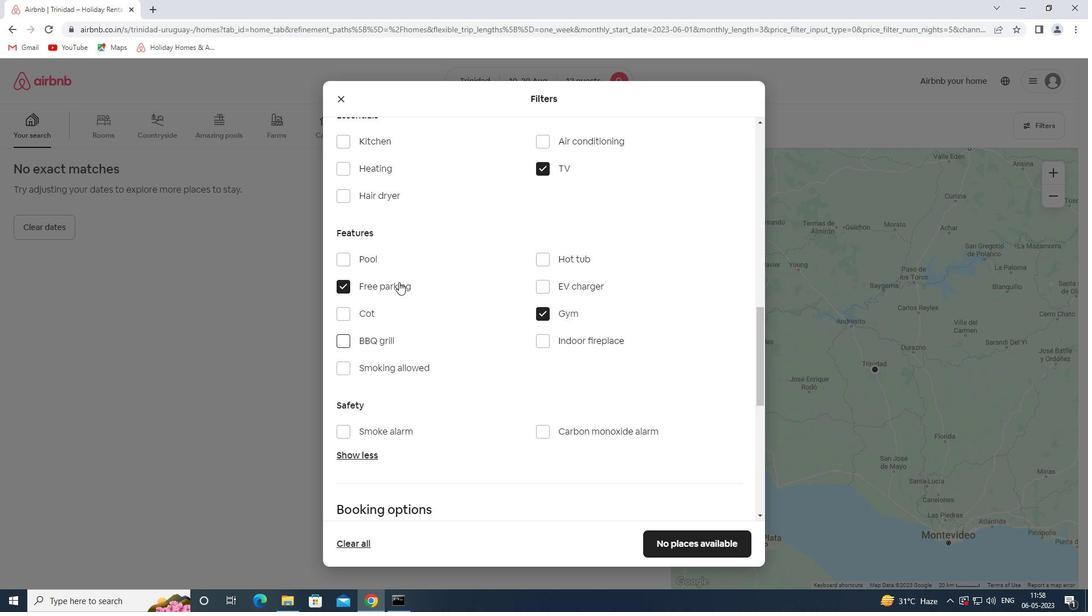
Action: Mouse moved to (374, 289)
Screenshot: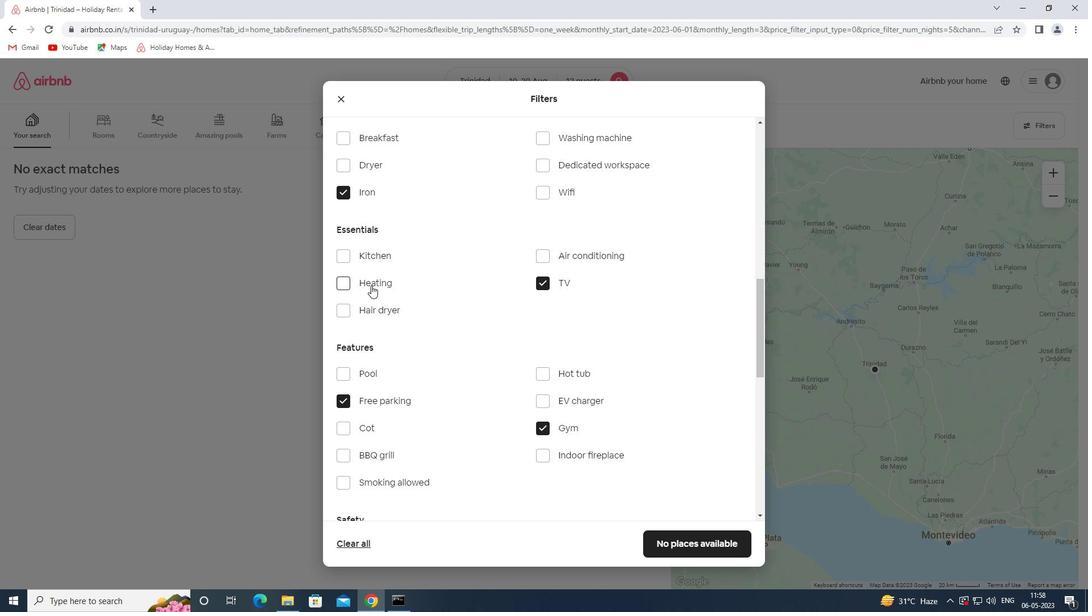 
Action: Mouse scrolled (374, 289) with delta (0, 0)
Screenshot: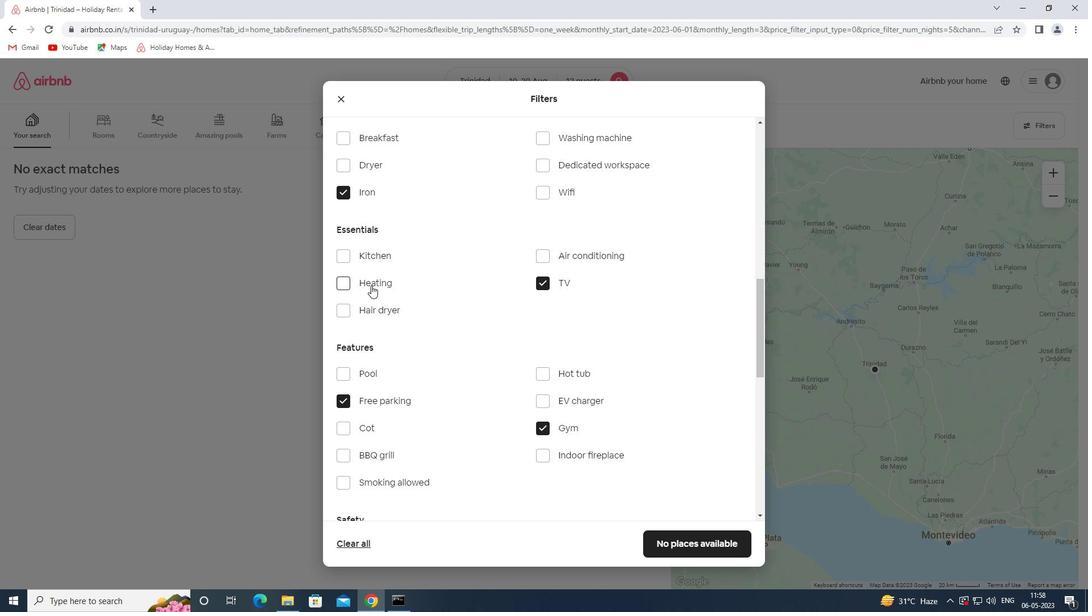 
Action: Mouse scrolled (374, 289) with delta (0, 0)
Screenshot: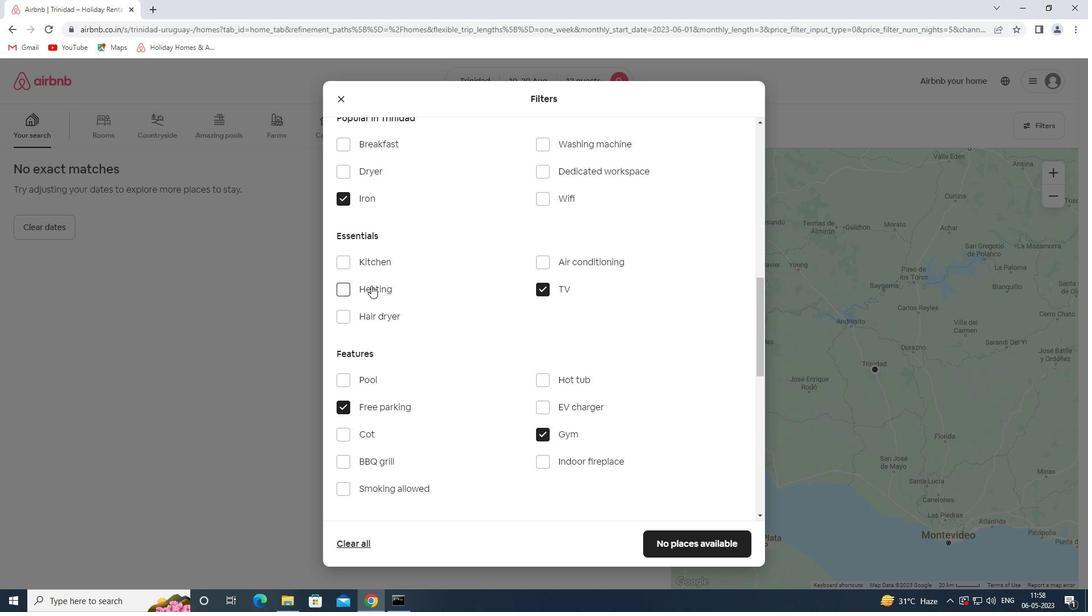 
Action: Mouse moved to (429, 336)
Screenshot: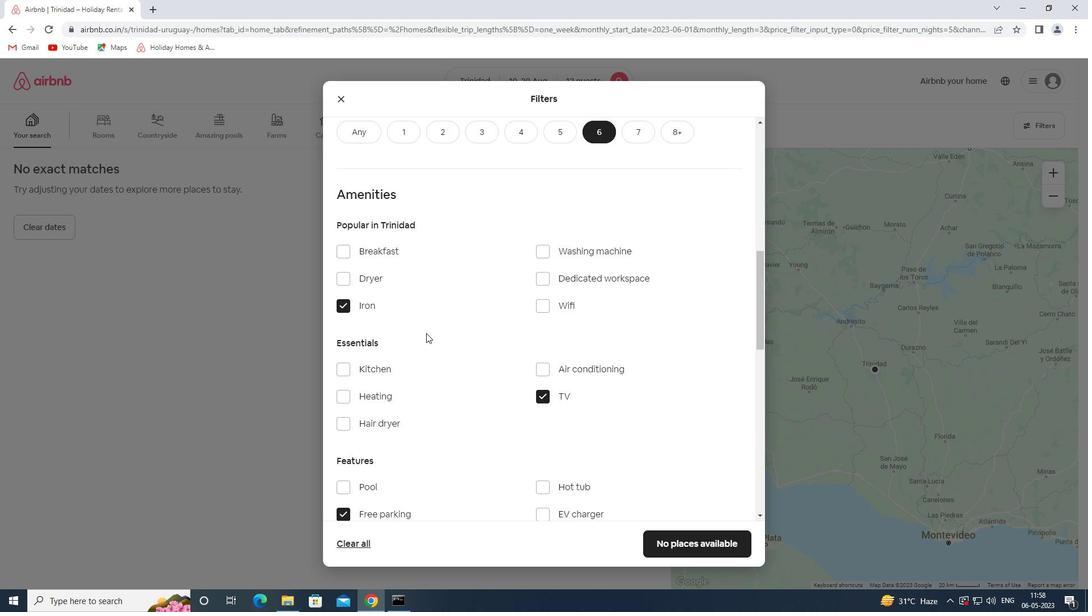 
Action: Mouse scrolled (429, 336) with delta (0, 0)
Screenshot: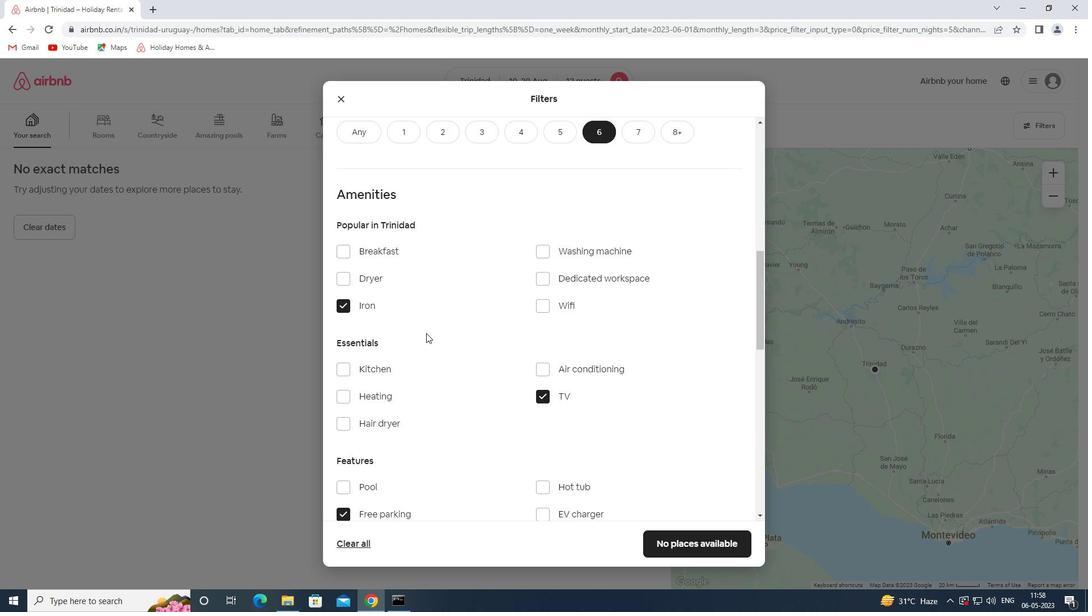 
Action: Mouse moved to (430, 337)
Screenshot: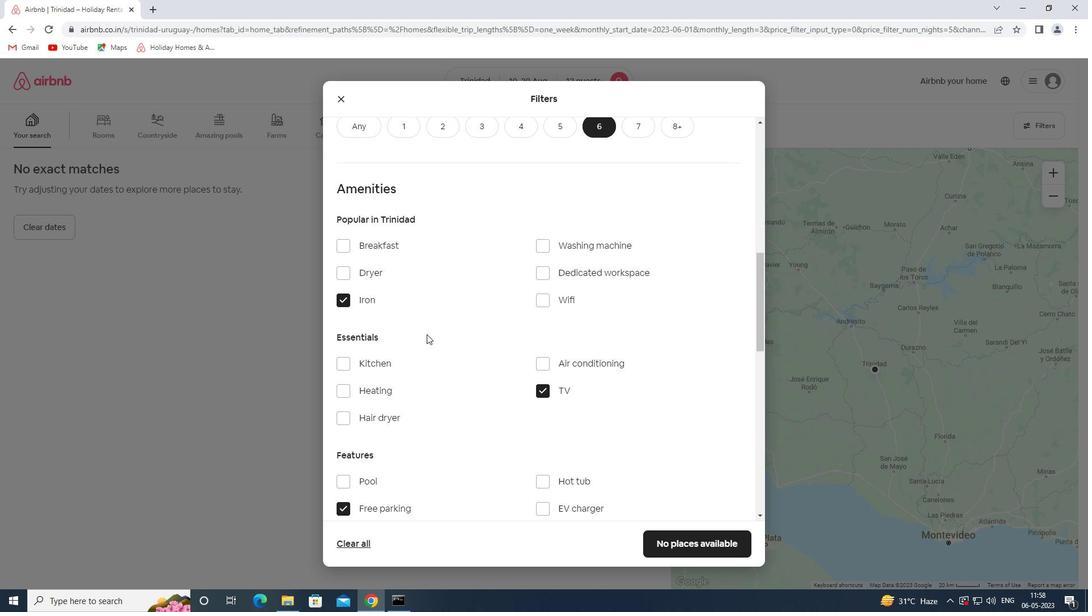 
Action: Mouse scrolled (430, 337) with delta (0, 0)
Screenshot: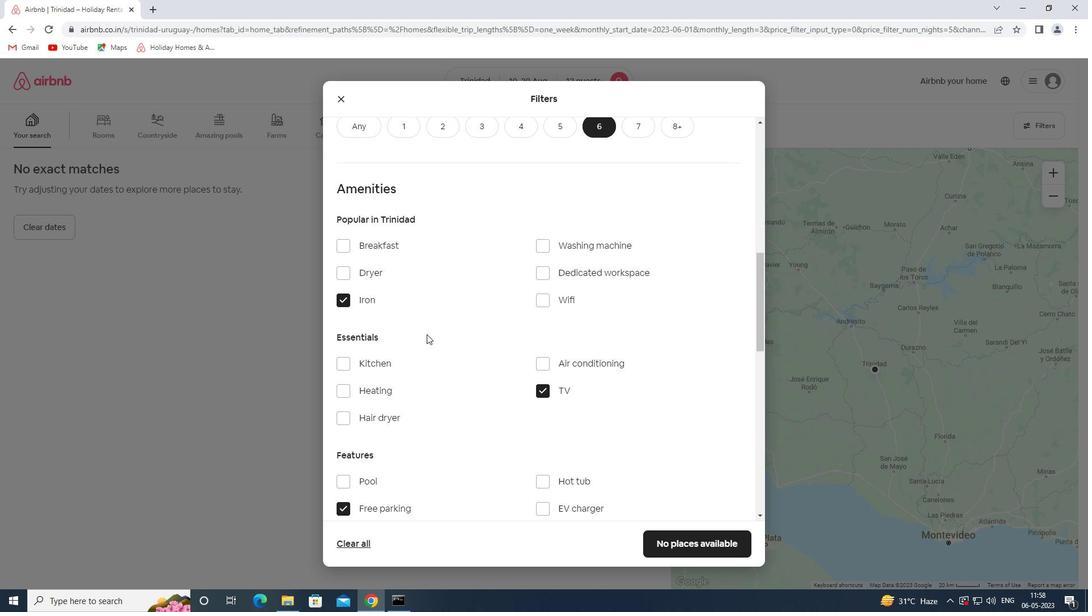 
Action: Mouse scrolled (430, 337) with delta (0, 0)
Screenshot: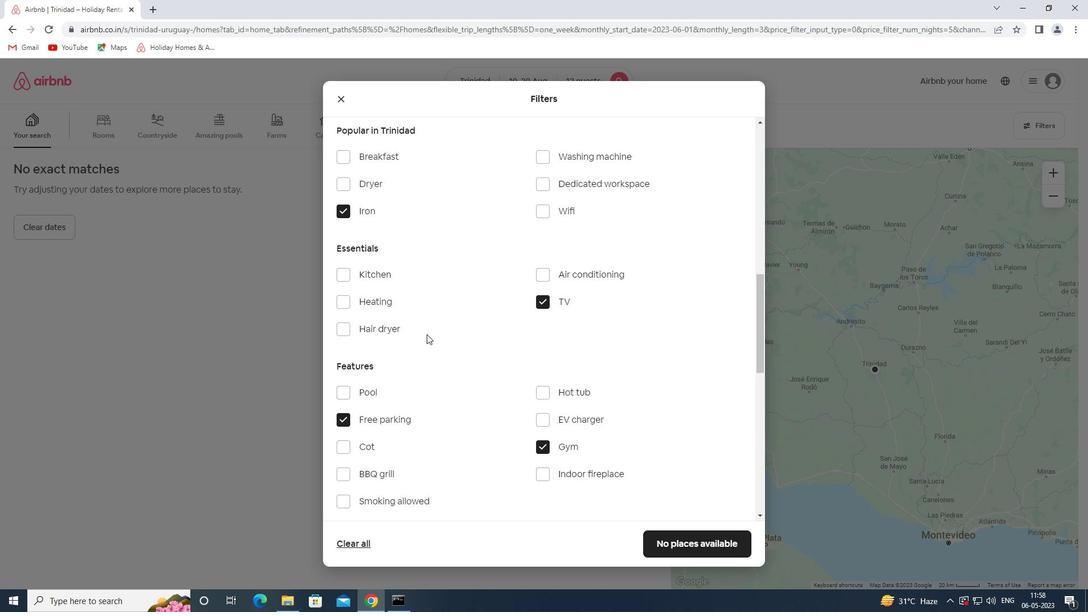 
Action: Mouse moved to (430, 337)
Screenshot: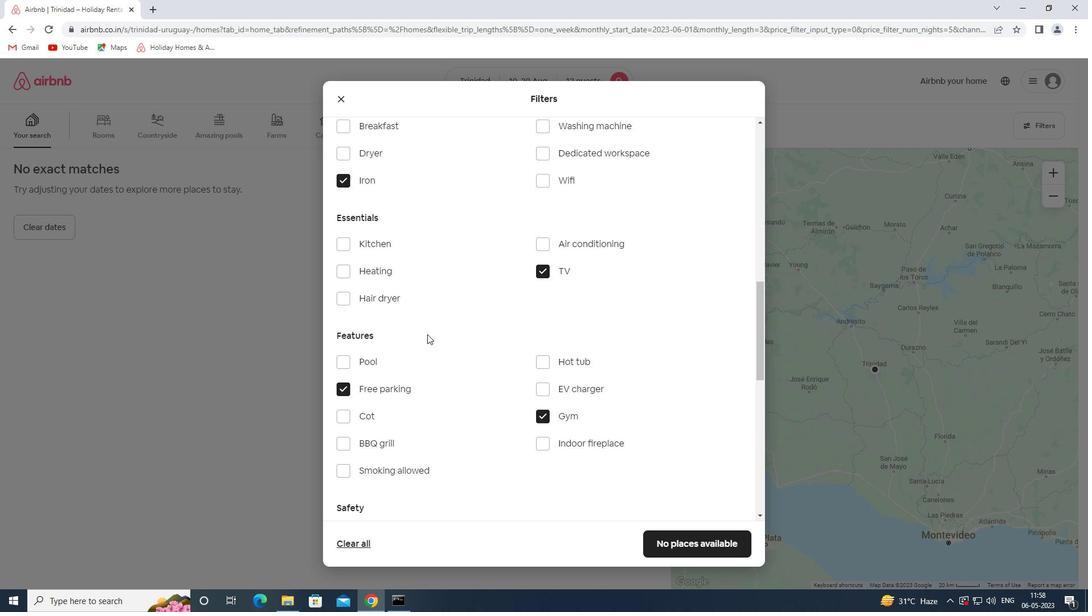 
Action: Mouse scrolled (430, 337) with delta (0, 0)
Screenshot: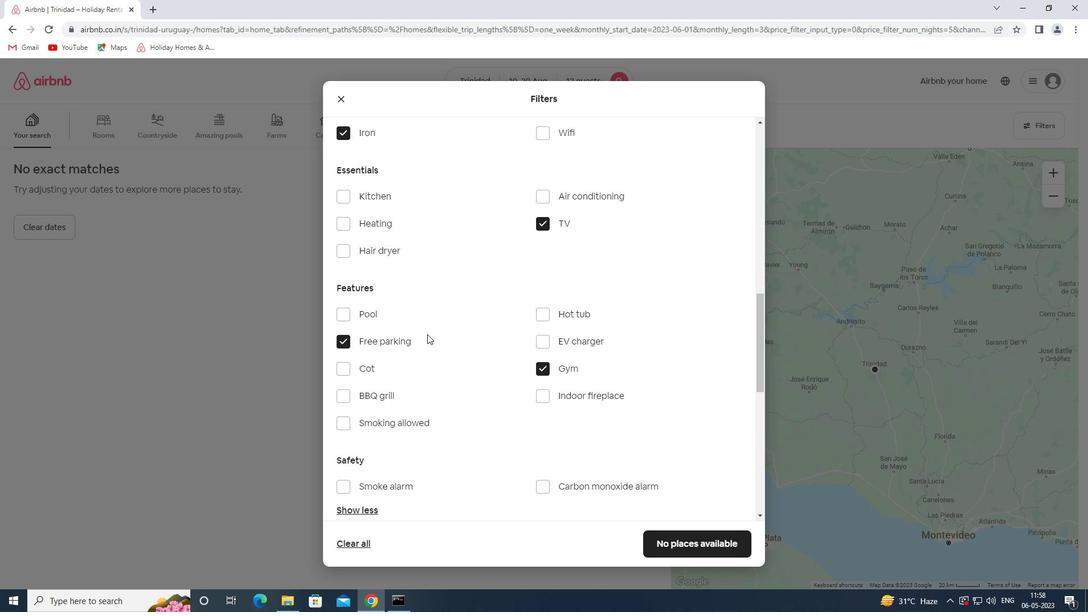 
Action: Mouse scrolled (430, 337) with delta (0, 0)
Screenshot: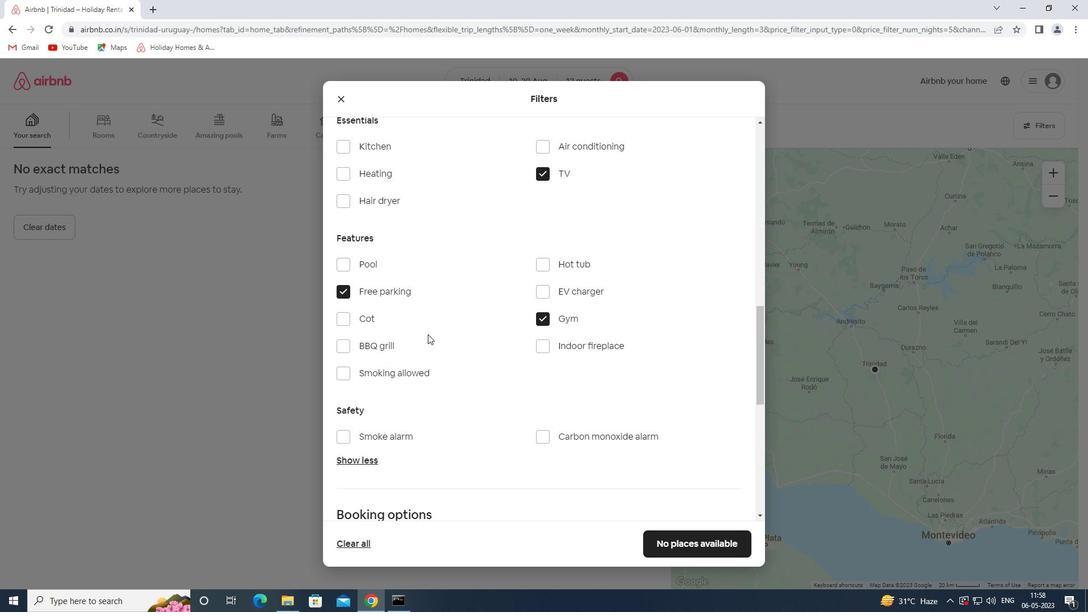 
Action: Mouse moved to (425, 361)
Screenshot: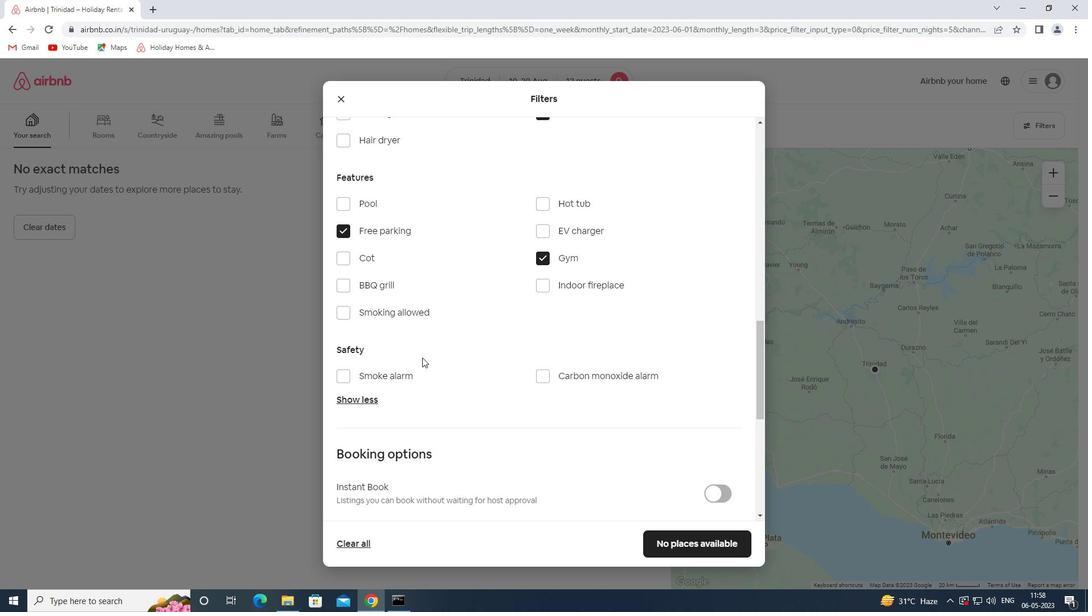 
Action: Mouse scrolled (425, 360) with delta (0, 0)
Screenshot: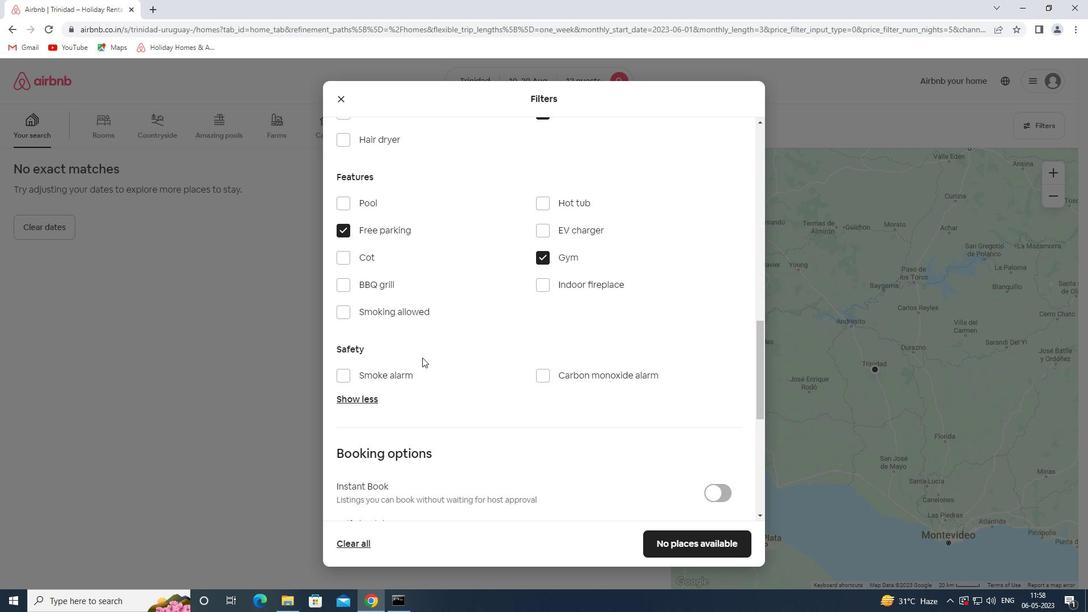
Action: Mouse scrolled (425, 360) with delta (0, 0)
Screenshot: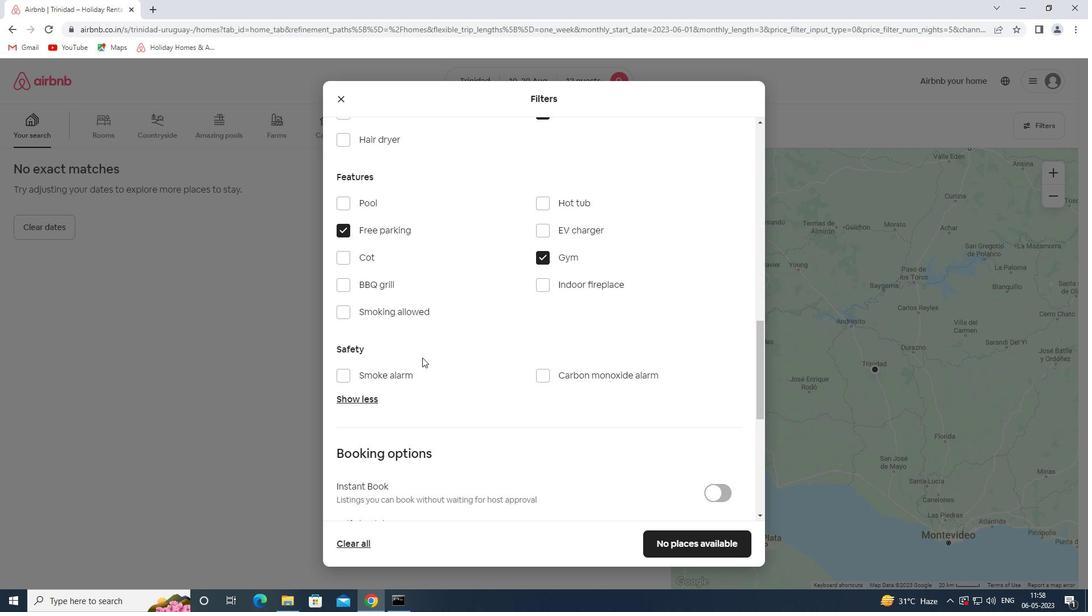 
Action: Mouse moved to (428, 361)
Screenshot: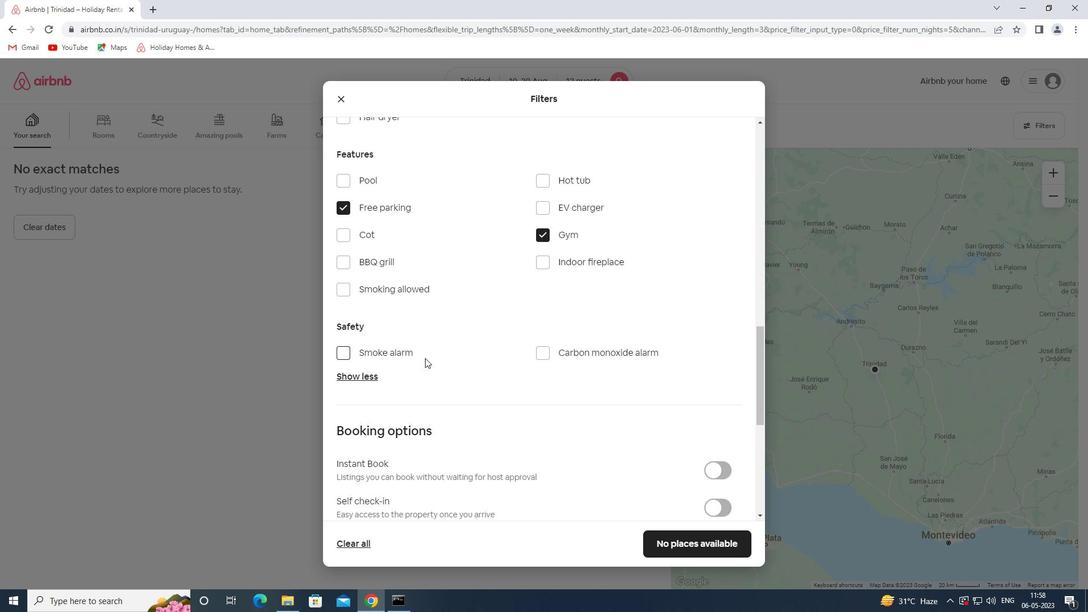 
Action: Mouse scrolled (428, 361) with delta (0, 0)
Screenshot: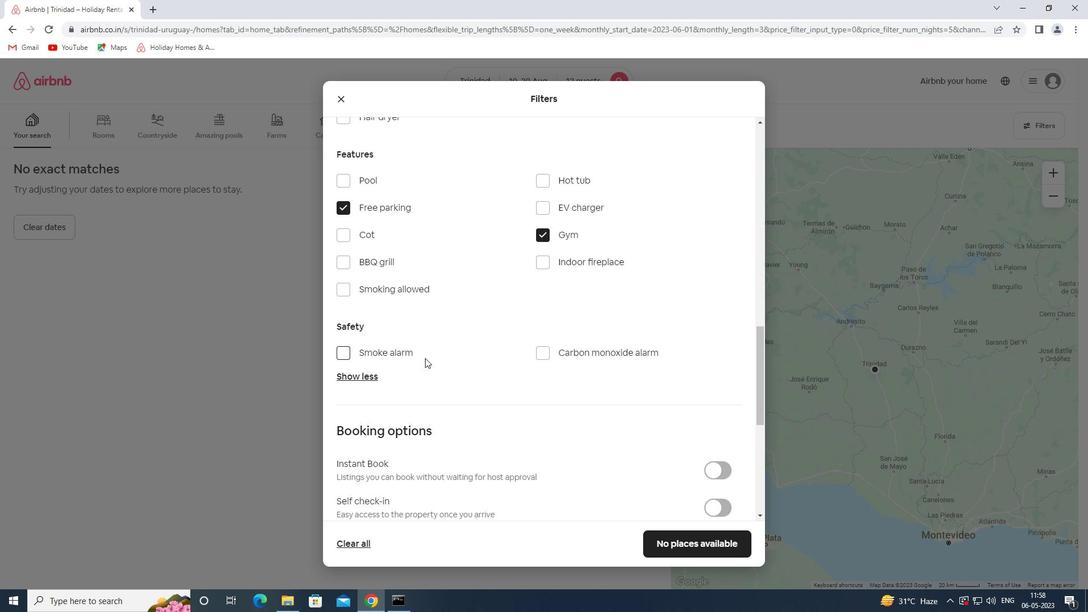 
Action: Mouse moved to (721, 366)
Screenshot: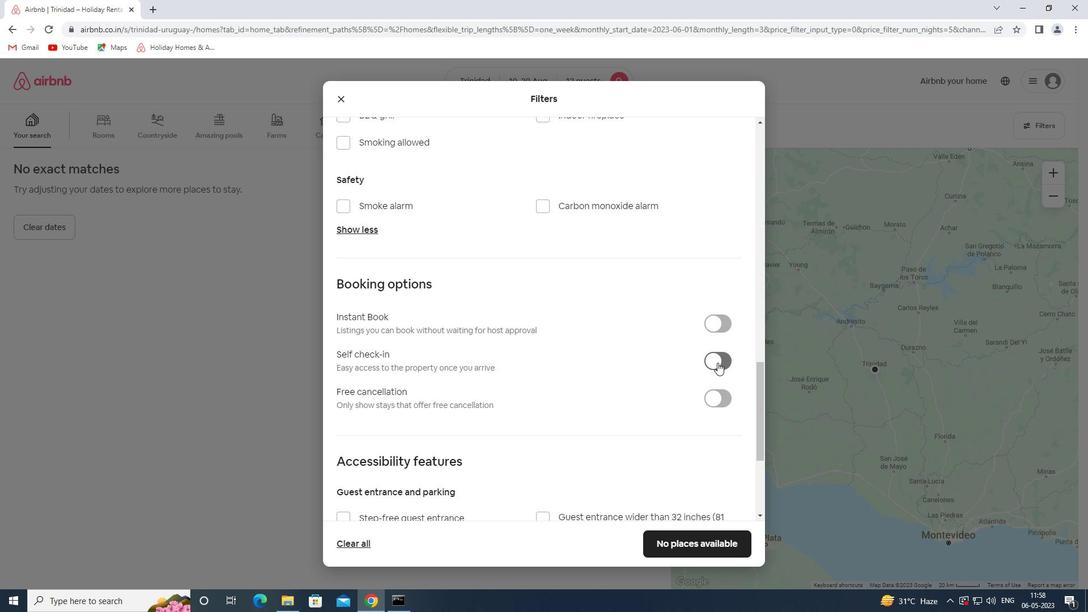 
Action: Mouse pressed left at (721, 366)
Screenshot: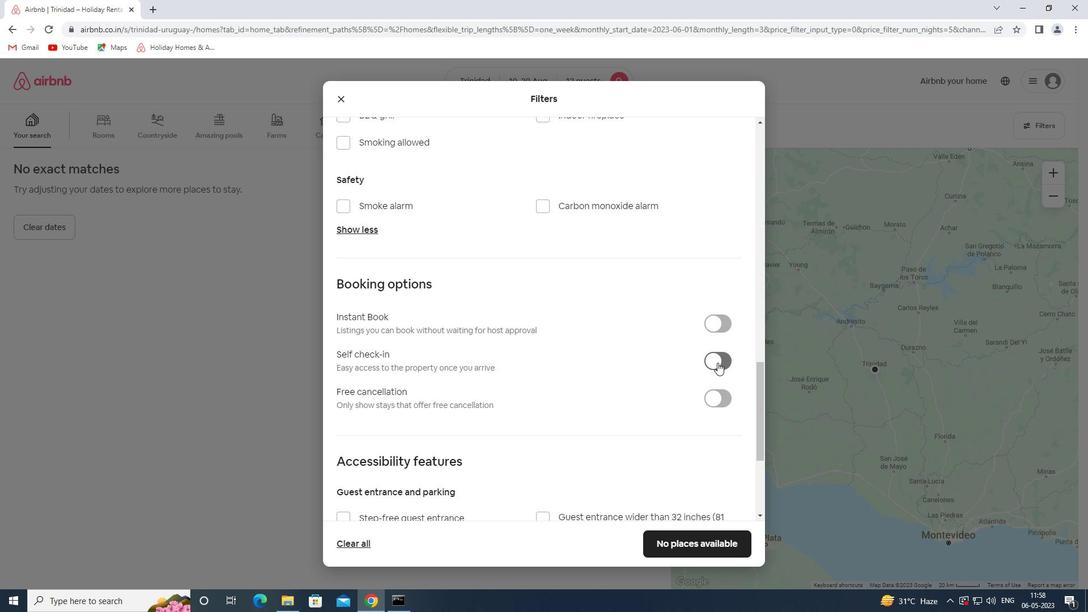 
Action: Mouse moved to (573, 383)
Screenshot: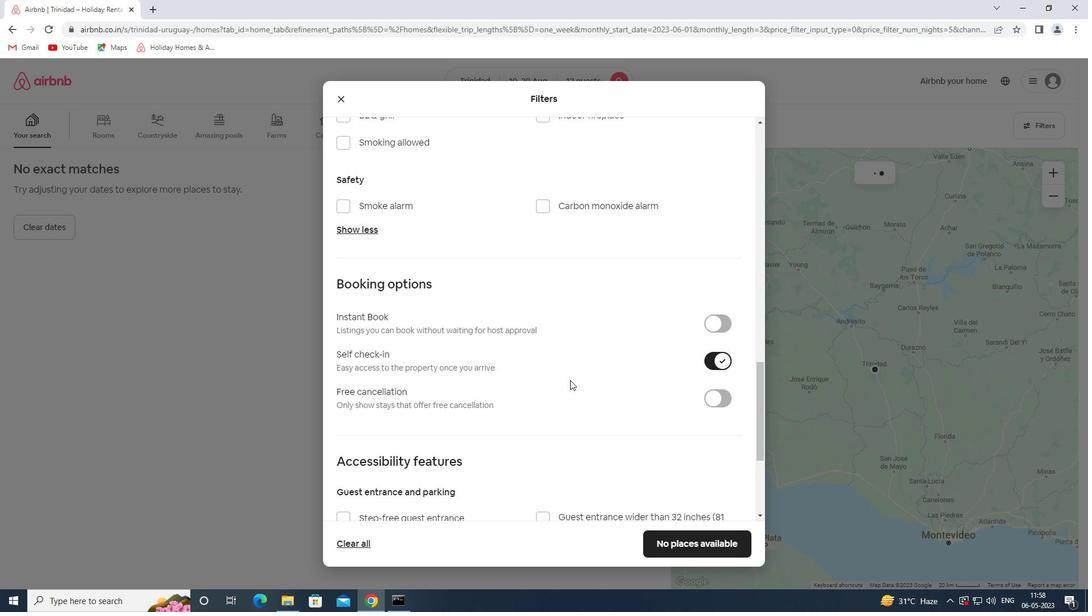 
Action: Mouse scrolled (573, 383) with delta (0, 0)
Screenshot: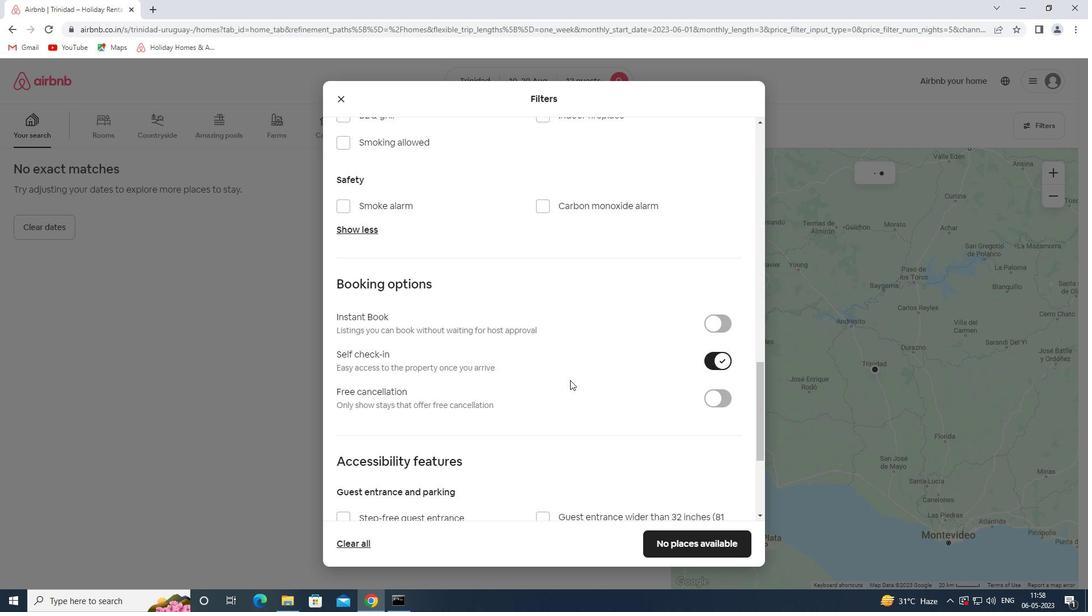 
Action: Mouse scrolled (573, 383) with delta (0, 0)
Screenshot: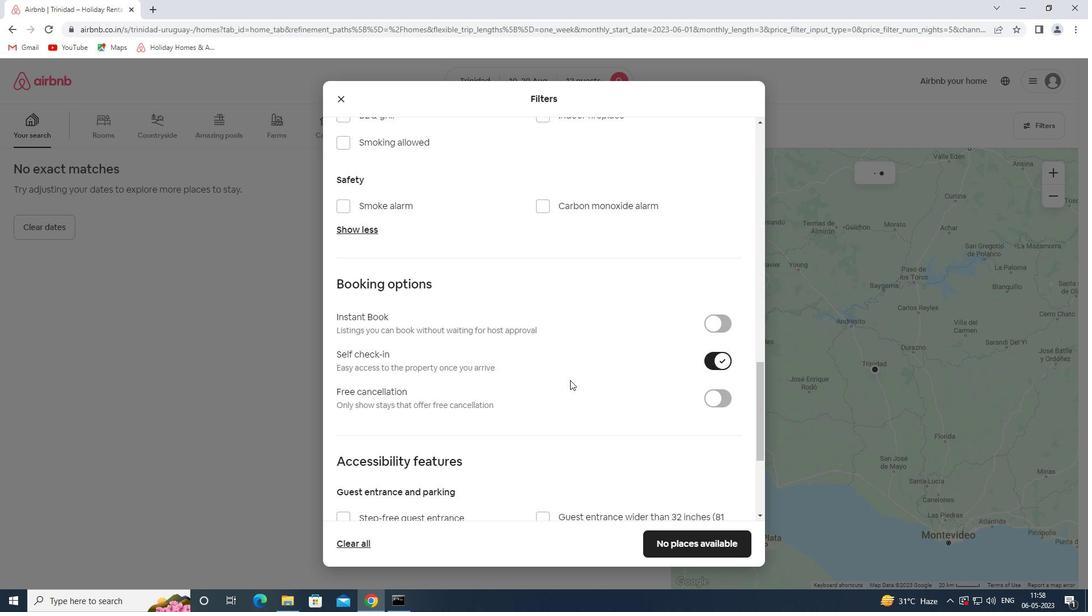 
Action: Mouse scrolled (573, 383) with delta (0, 0)
Screenshot: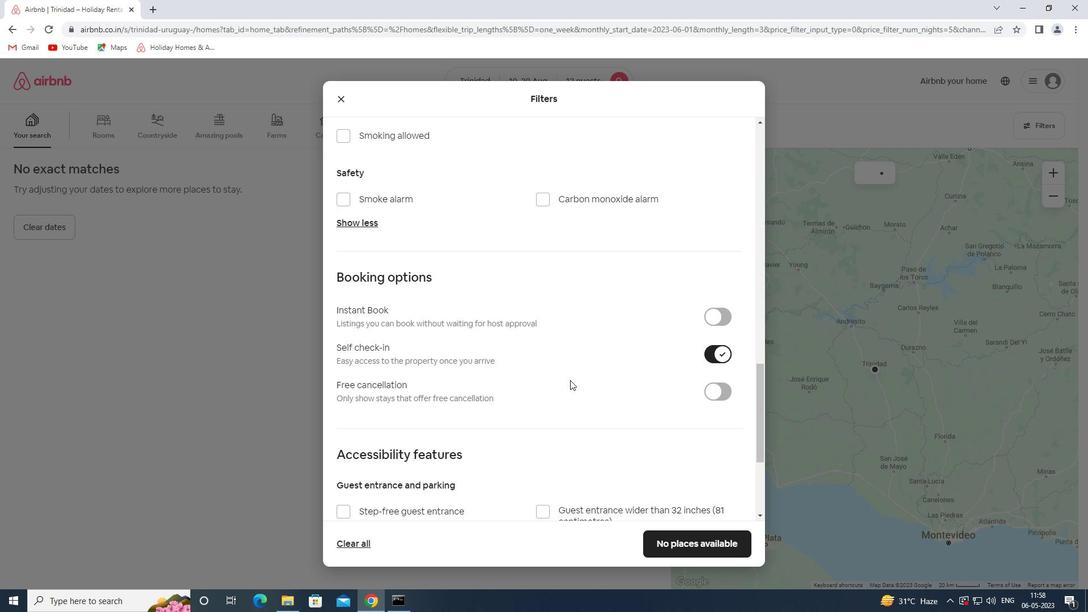 
Action: Mouse scrolled (573, 383) with delta (0, 0)
Screenshot: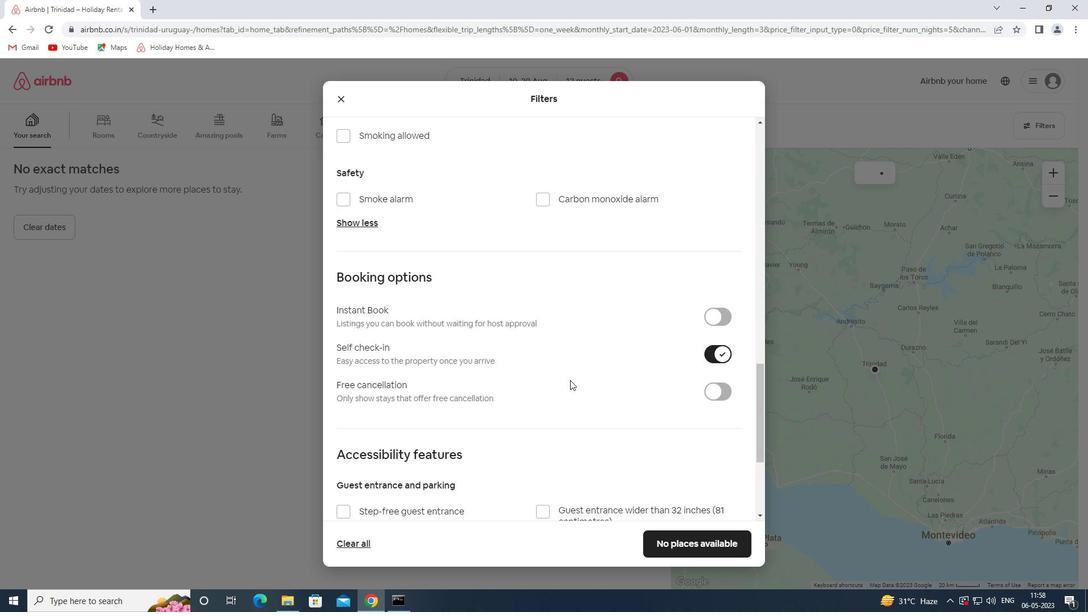 
Action: Mouse scrolled (573, 383) with delta (0, 0)
Screenshot: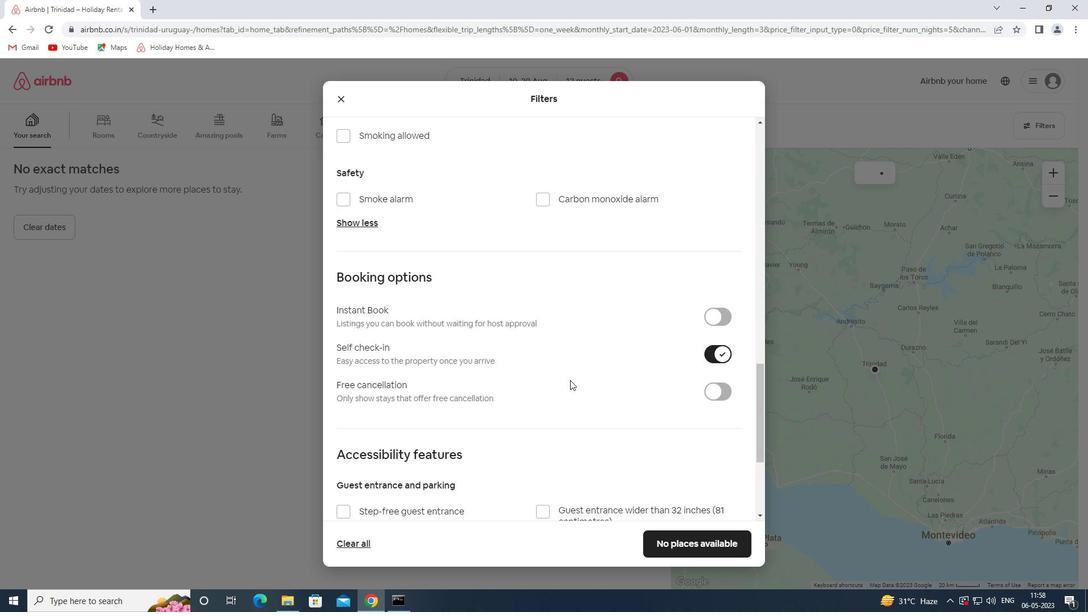 
Action: Mouse moved to (681, 455)
Screenshot: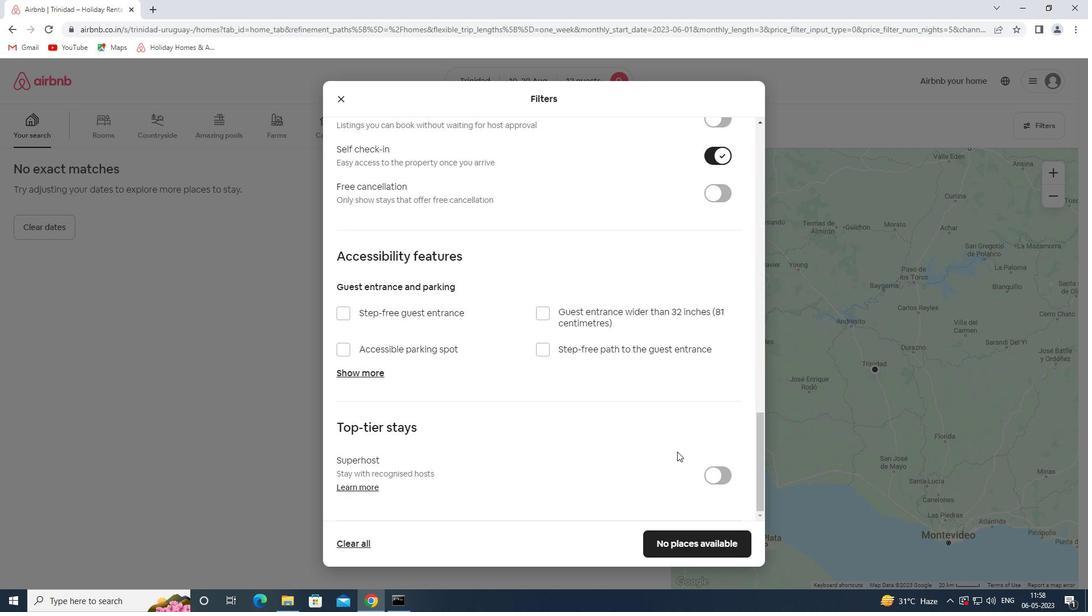 
Action: Mouse scrolled (681, 454) with delta (0, 0)
Screenshot: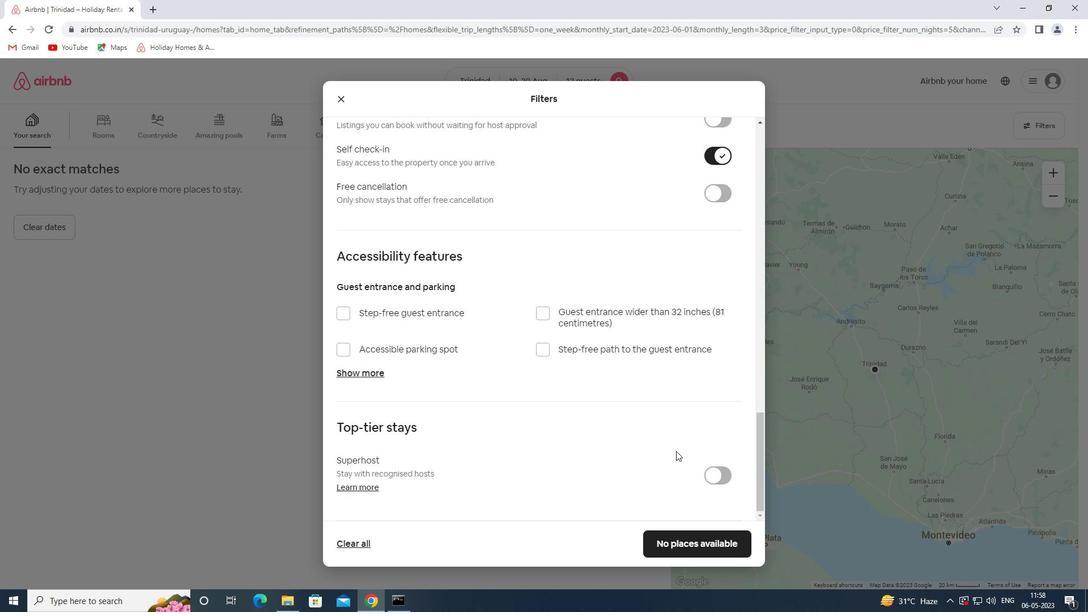 
Action: Mouse moved to (681, 454)
Screenshot: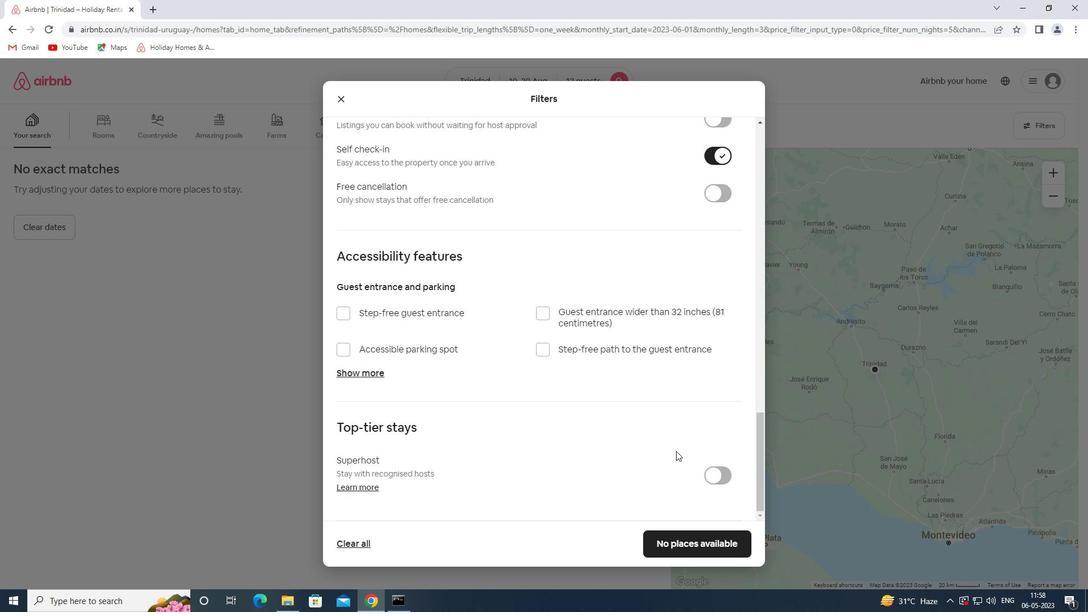 
Action: Mouse scrolled (681, 454) with delta (0, 0)
Screenshot: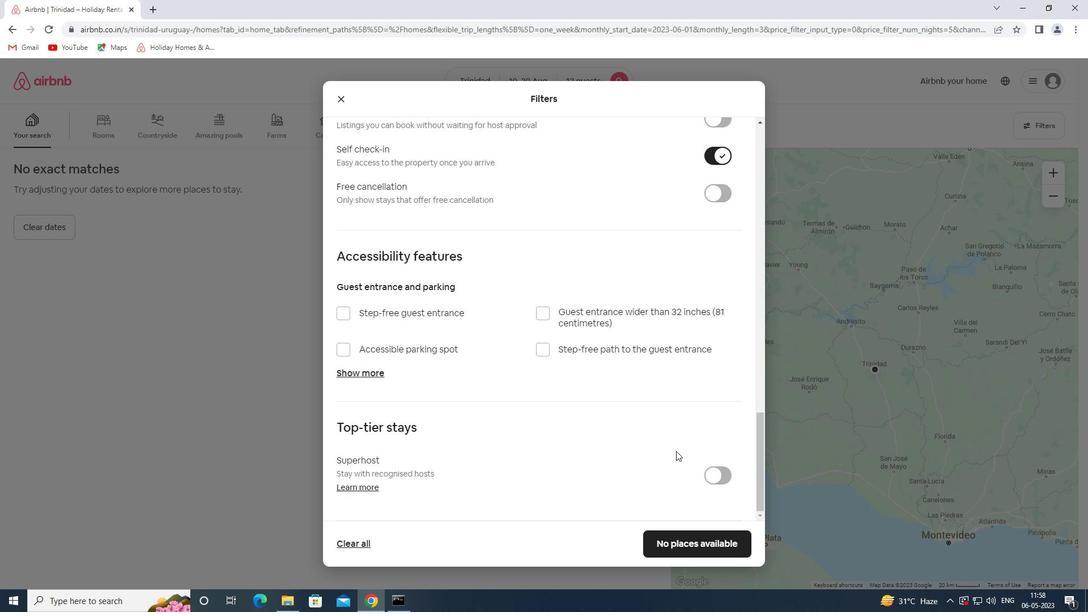 
Action: Mouse scrolled (681, 454) with delta (0, 0)
Screenshot: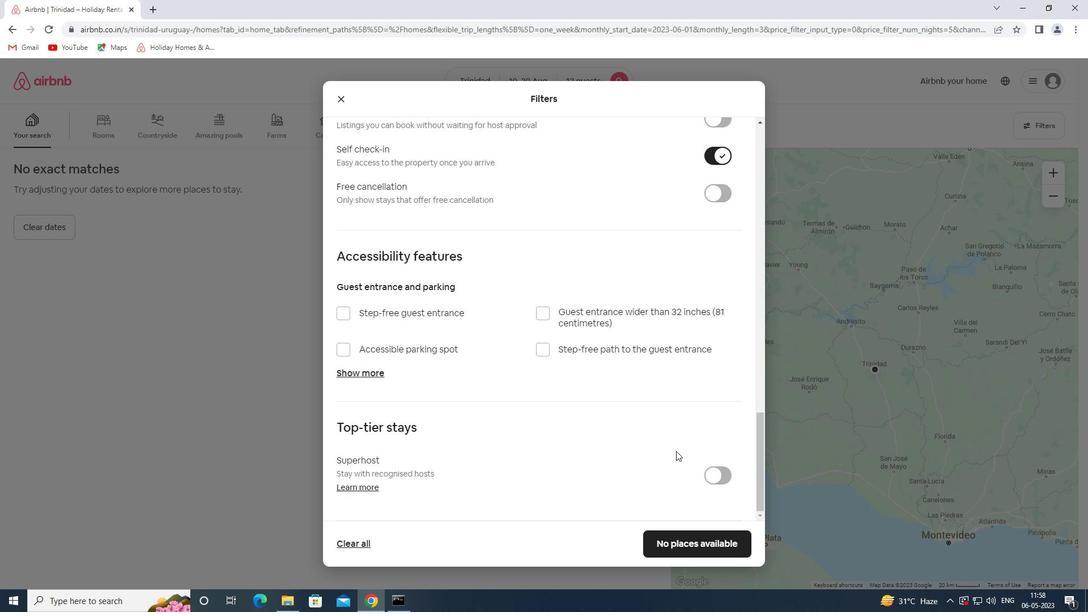 
Action: Mouse moved to (679, 454)
Screenshot: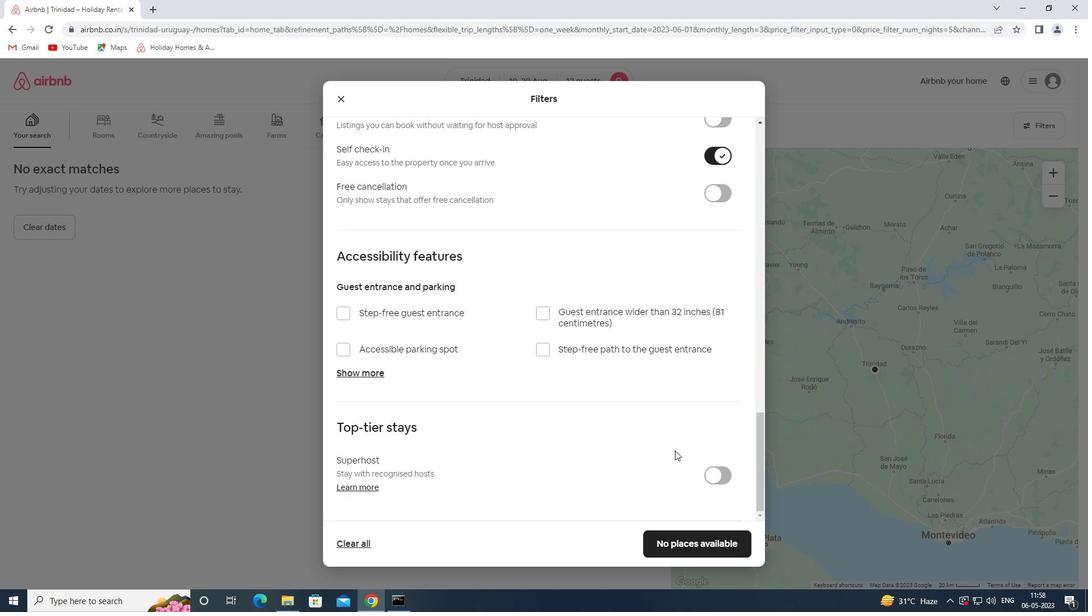 
Action: Mouse scrolled (679, 454) with delta (0, 0)
Screenshot: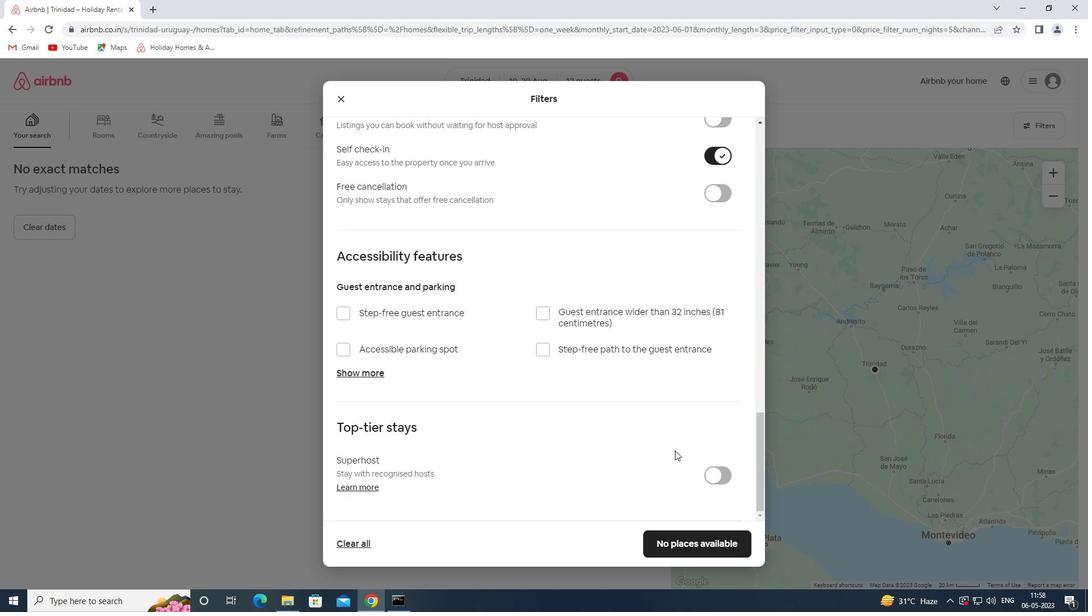 
Action: Mouse moved to (678, 454)
Screenshot: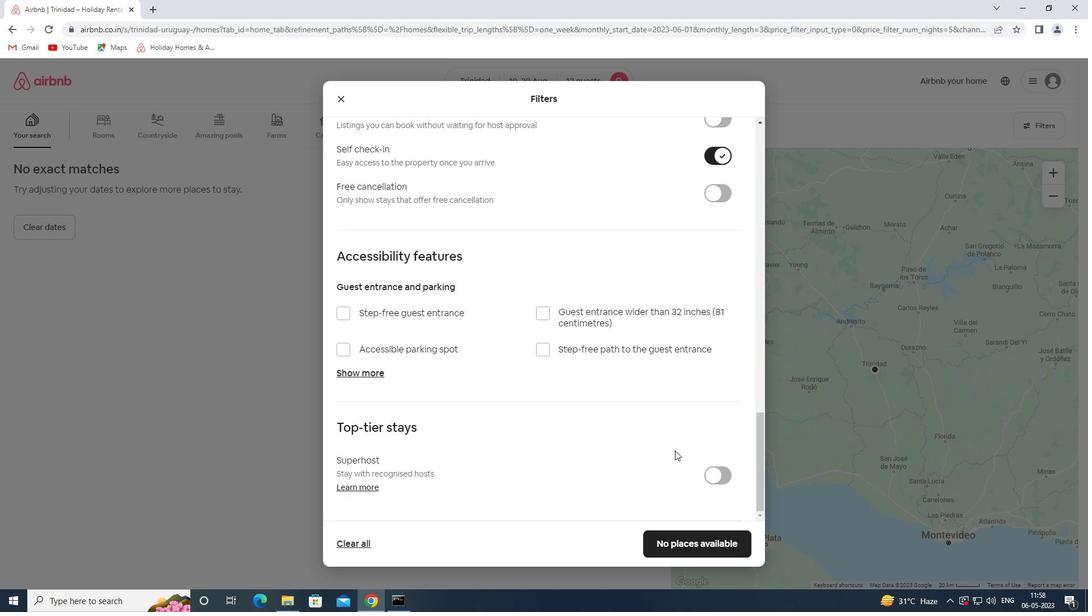 
Action: Mouse scrolled (678, 453) with delta (0, 0)
Screenshot: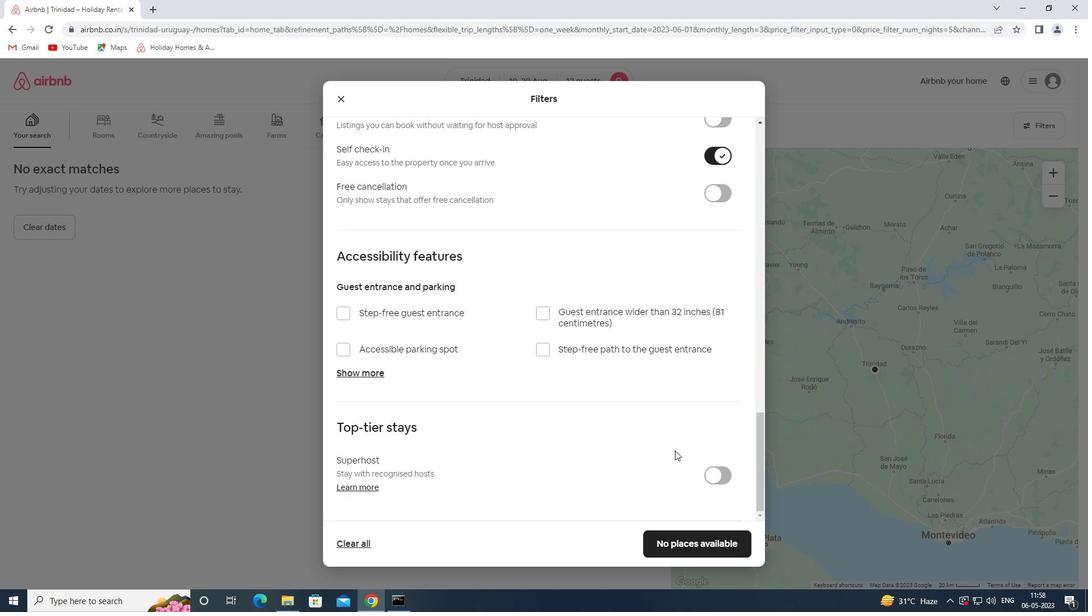 
Action: Mouse scrolled (678, 453) with delta (0, 0)
Screenshot: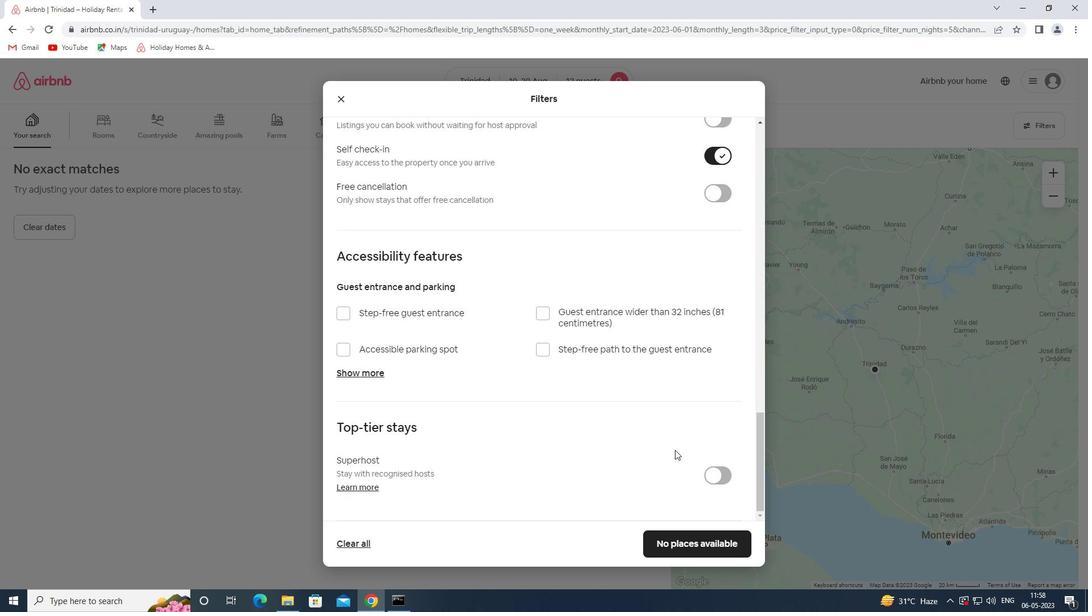 
Action: Mouse moved to (686, 545)
Screenshot: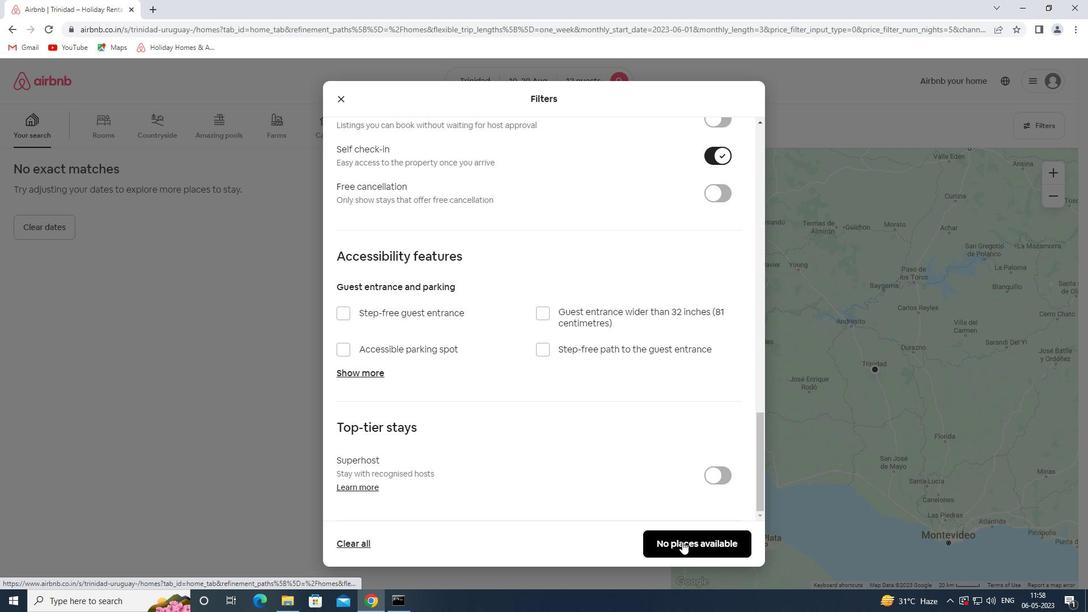 
Action: Mouse pressed left at (686, 545)
Screenshot: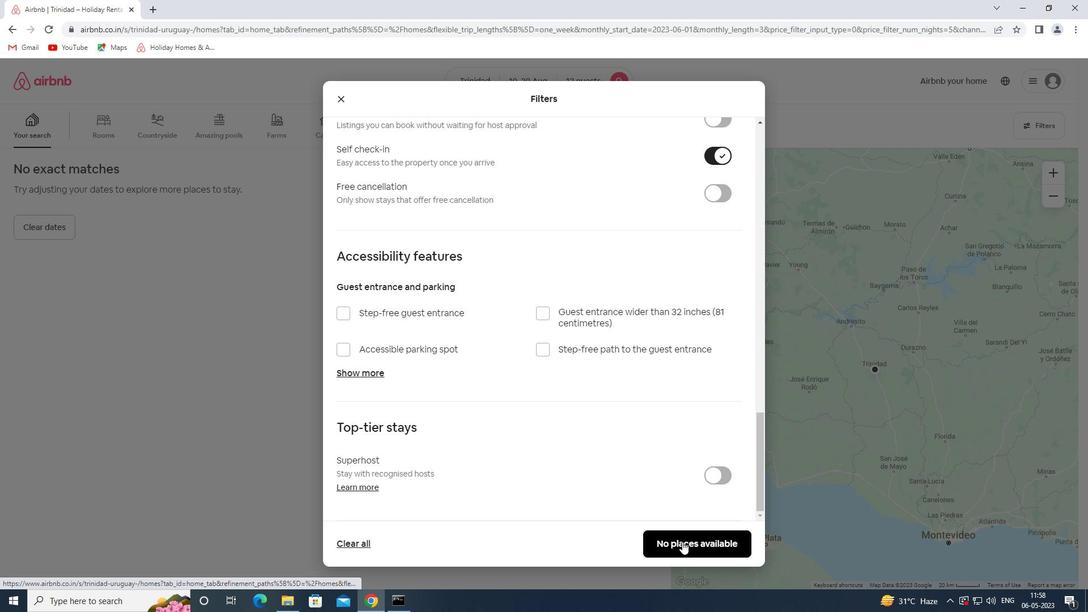 
Action: Key pressed <Key.f8>
Screenshot: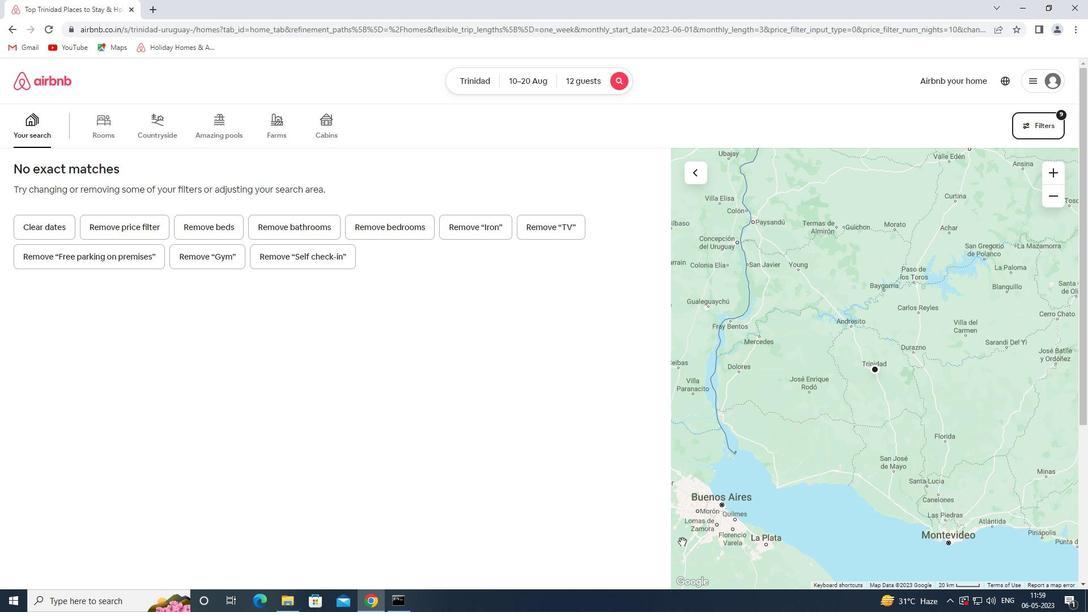 
